 Task: Slide 17 - 02 Recipe.
Action: Mouse moved to (38, 87)
Screenshot: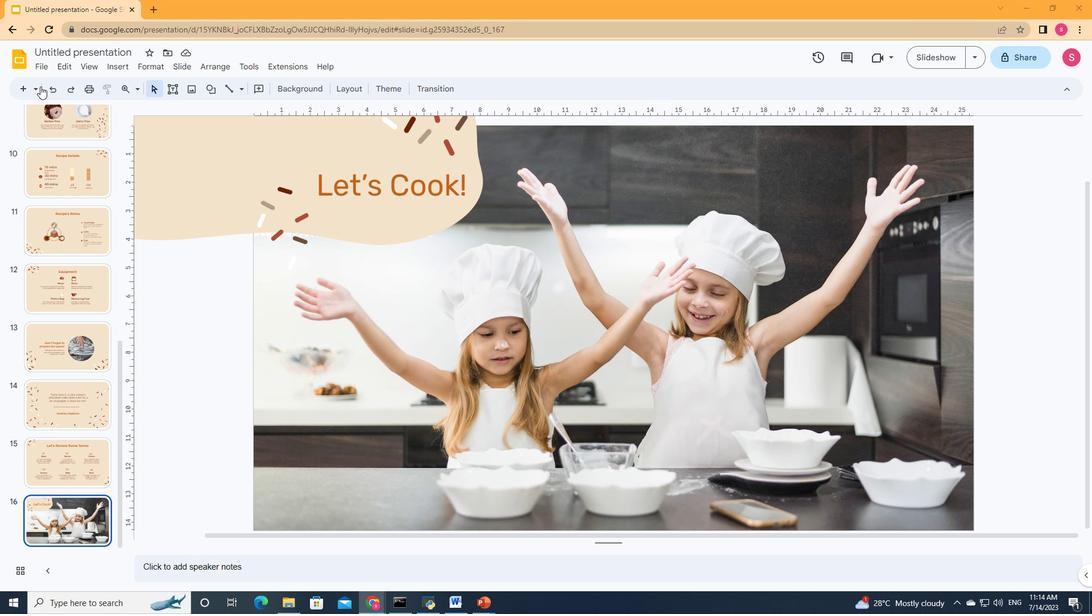 
Action: Mouse pressed left at (38, 87)
Screenshot: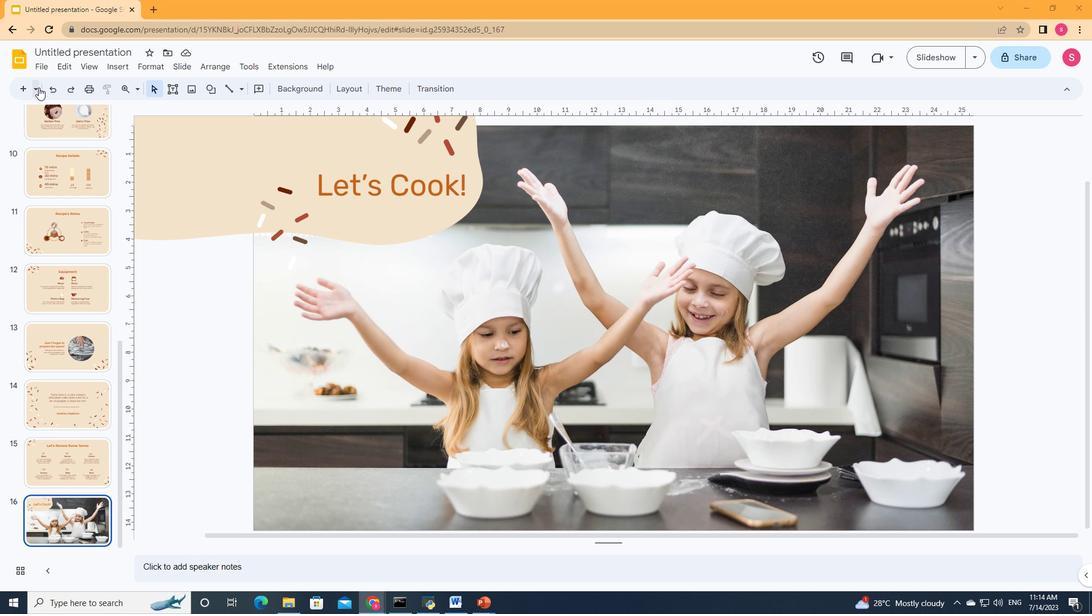 
Action: Mouse moved to (203, 354)
Screenshot: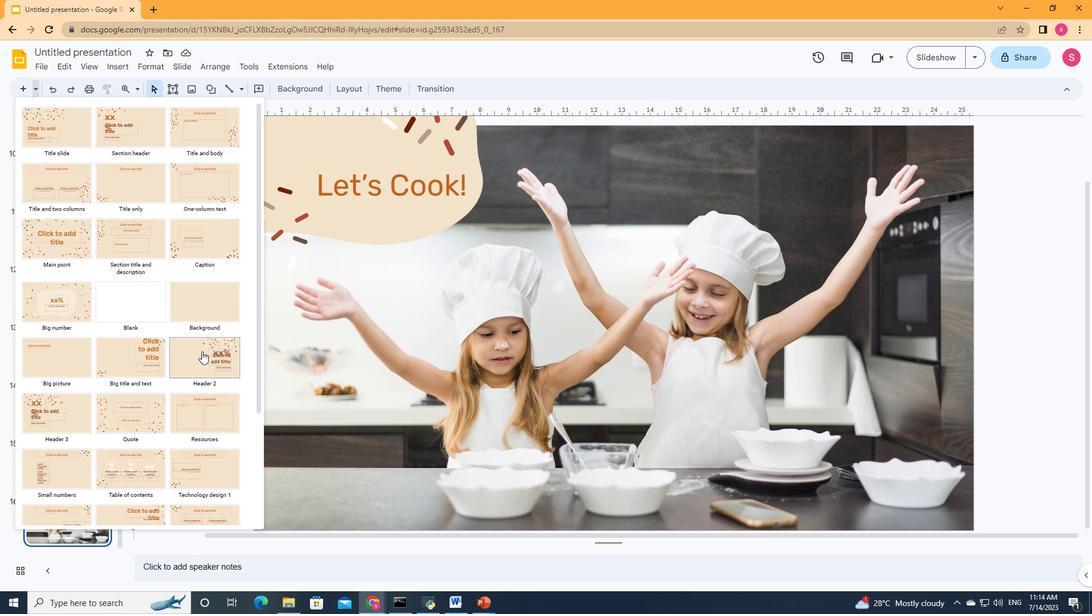 
Action: Mouse pressed left at (203, 354)
Screenshot: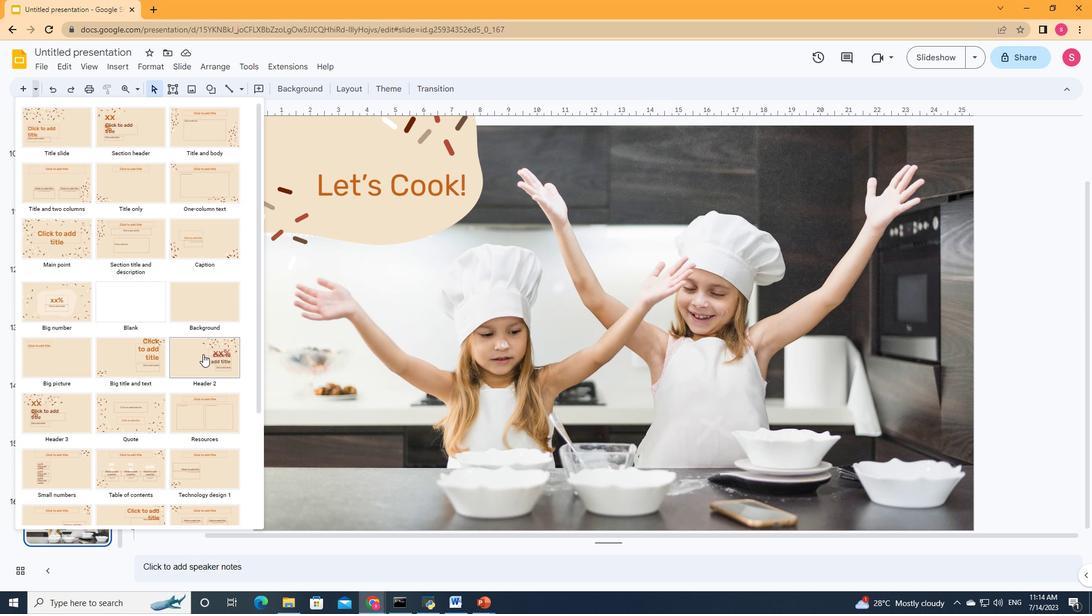 
Action: Mouse moved to (801, 297)
Screenshot: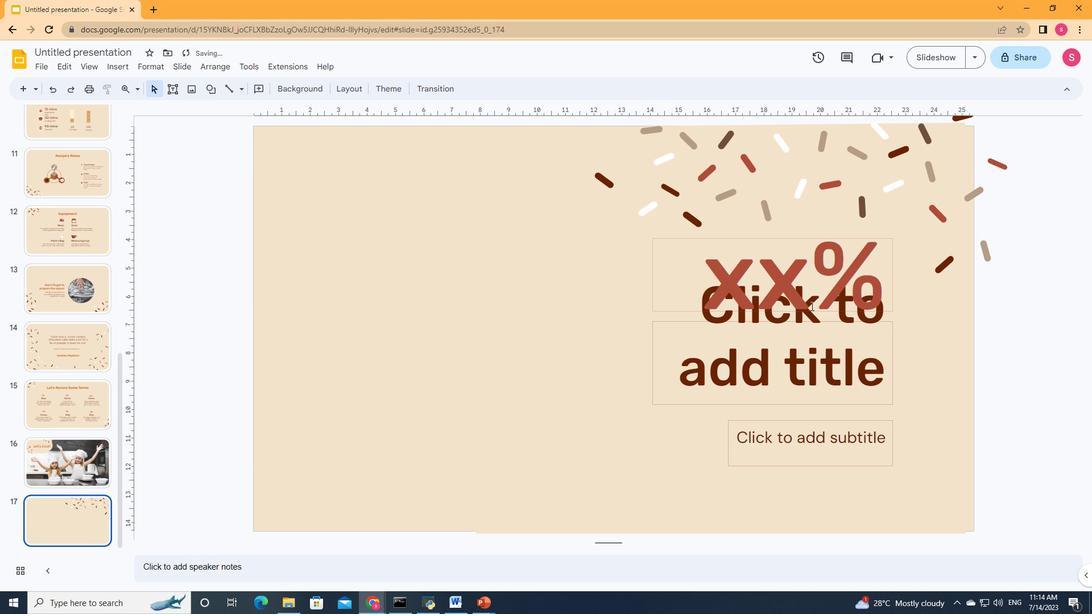
Action: Mouse pressed left at (801, 297)
Screenshot: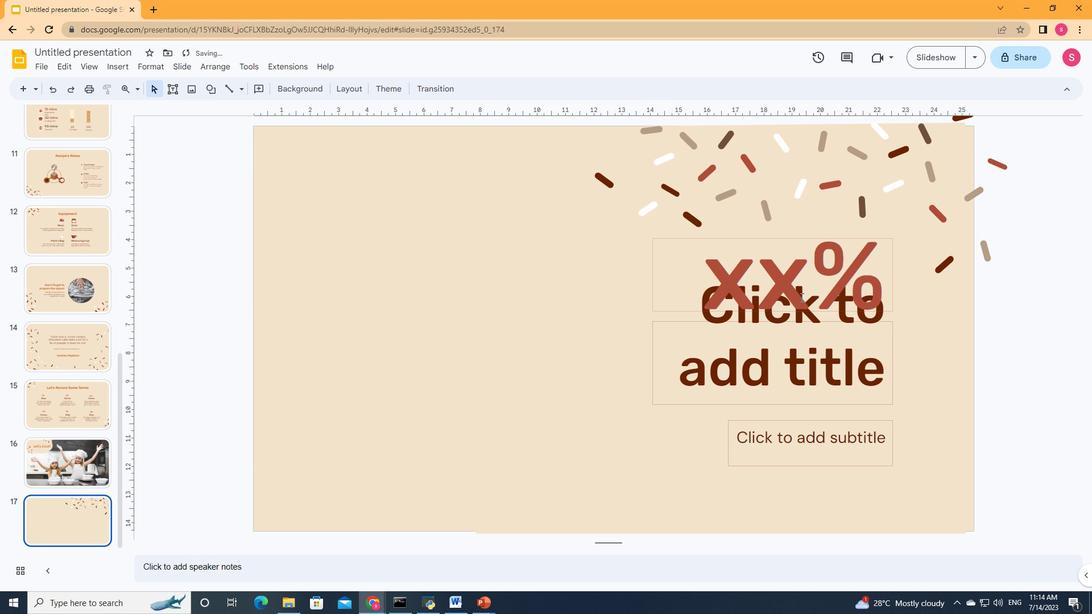 
Action: Mouse moved to (801, 296)
Screenshot: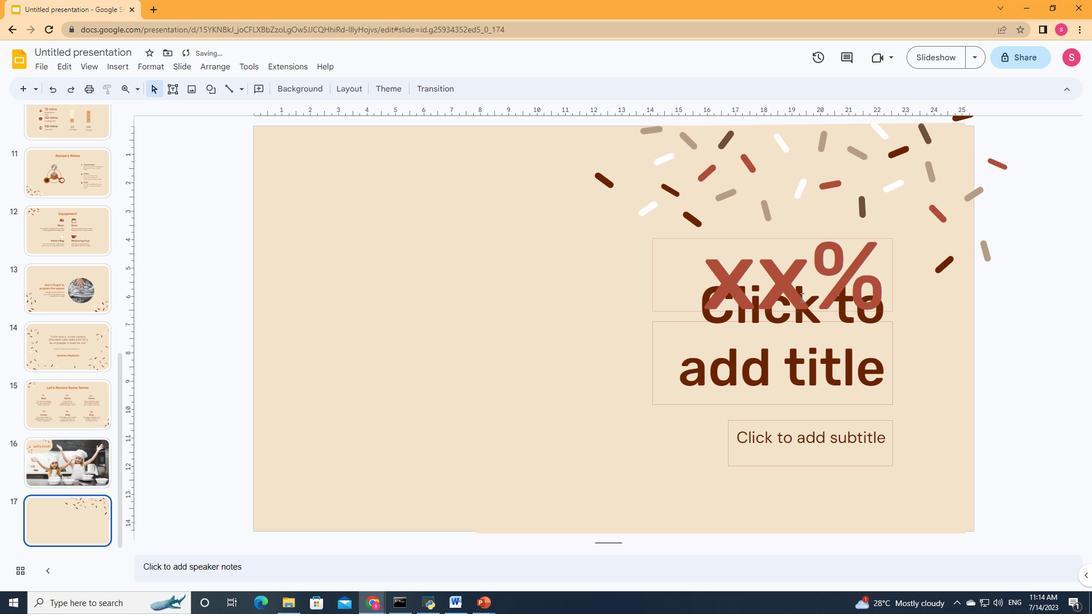 
Action: Key pressed 02
Screenshot: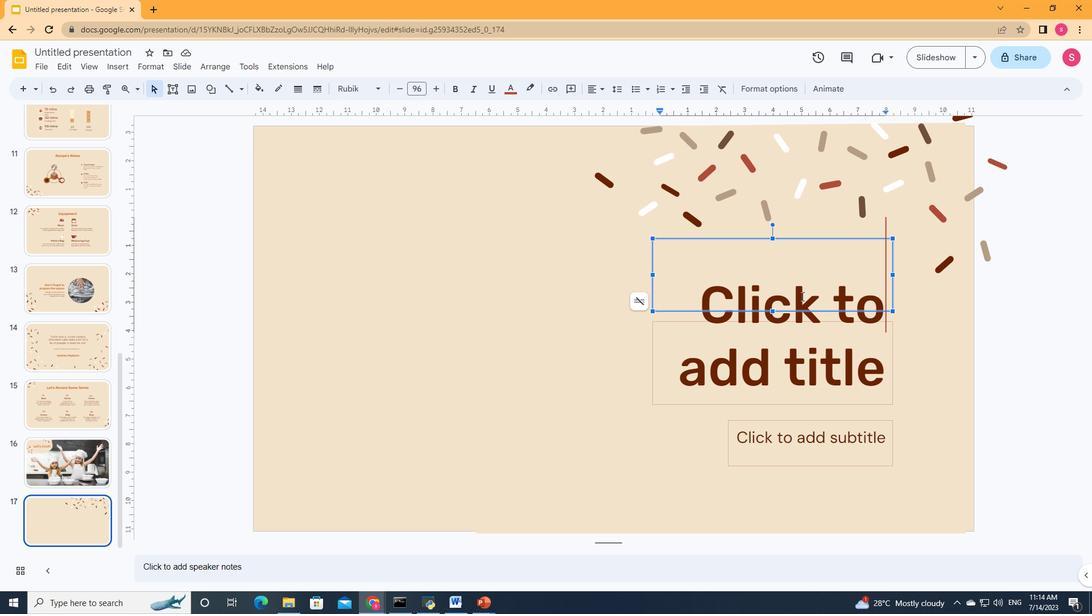 
Action: Mouse moved to (803, 338)
Screenshot: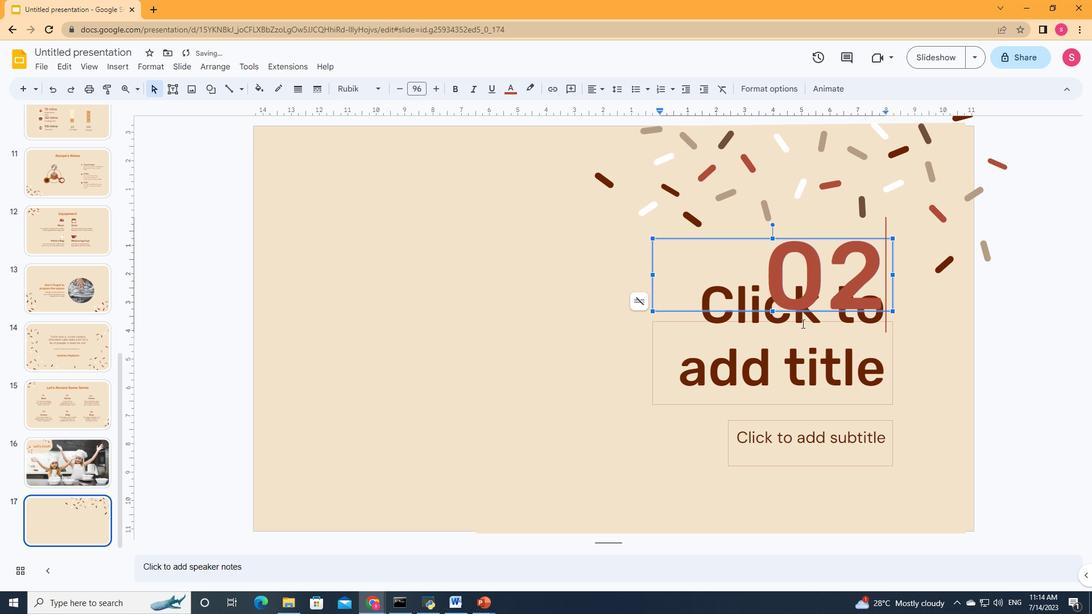 
Action: Mouse pressed left at (803, 338)
Screenshot: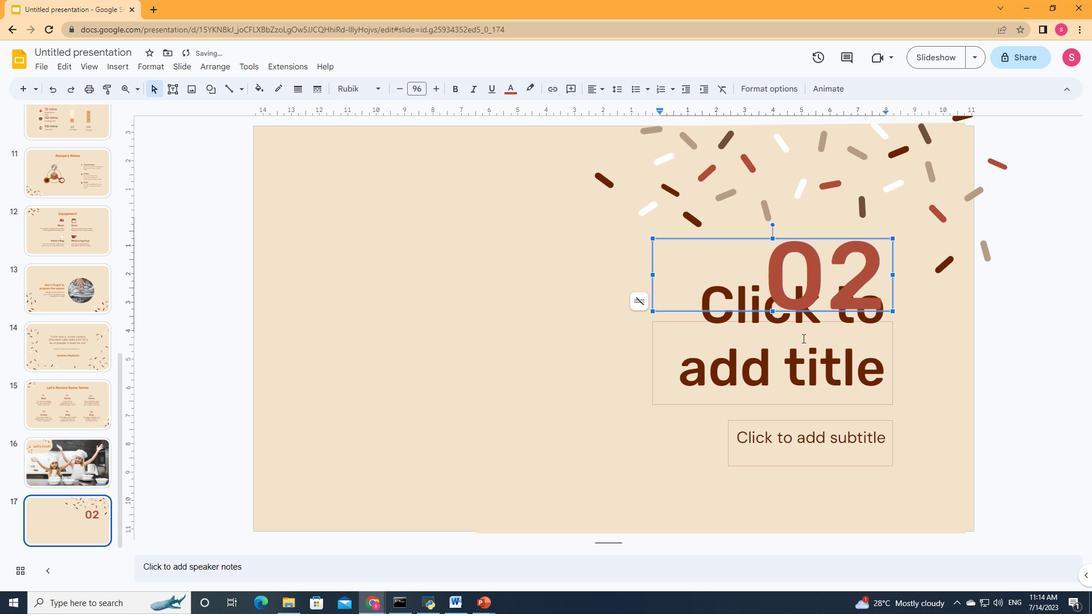 
Action: Key pressed <Key.shift>Recipe
Screenshot: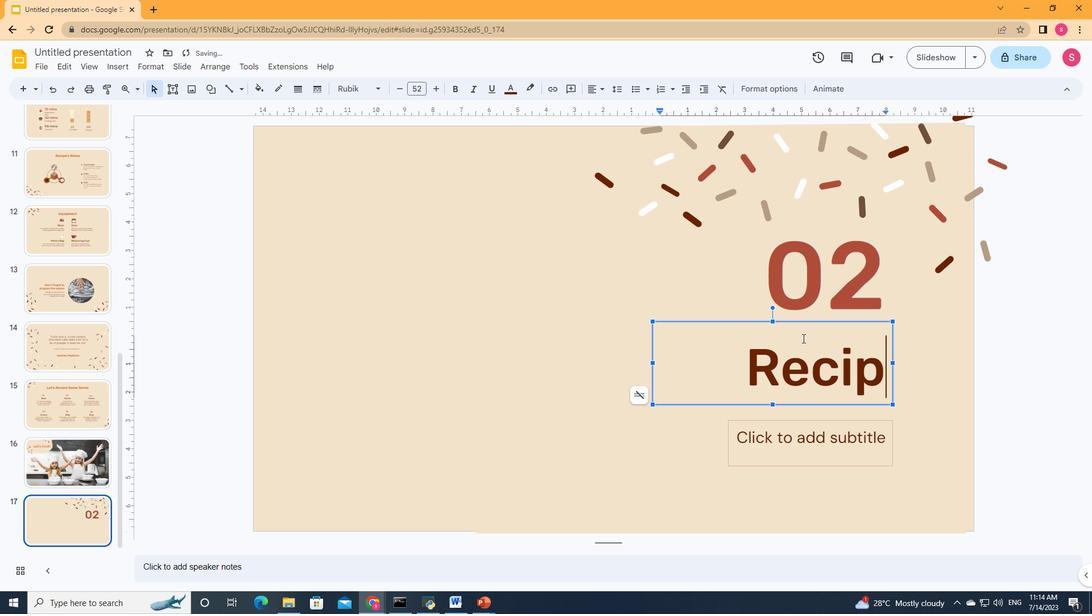 
Action: Mouse moved to (850, 441)
Screenshot: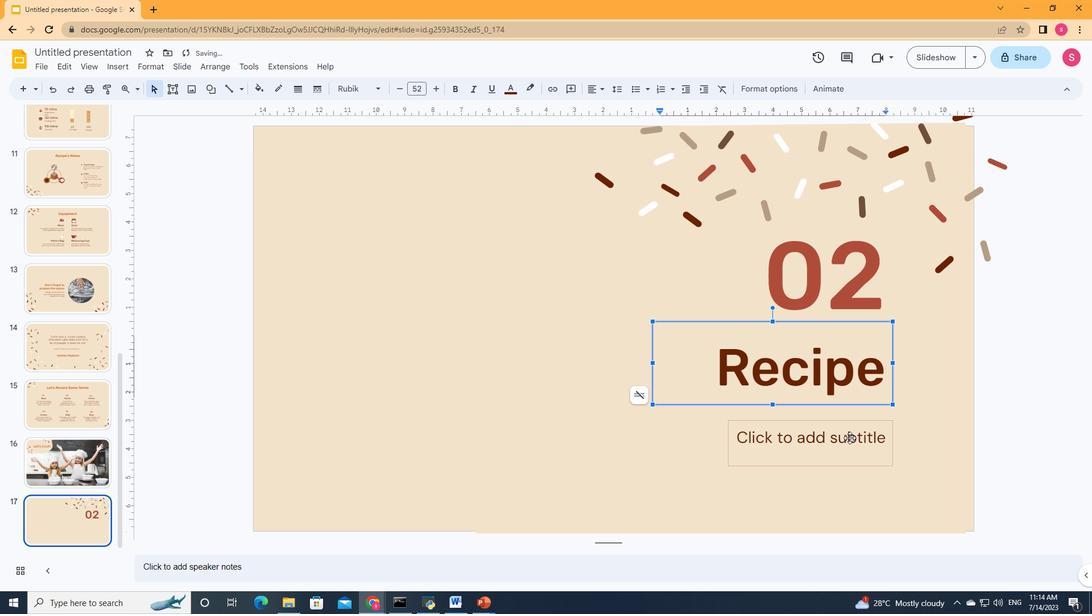 
Action: Mouse pressed left at (850, 441)
Screenshot: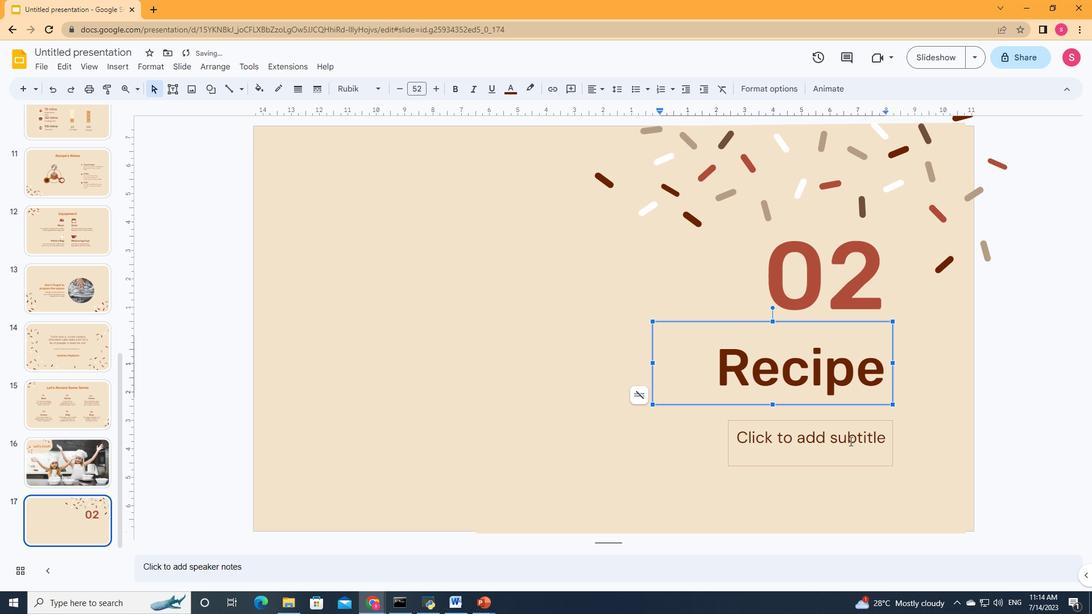 
Action: Key pressed <Key.shift><Key.shift><Key.shift><Key.shift><Key.shift><Key.shift><Key.shift><Key.shift><Key.shift>Finallu<Key.backspace>y<Key.space><Key.backspace>,<Key.space>it's<Key.space>time<Key.space>to<Key.space>start<Key.space>baking
Screenshot: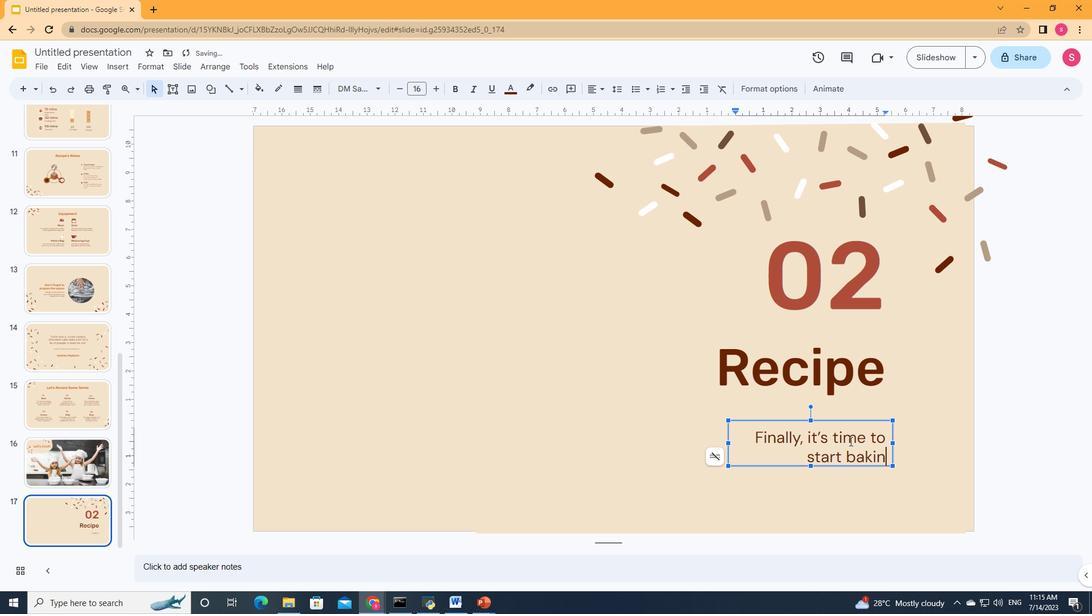 
Action: Mouse moved to (880, 465)
Screenshot: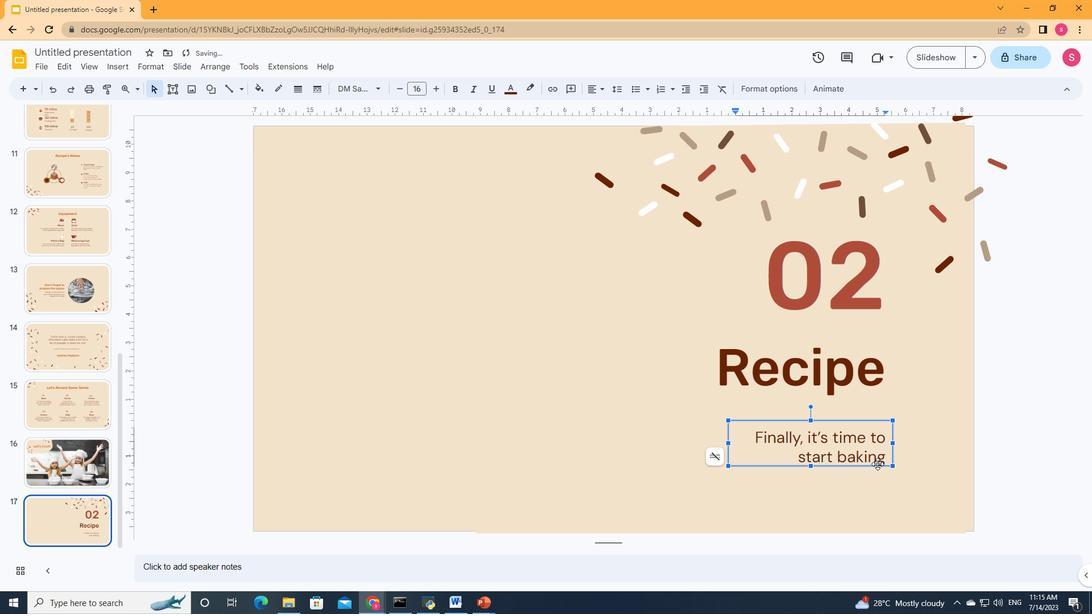
Action: Key pressed <Key.shift>!
Screenshot: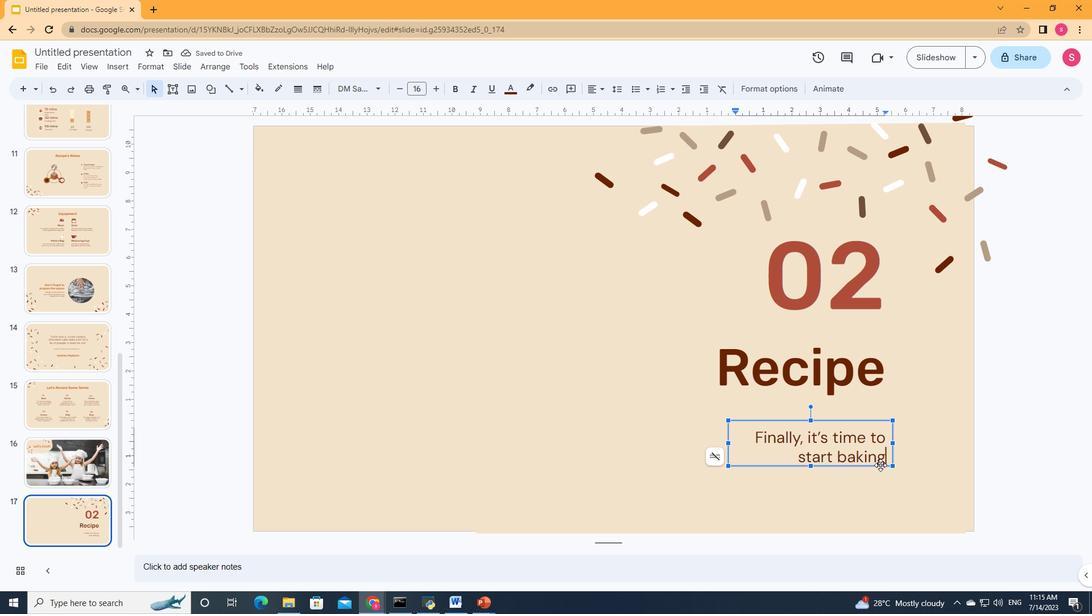 
Action: Mouse moved to (681, 442)
Screenshot: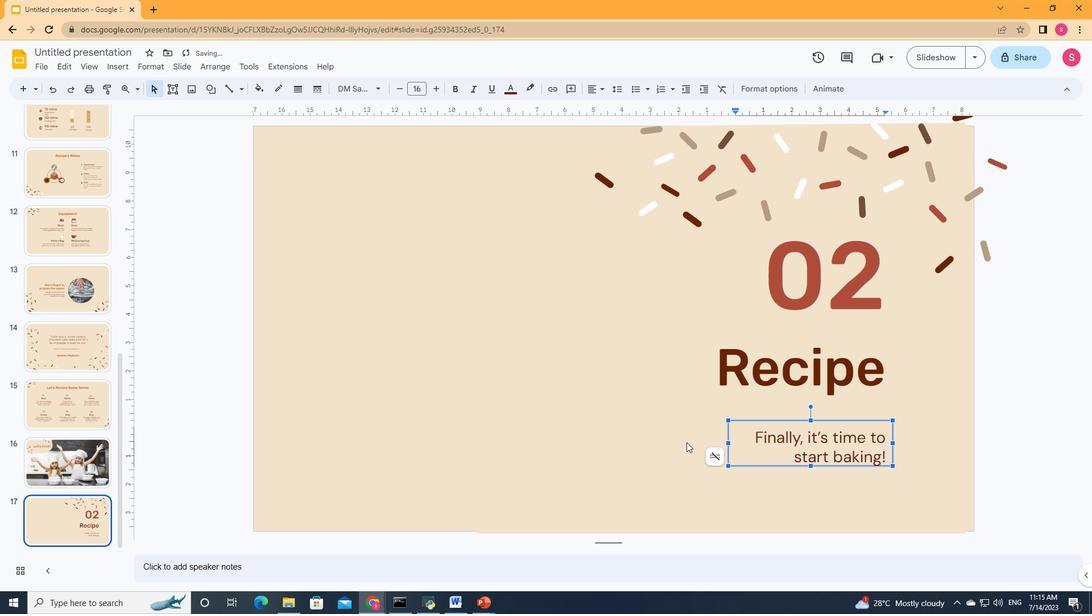 
Action: Mouse pressed left at (681, 442)
Screenshot: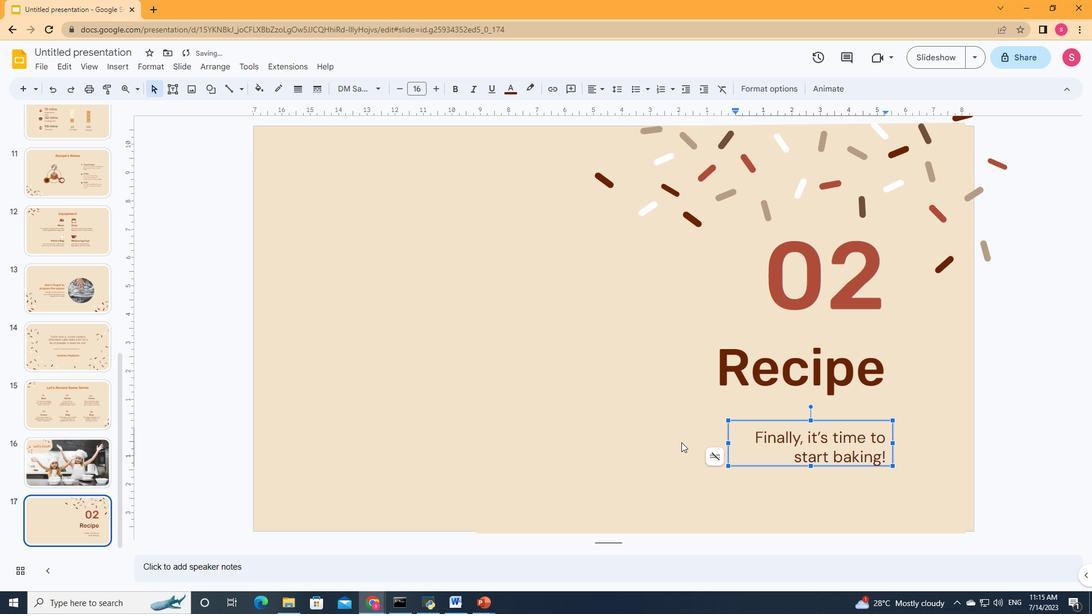 
Action: Mouse moved to (240, 89)
Screenshot: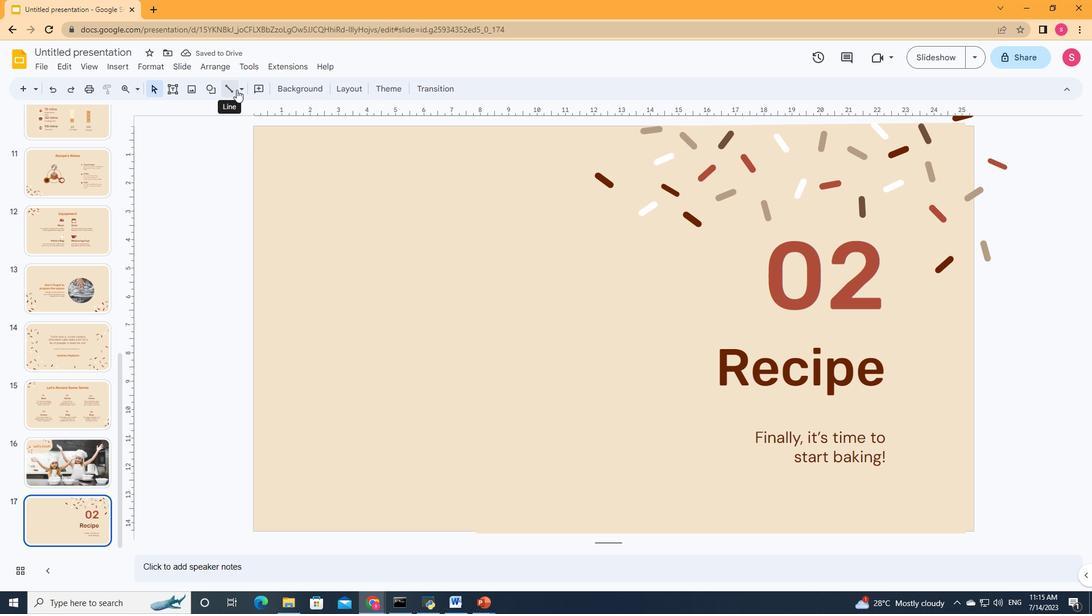 
Action: Mouse pressed left at (240, 89)
Screenshot: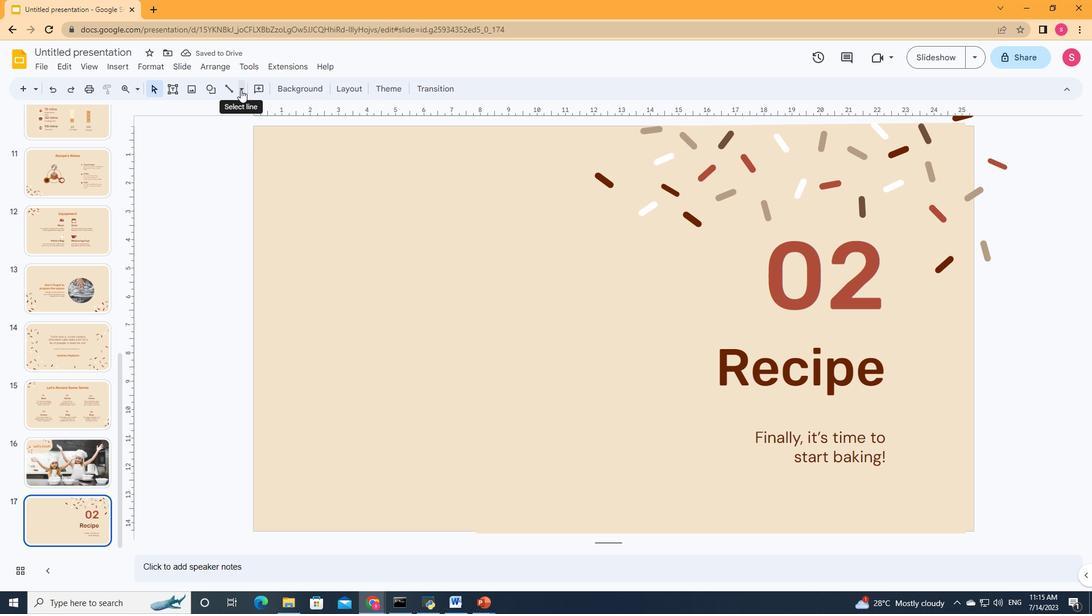 
Action: Mouse moved to (277, 106)
Screenshot: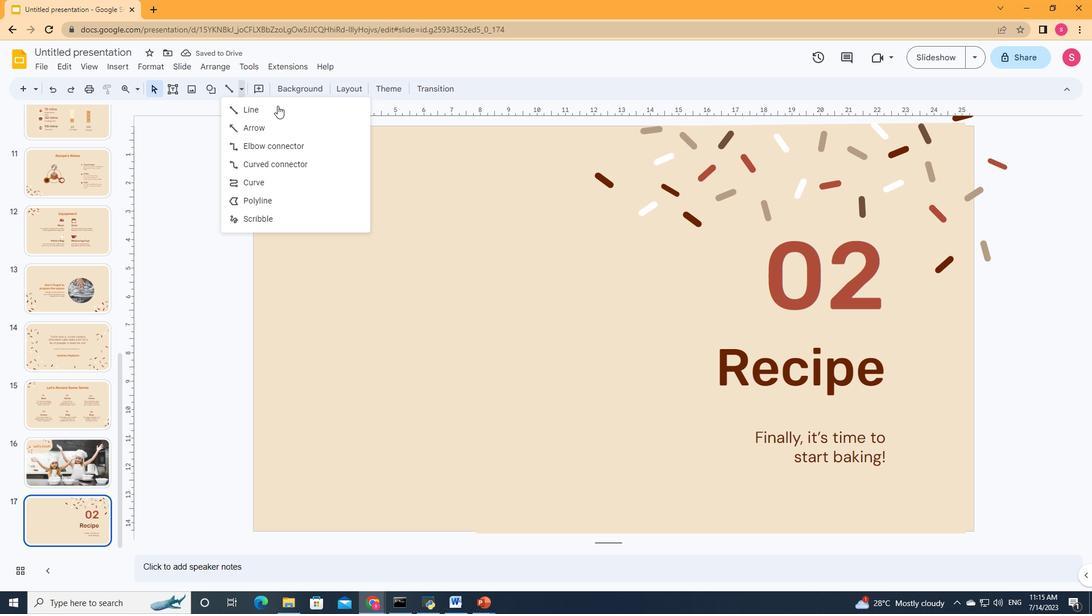 
Action: Mouse pressed left at (277, 106)
Screenshot: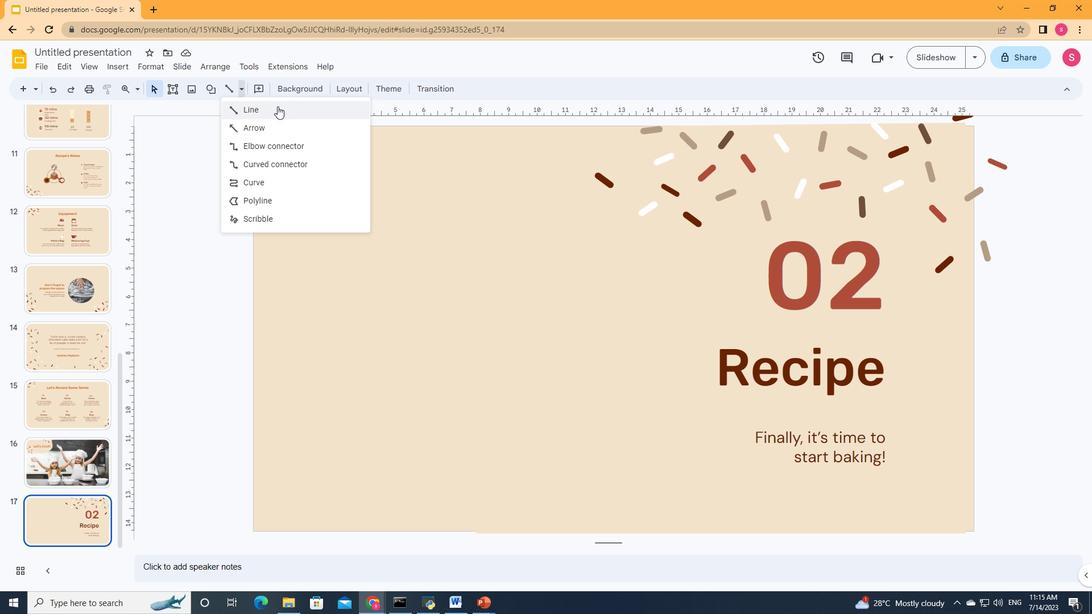 
Action: Mouse moved to (691, 412)
Screenshot: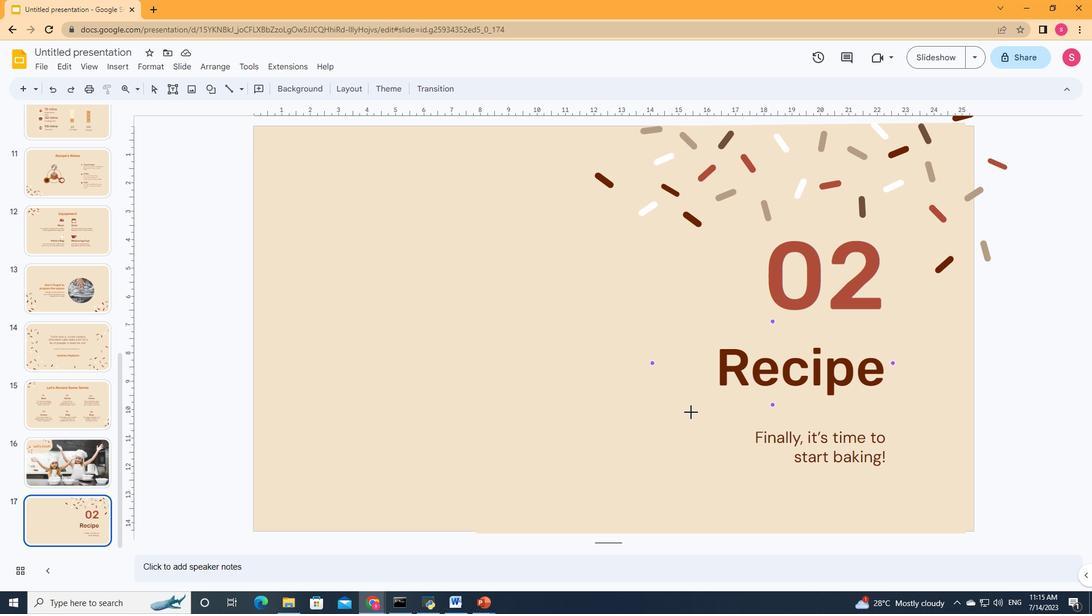 
Action: Mouse pressed left at (691, 412)
Screenshot: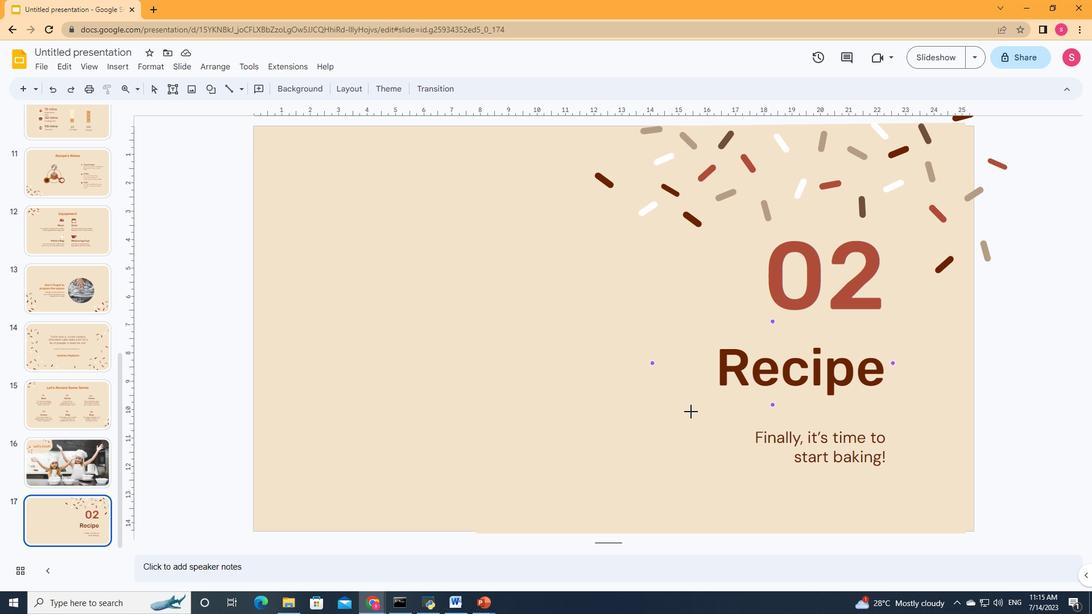 
Action: Mouse moved to (261, 93)
Screenshot: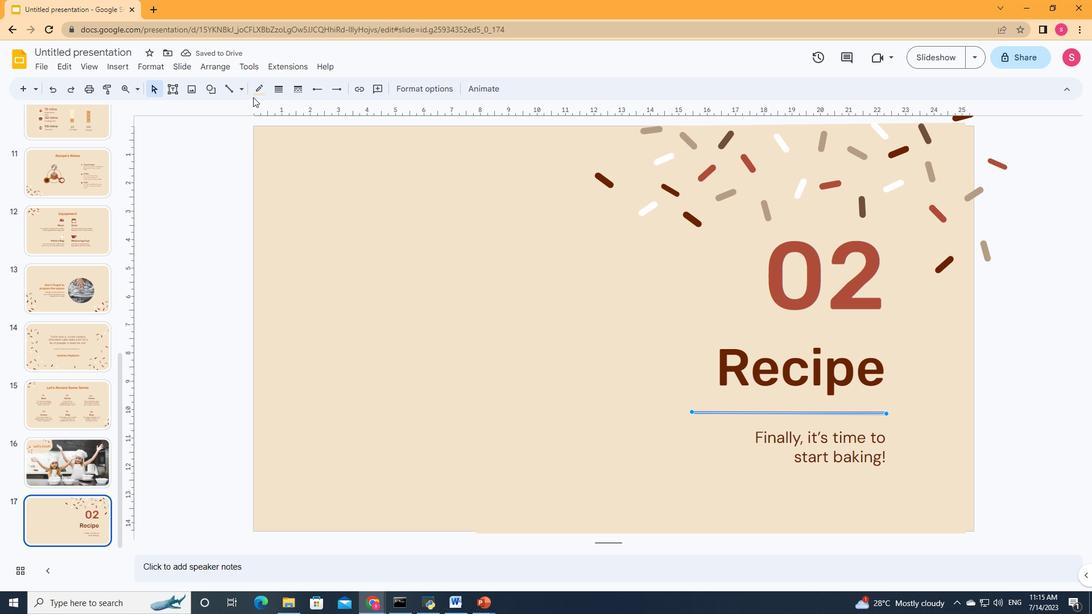 
Action: Mouse pressed left at (261, 93)
Screenshot: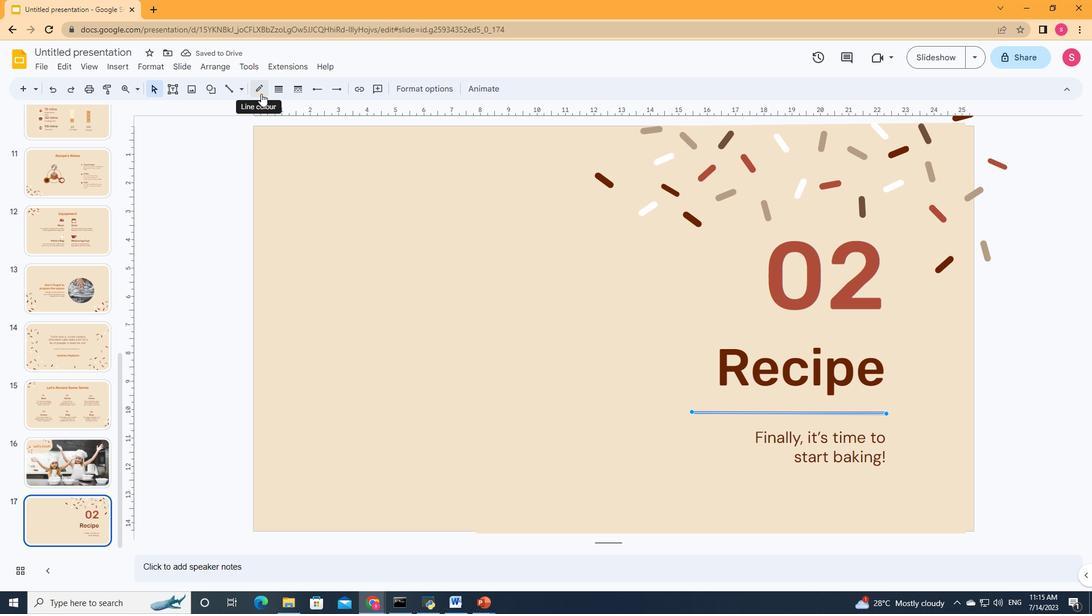 
Action: Mouse moved to (263, 126)
Screenshot: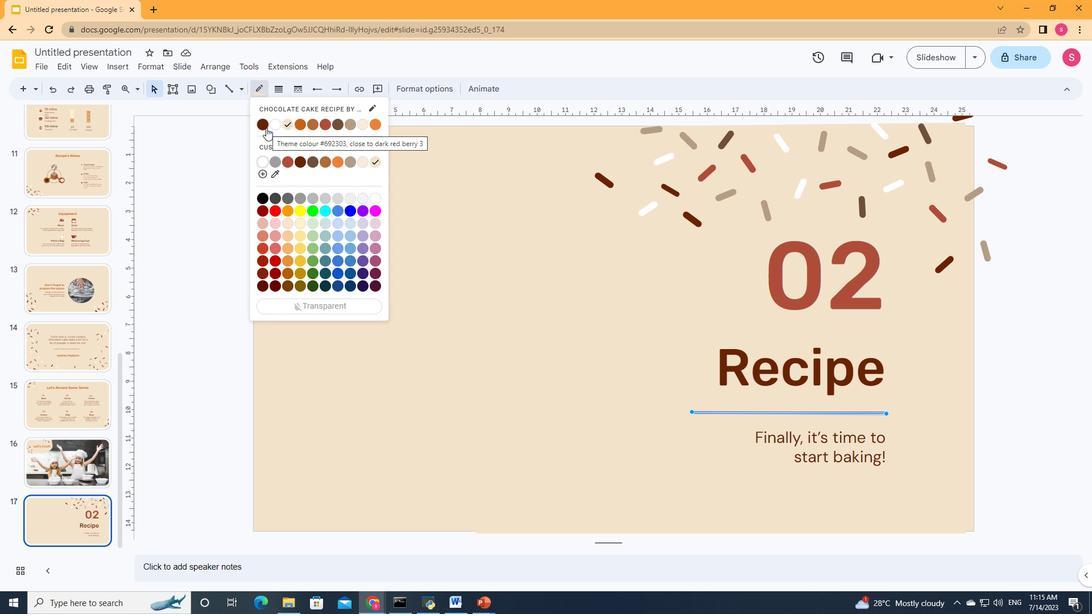 
Action: Mouse pressed left at (263, 126)
Screenshot: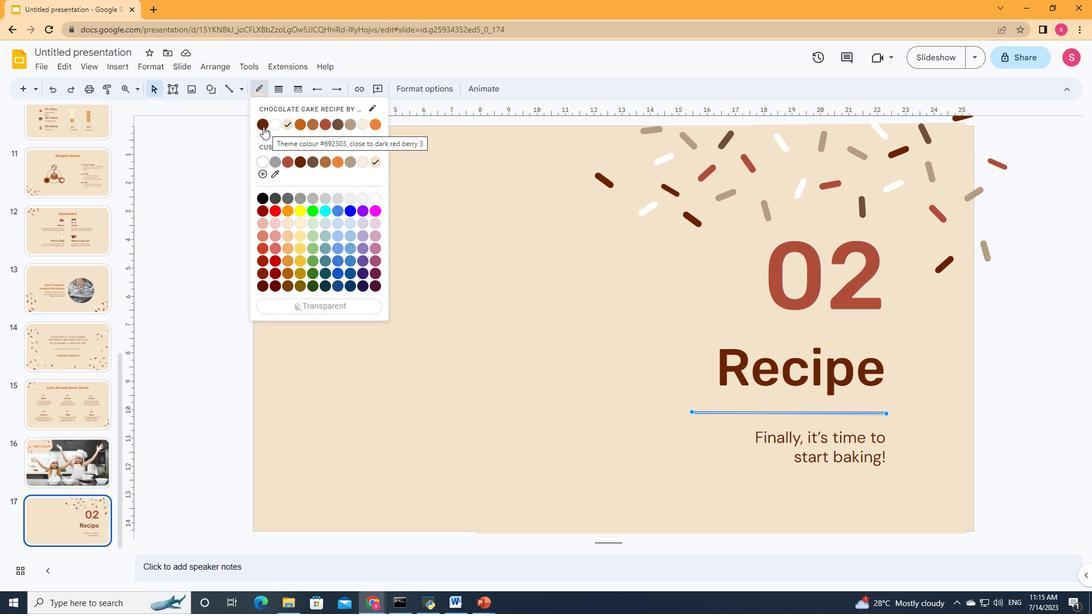 
Action: Mouse moved to (277, 93)
Screenshot: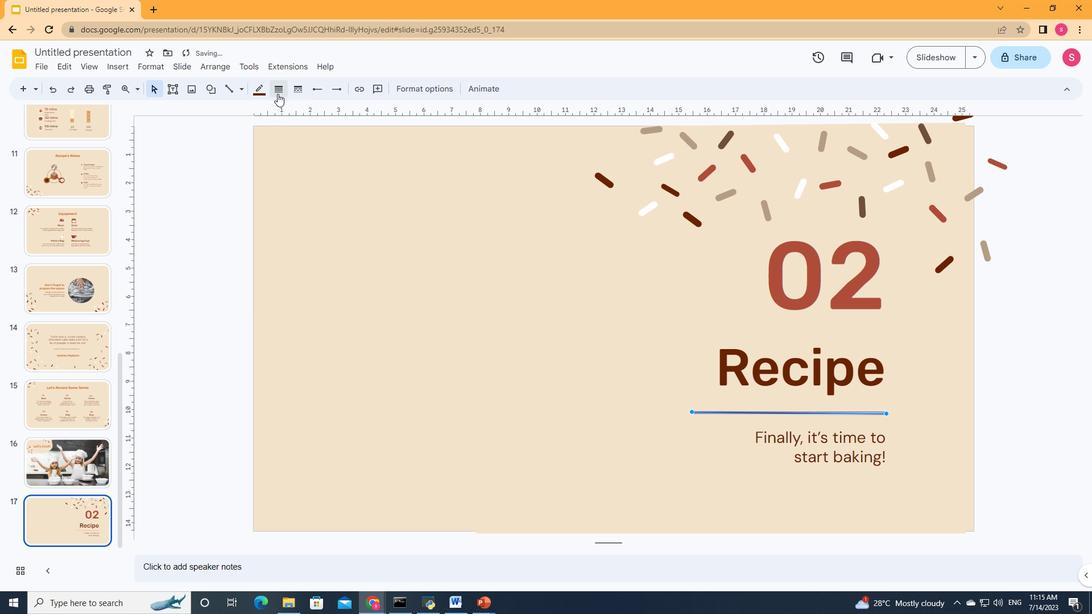 
Action: Mouse pressed left at (277, 93)
Screenshot: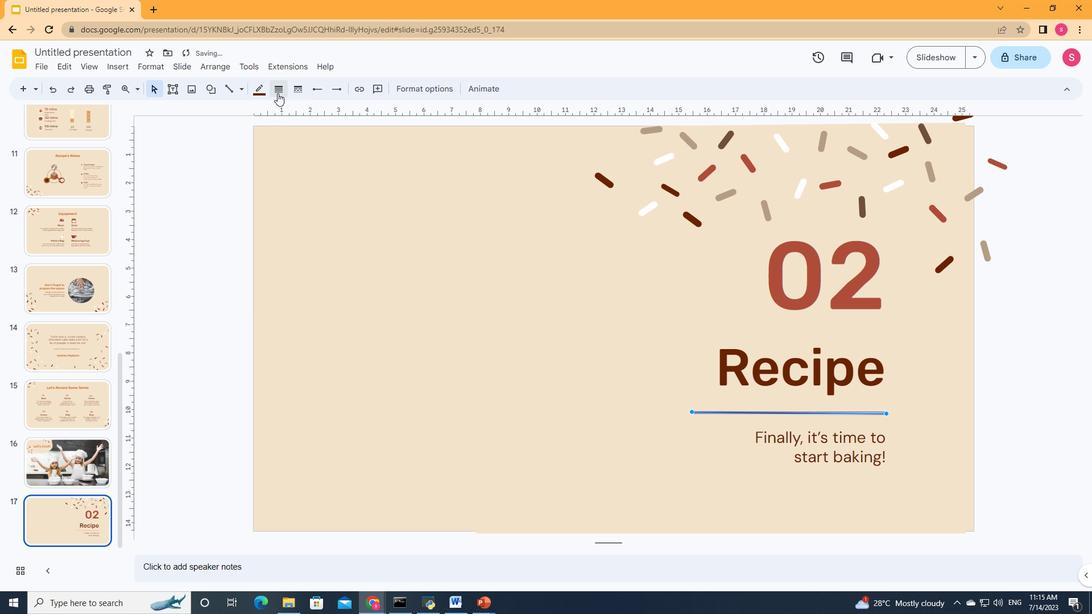 
Action: Mouse moved to (280, 132)
Screenshot: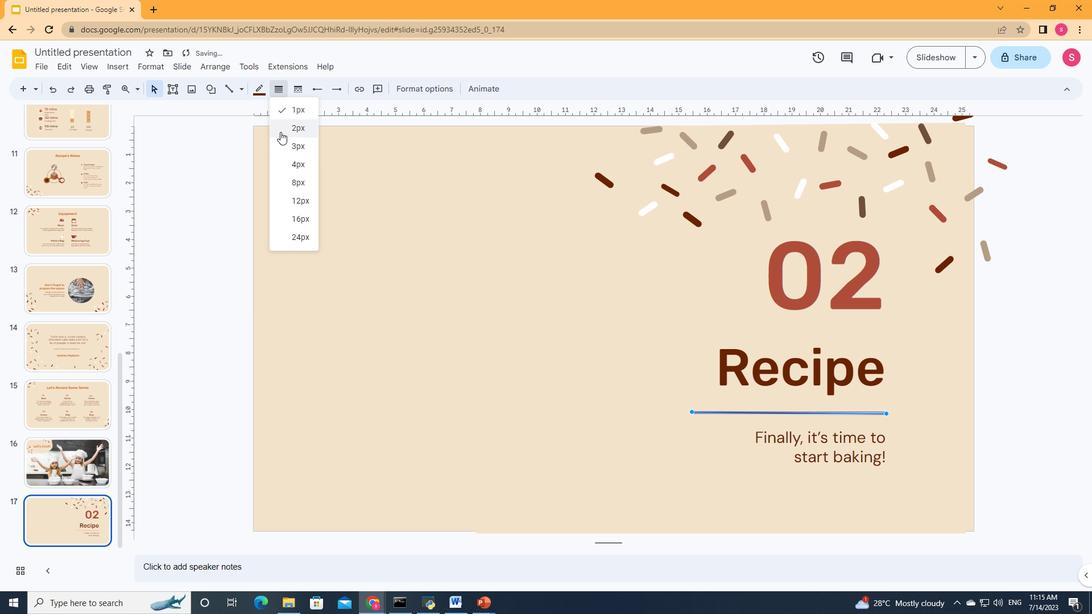 
Action: Mouse pressed left at (280, 132)
Screenshot: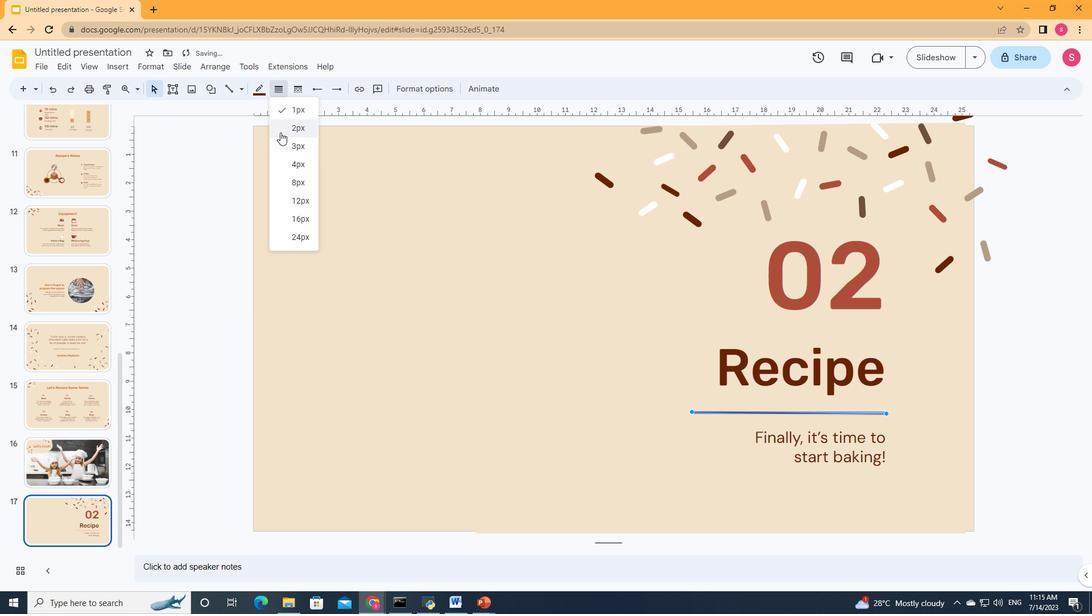 
Action: Mouse moved to (296, 89)
Screenshot: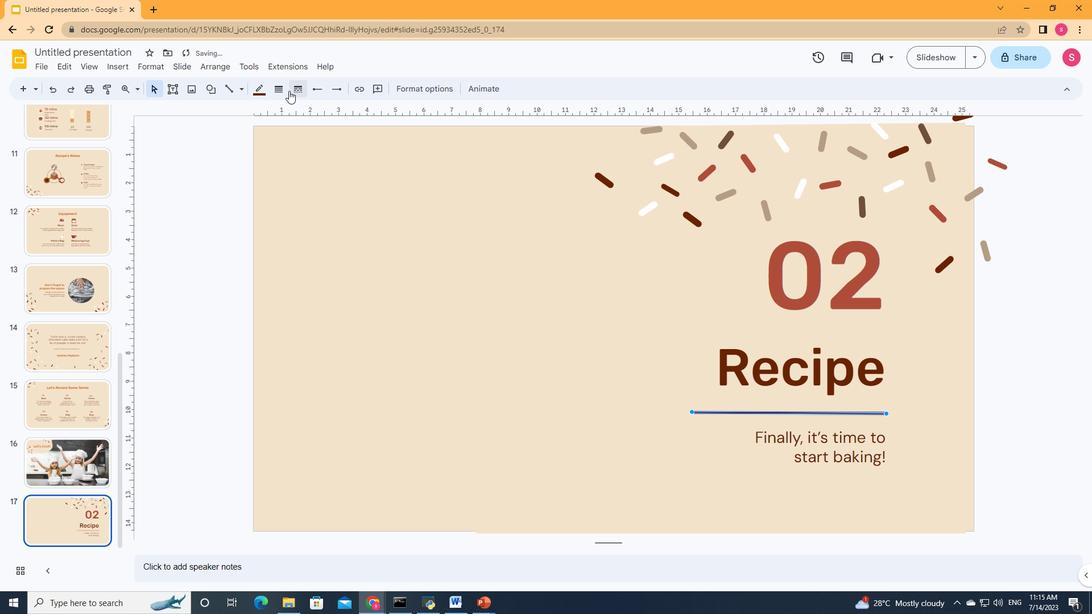 
Action: Mouse pressed left at (296, 89)
Screenshot: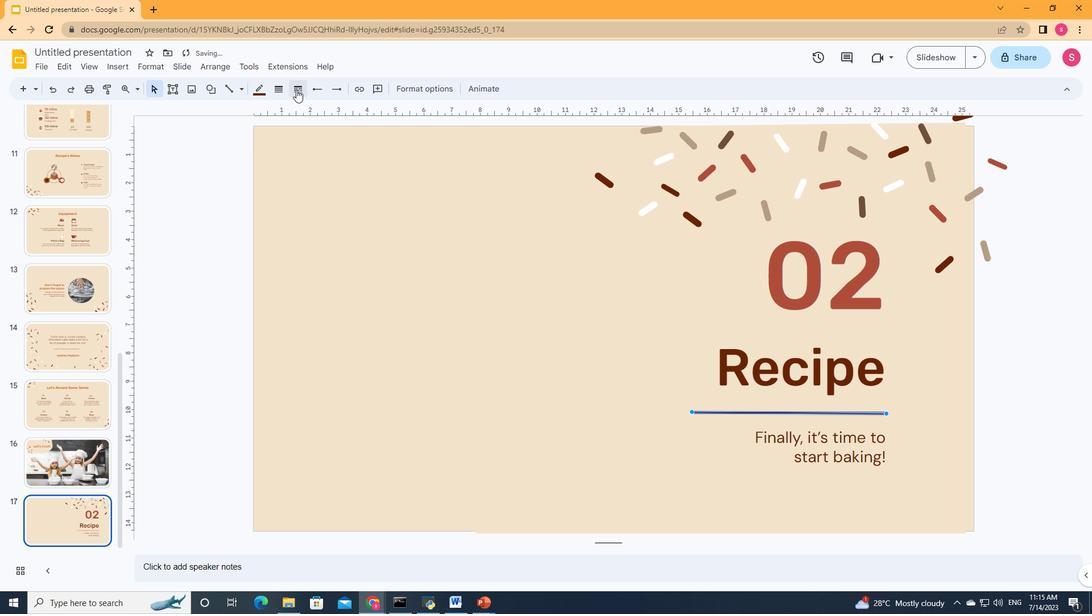 
Action: Mouse moved to (319, 142)
Screenshot: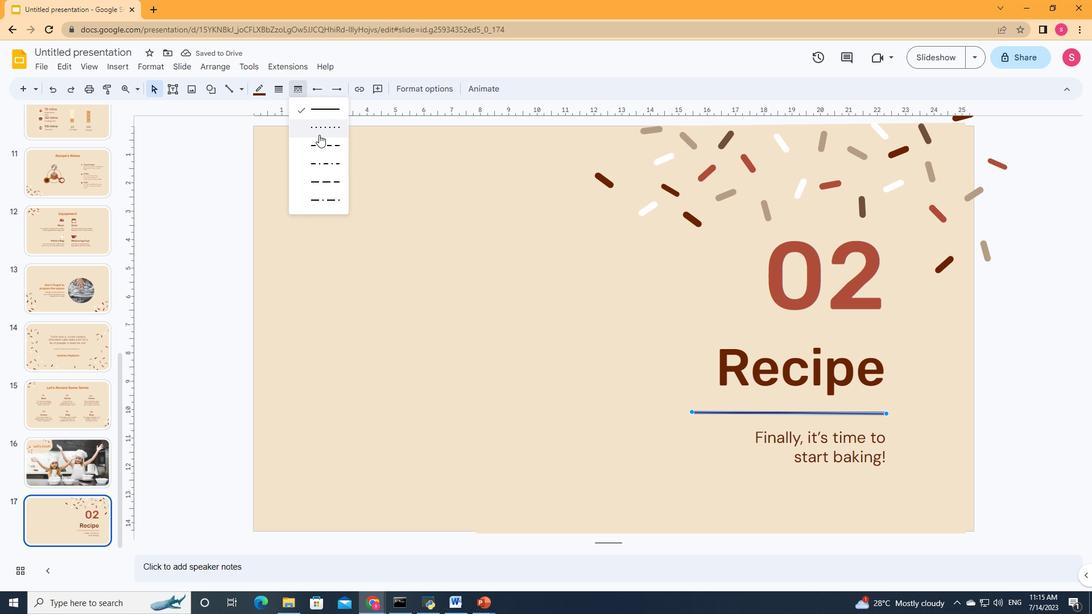 
Action: Mouse pressed left at (319, 142)
Screenshot: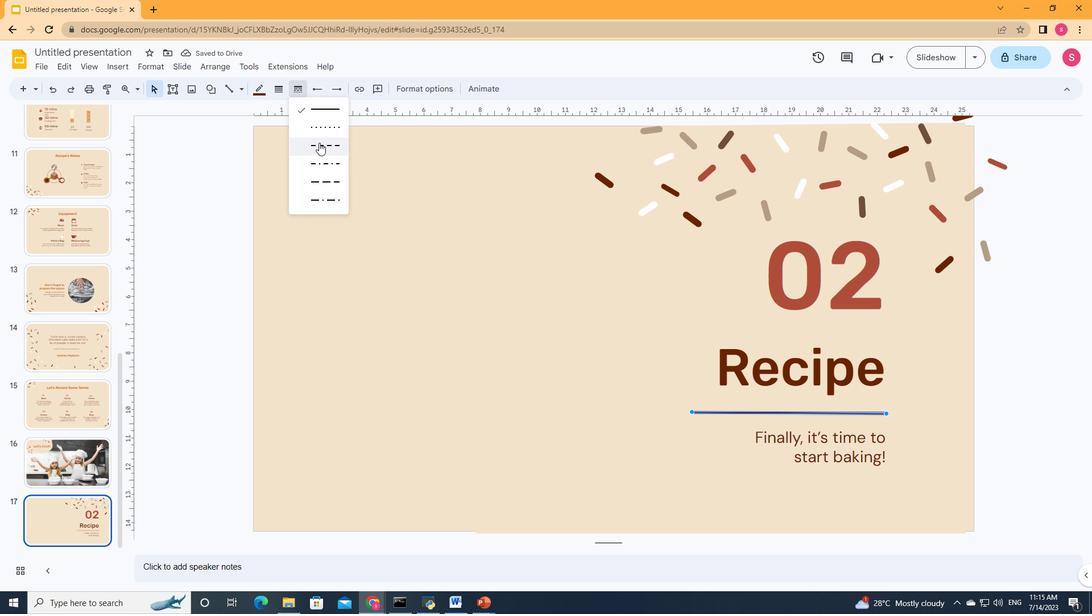 
Action: Mouse moved to (609, 414)
Screenshot: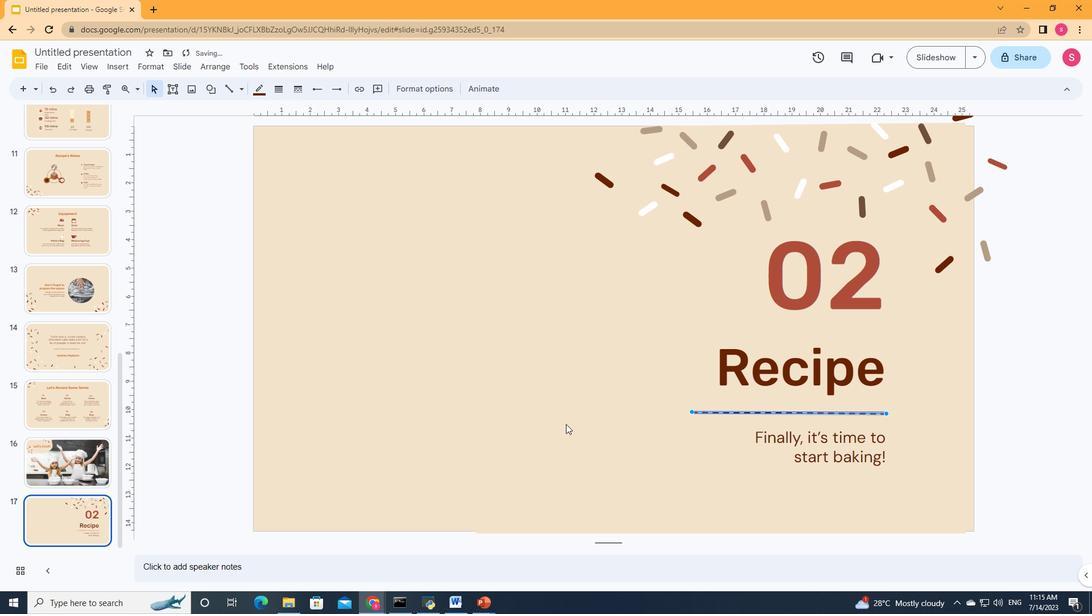 
Action: Mouse pressed left at (609, 414)
Screenshot: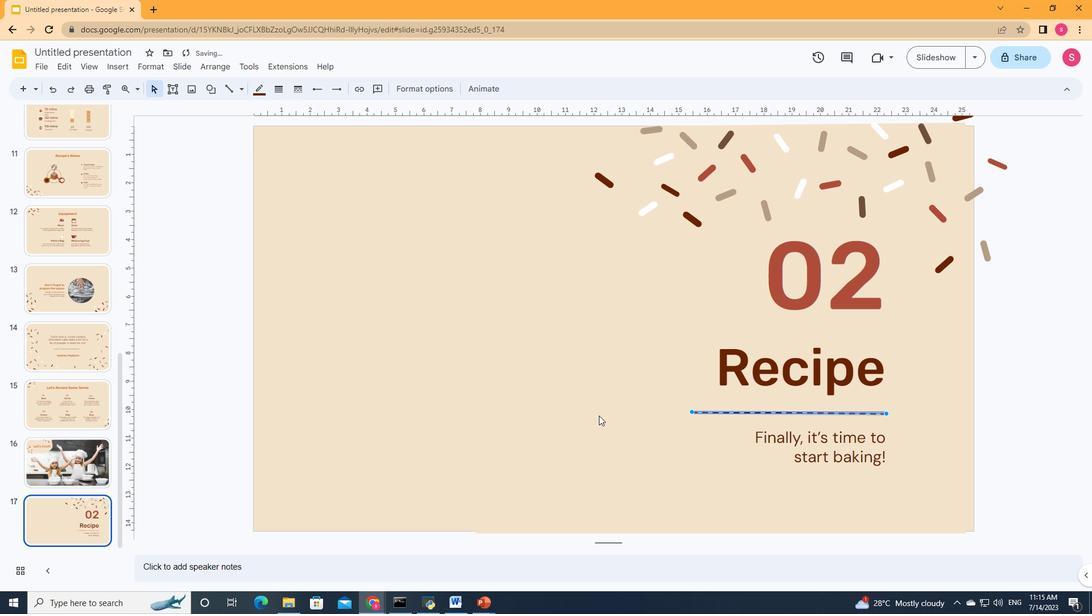 
Action: Mouse moved to (841, 414)
Screenshot: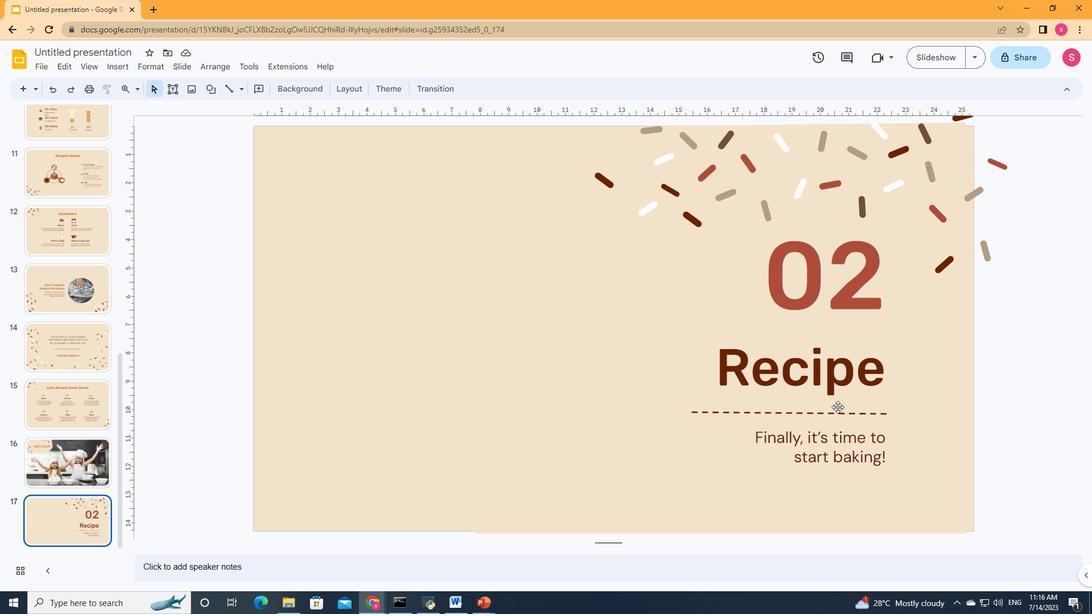 
Action: Mouse pressed left at (841, 414)
Screenshot: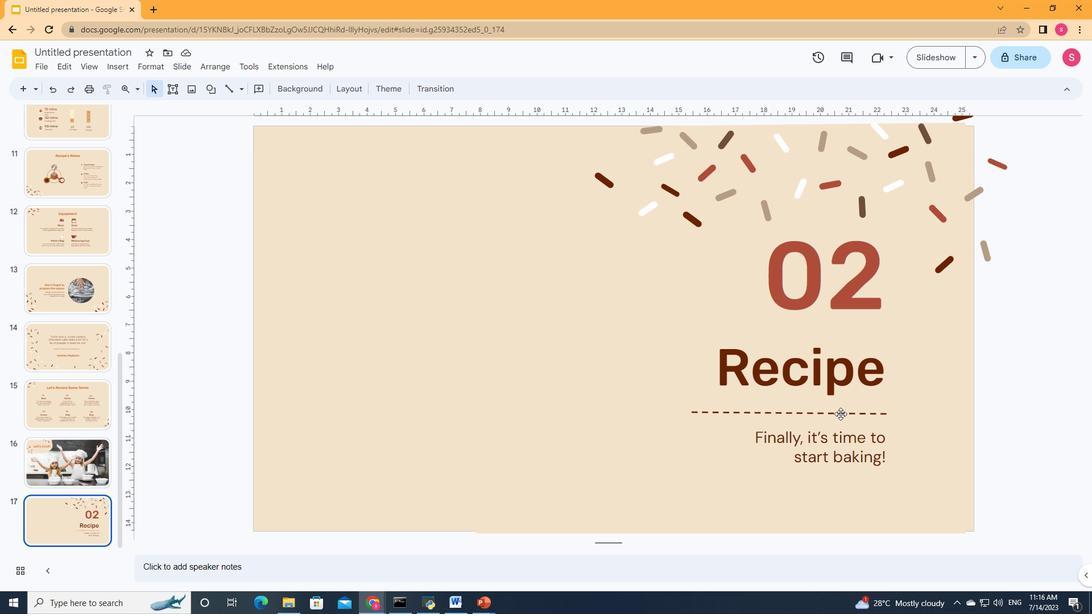 
Action: Mouse moved to (886, 414)
Screenshot: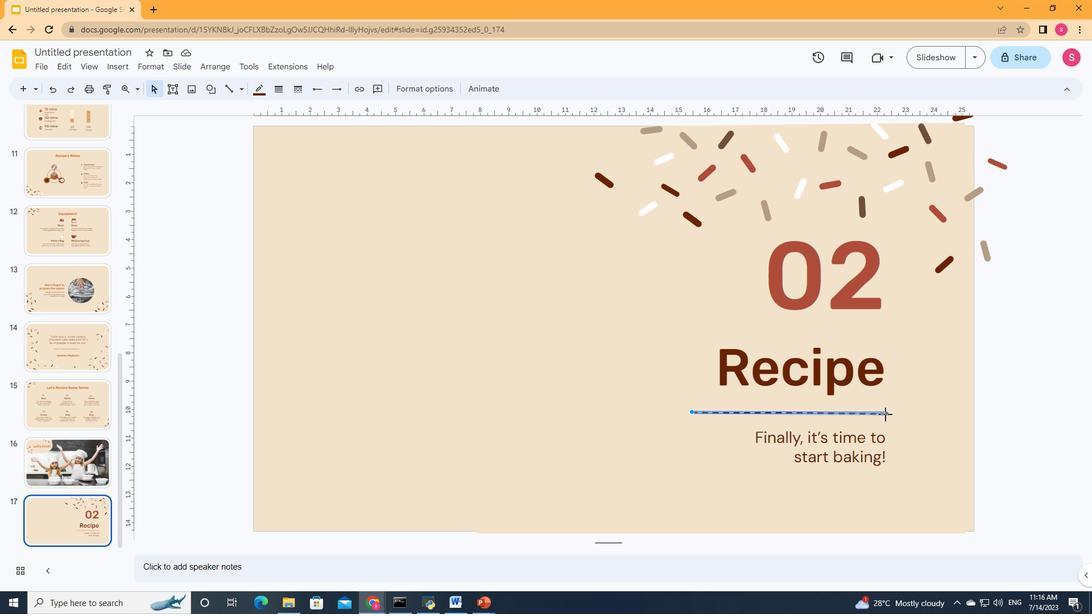 
Action: Mouse pressed left at (886, 414)
Screenshot: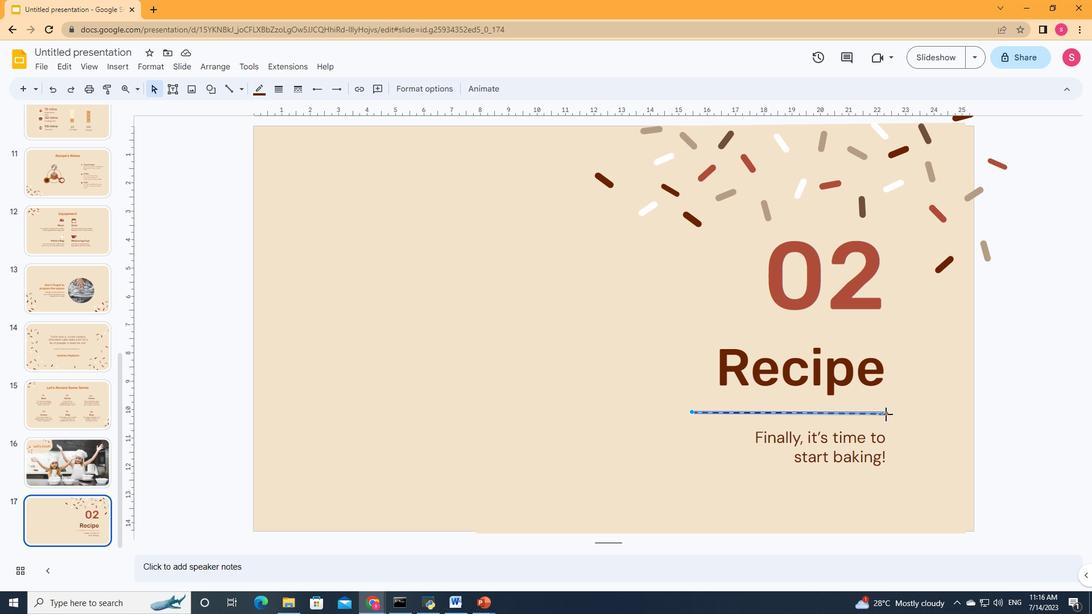
Action: Mouse moved to (886, 413)
Screenshot: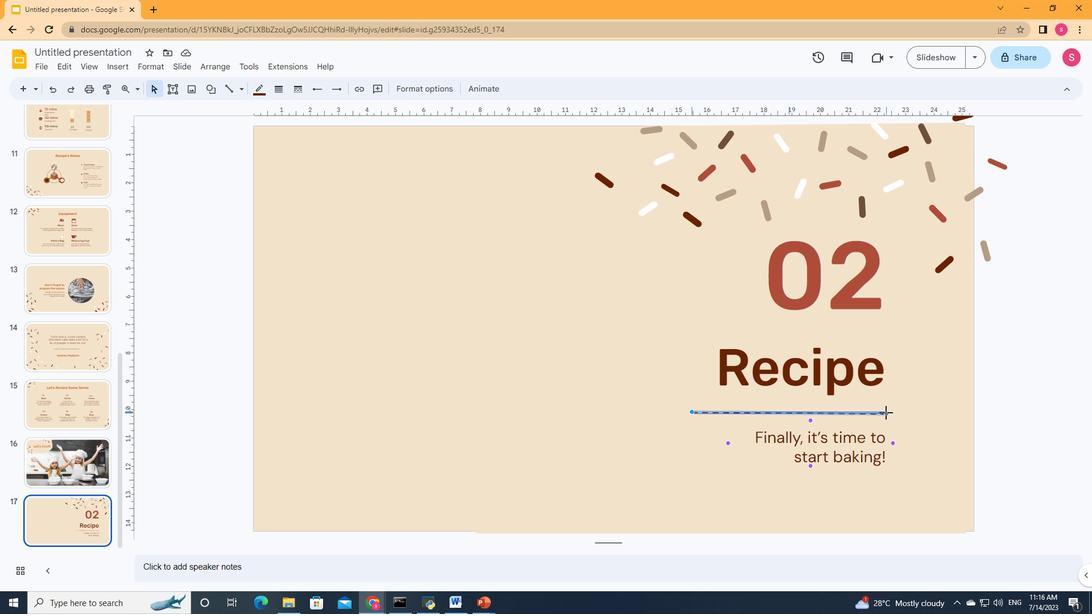 
Action: Mouse pressed left at (886, 413)
Screenshot: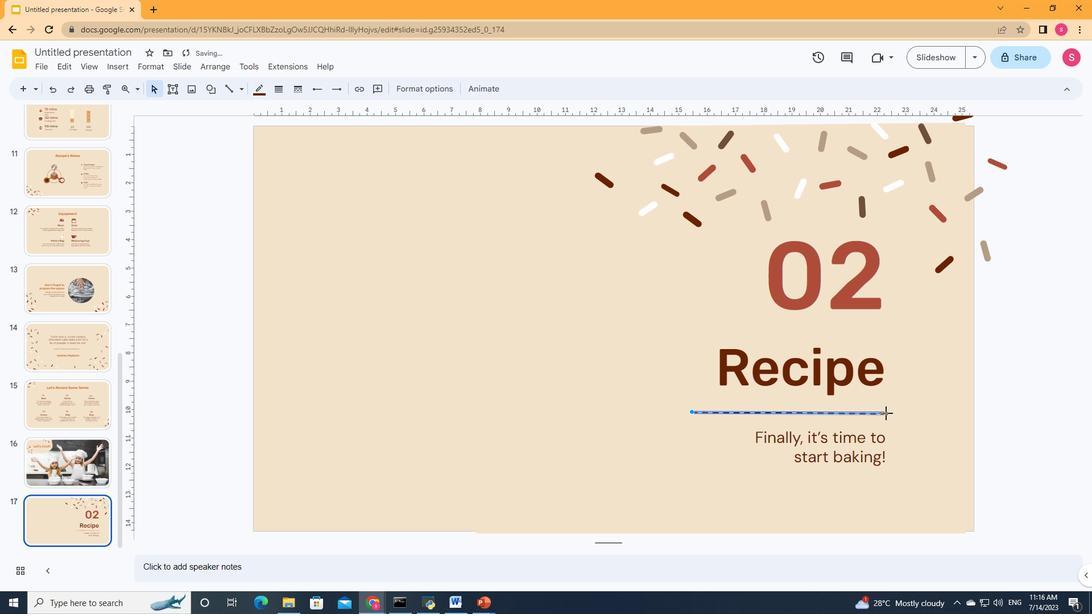 
Action: Mouse moved to (886, 410)
Screenshot: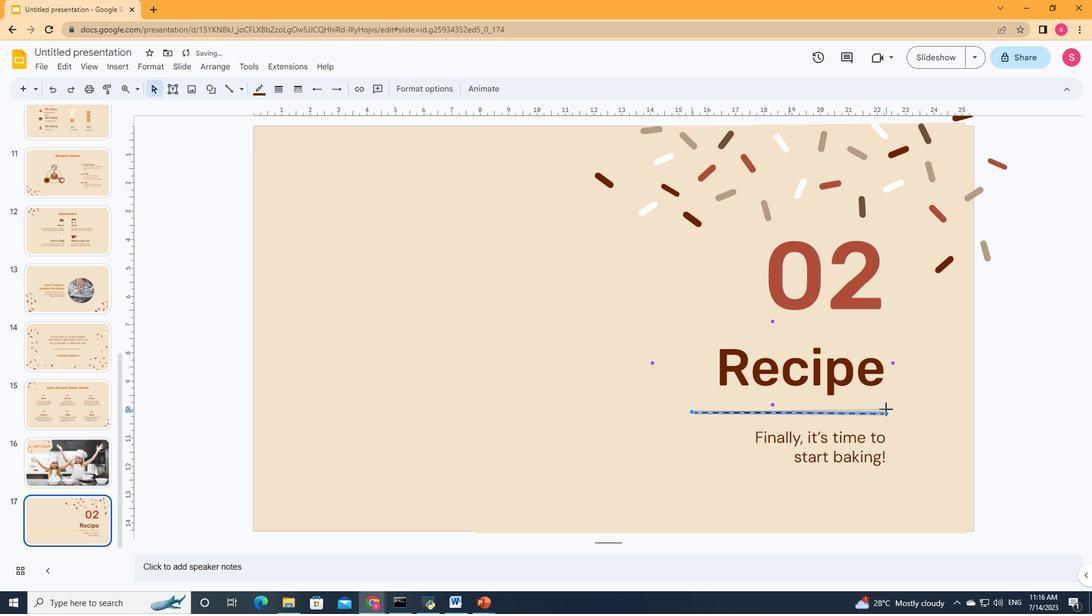 
Action: Mouse pressed left at (886, 410)
Screenshot: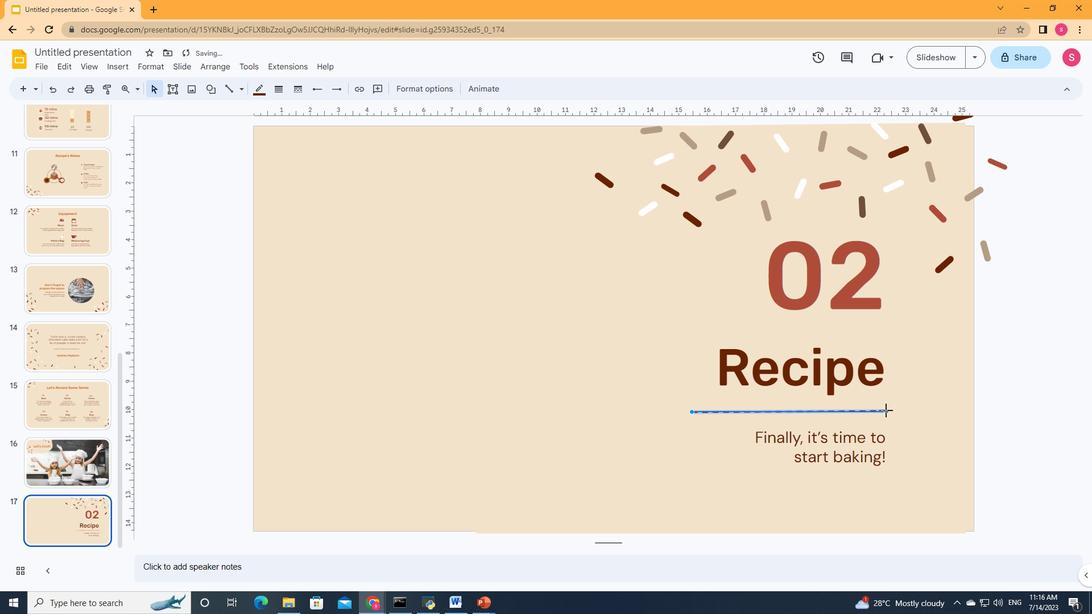 
Action: Mouse moved to (898, 421)
Screenshot: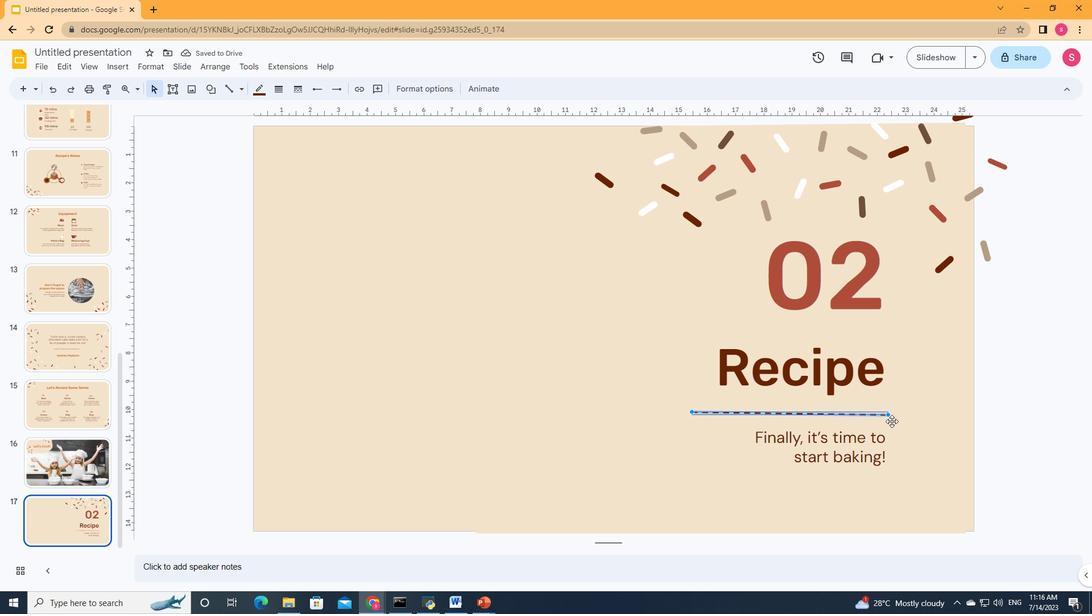 
Action: Mouse pressed left at (898, 421)
Screenshot: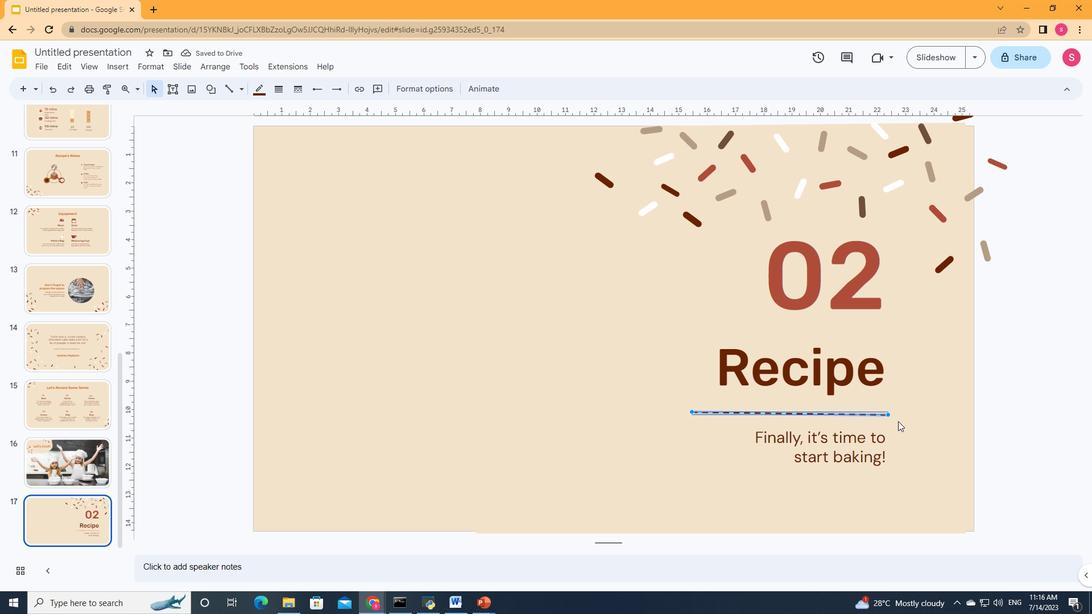 
Action: Mouse moved to (851, 417)
Screenshot: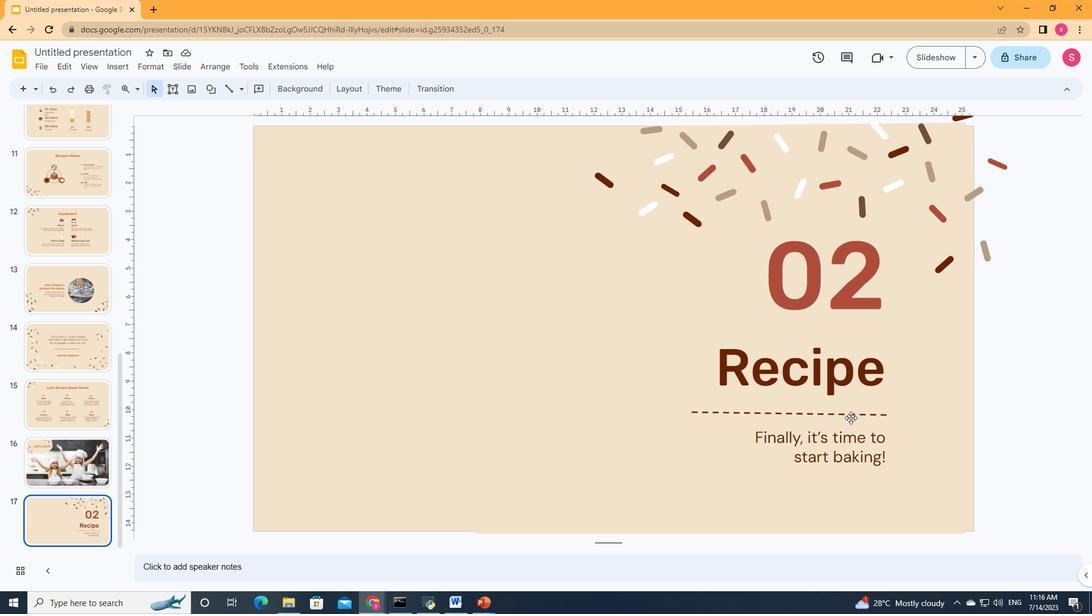 
Action: Mouse pressed left at (851, 417)
Screenshot: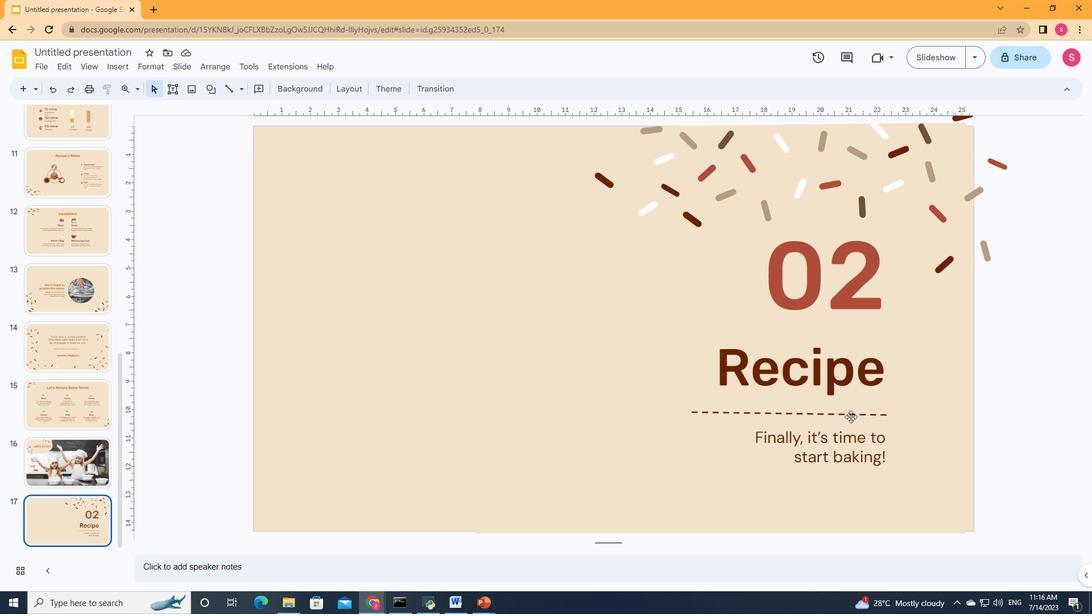 
Action: Mouse moved to (888, 414)
Screenshot: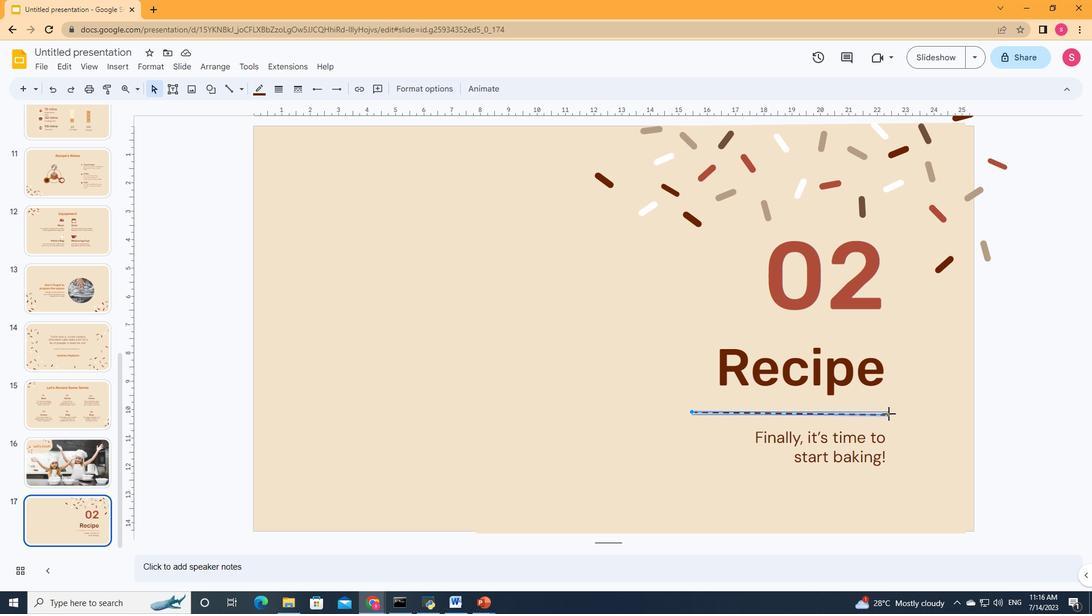
Action: Mouse pressed left at (888, 414)
Screenshot: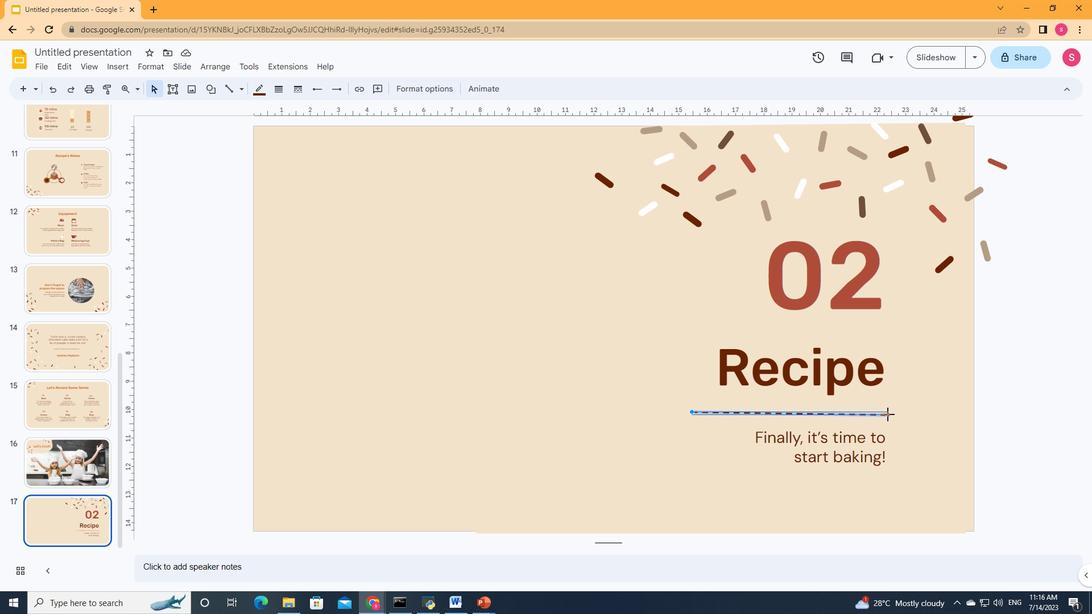 
Action: Mouse moved to (888, 412)
Screenshot: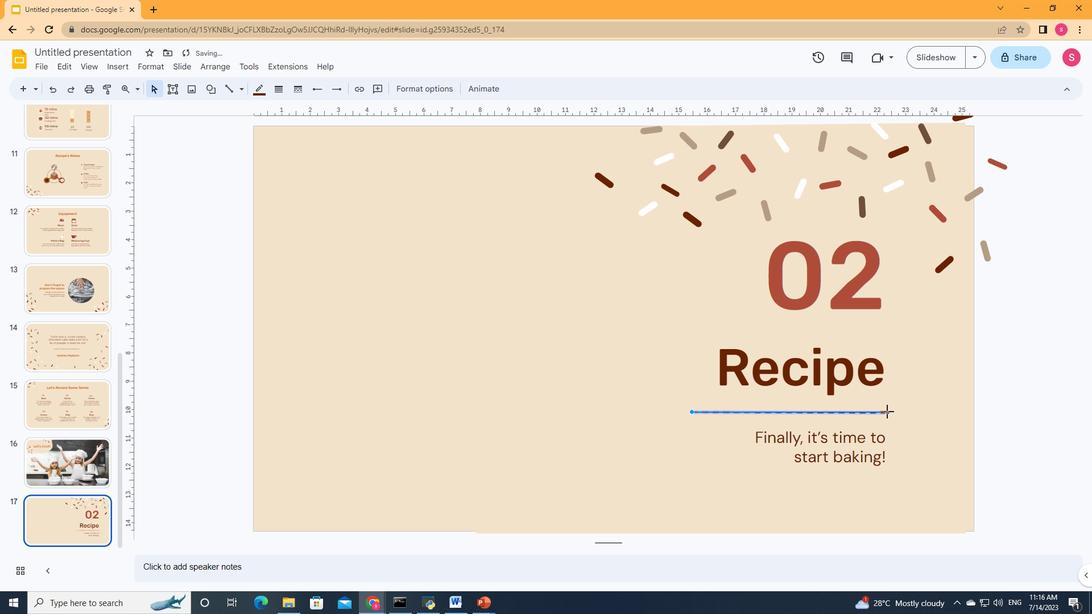 
Action: Mouse pressed left at (888, 412)
Screenshot: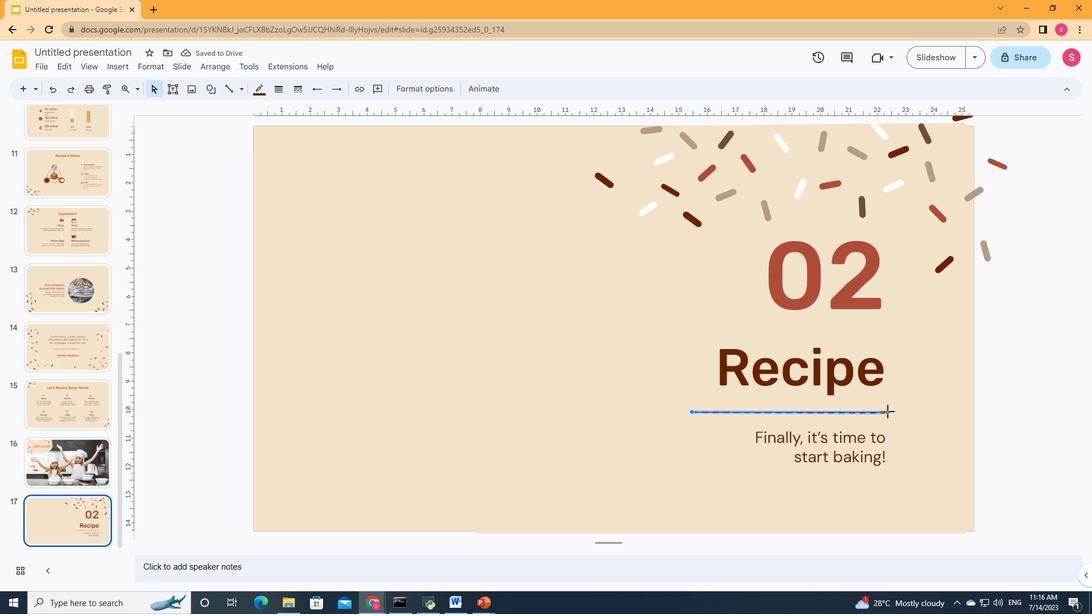 
Action: Mouse moved to (900, 440)
Screenshot: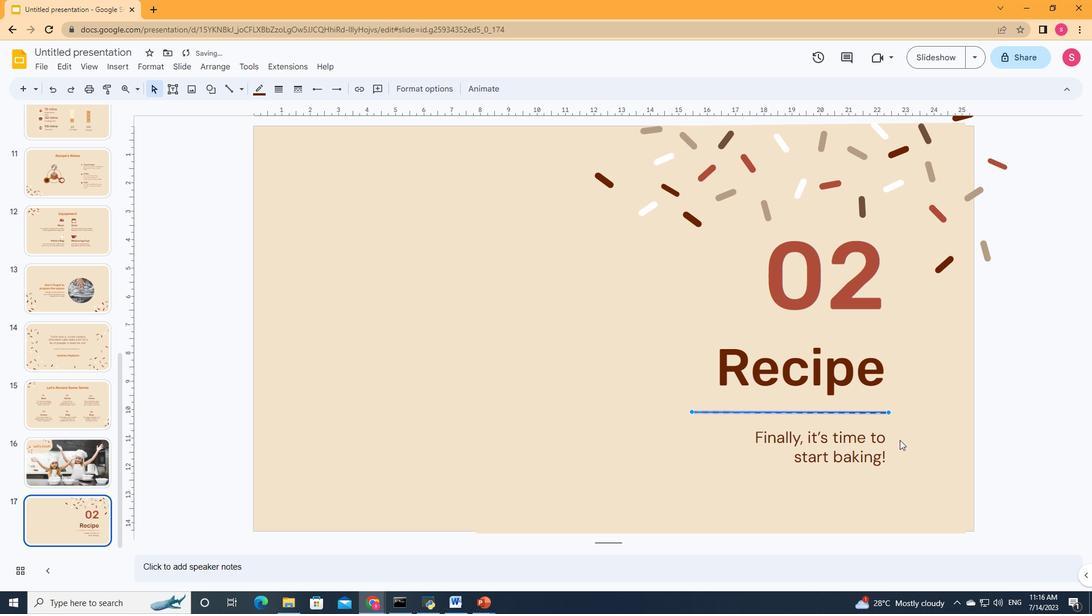 
Action: Mouse pressed left at (900, 440)
Screenshot: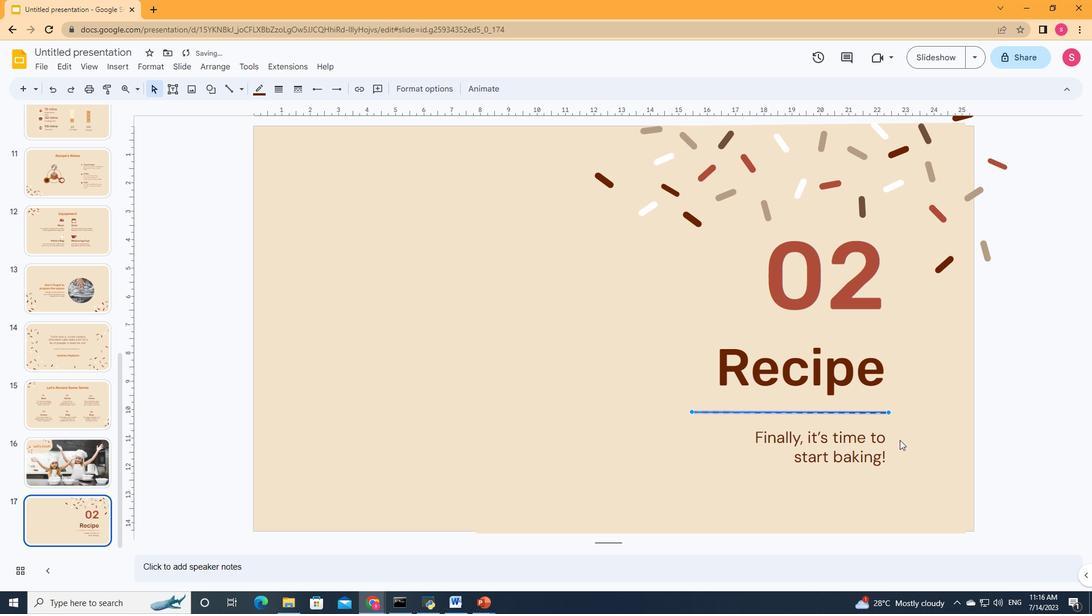 
Action: Mouse moved to (118, 66)
Screenshot: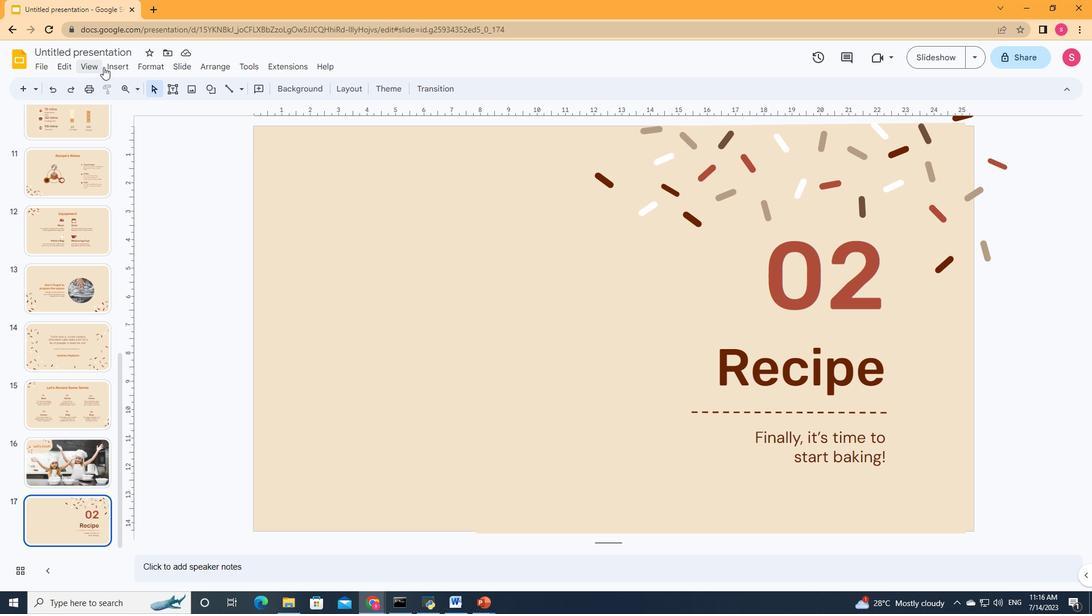 
Action: Mouse pressed left at (118, 66)
Screenshot: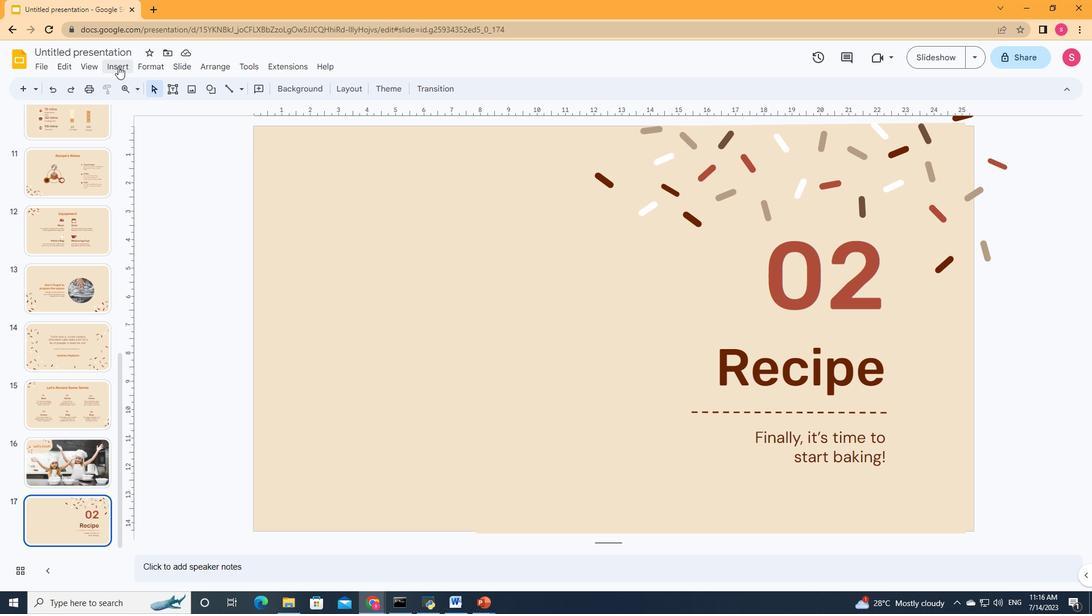 
Action: Mouse moved to (142, 82)
Screenshot: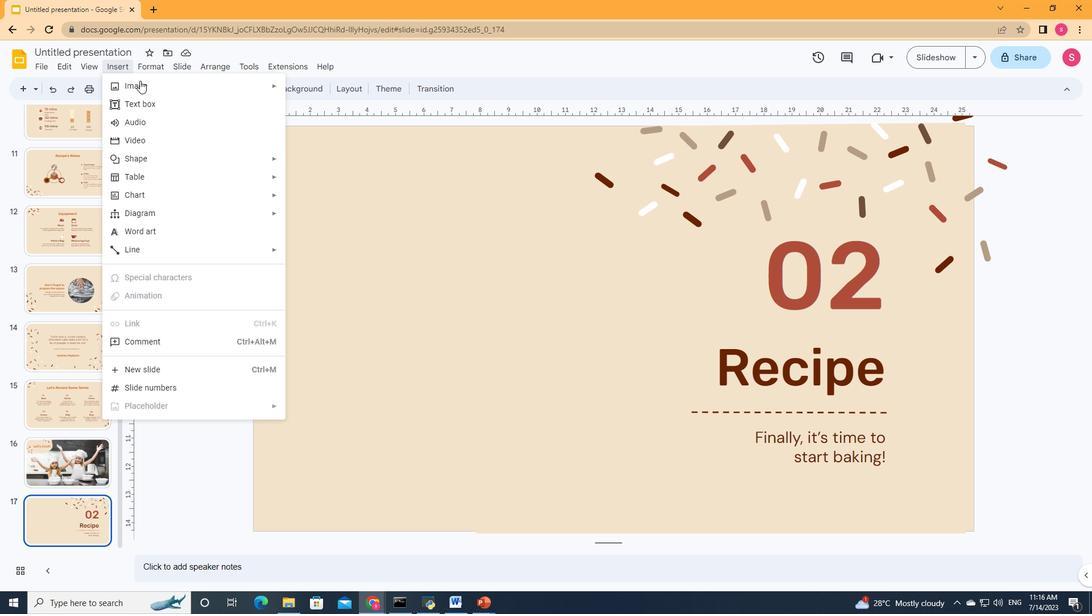 
Action: Mouse pressed left at (142, 82)
Screenshot: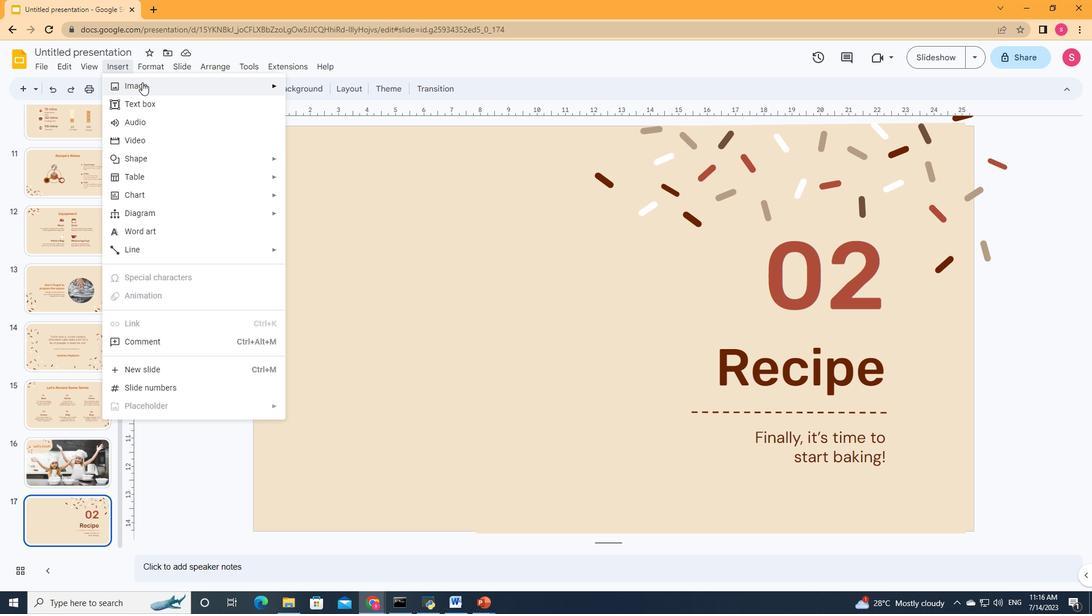 
Action: Mouse moved to (300, 83)
Screenshot: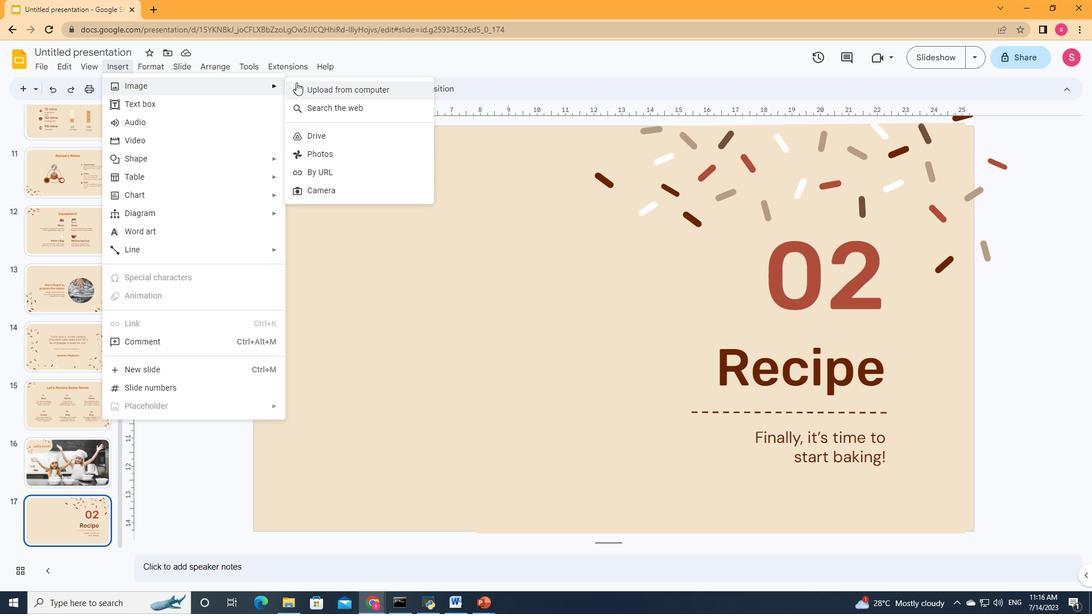 
Action: Mouse pressed left at (300, 83)
Screenshot: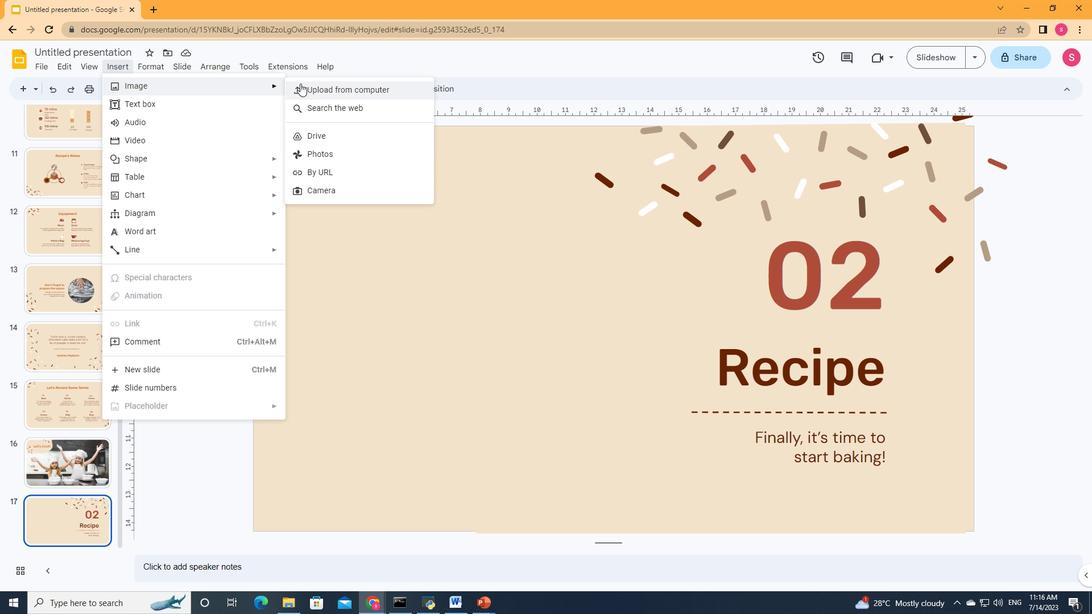 
Action: Mouse moved to (305, 294)
Screenshot: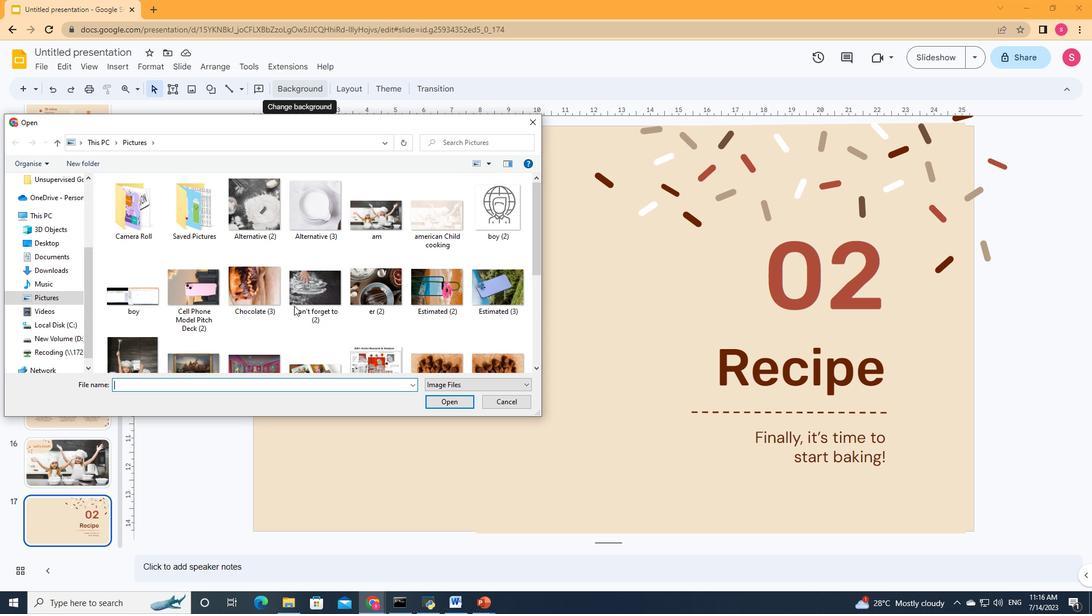 
Action: Mouse scrolled (305, 293) with delta (0, 0)
Screenshot: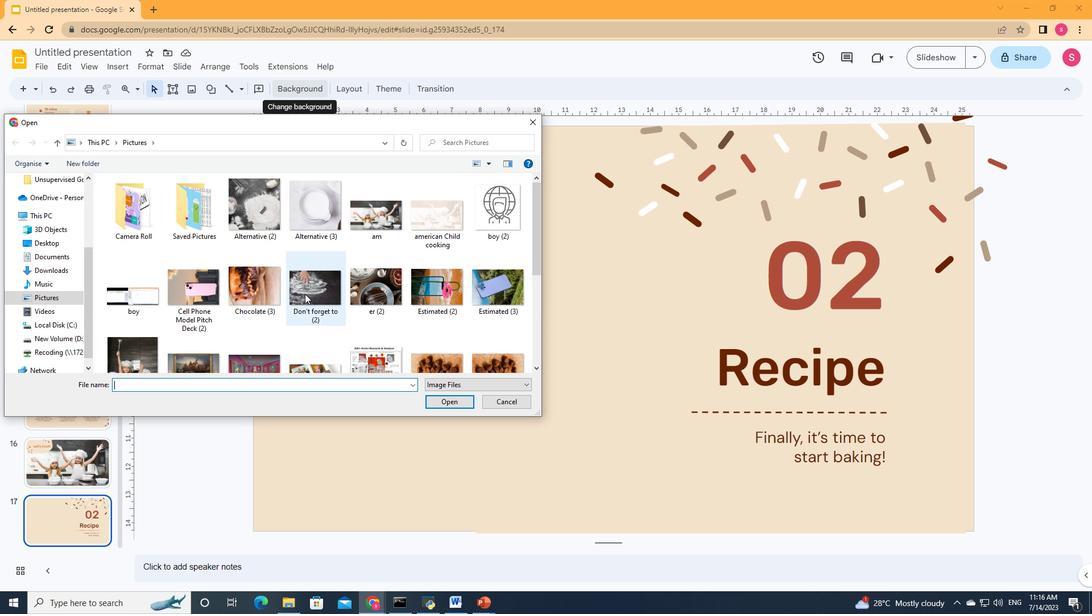 
Action: Mouse scrolled (305, 293) with delta (0, 0)
Screenshot: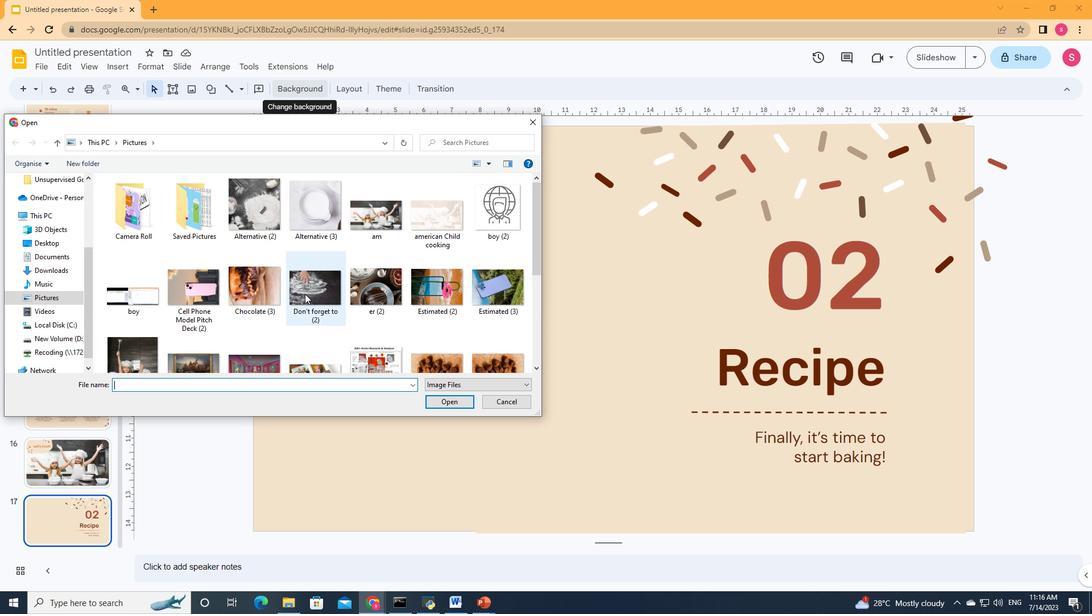
Action: Mouse scrolled (305, 293) with delta (0, 0)
Screenshot: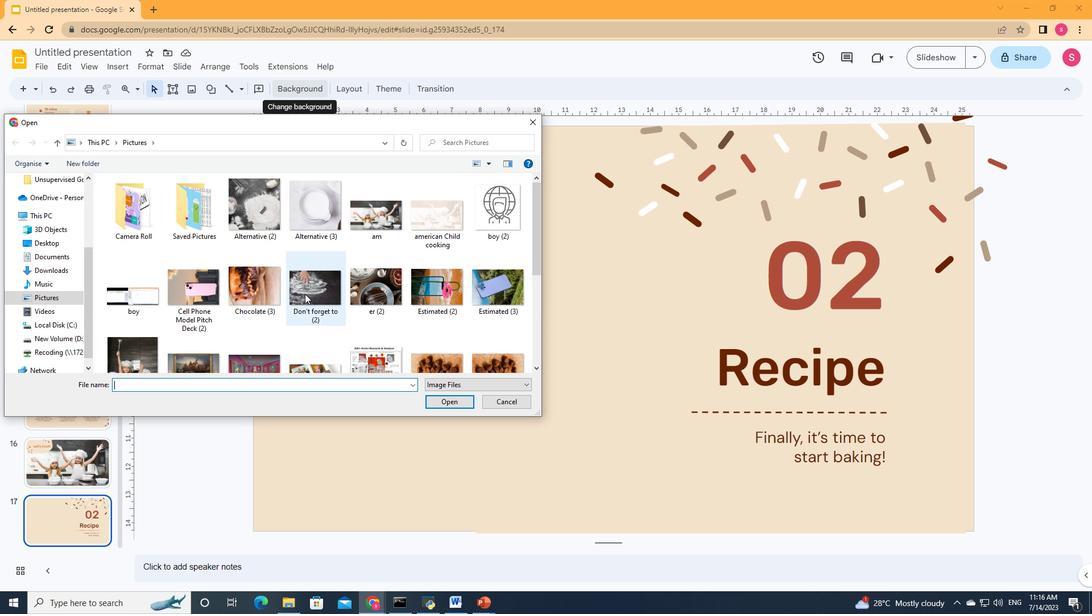 
Action: Mouse scrolled (305, 293) with delta (0, 0)
Screenshot: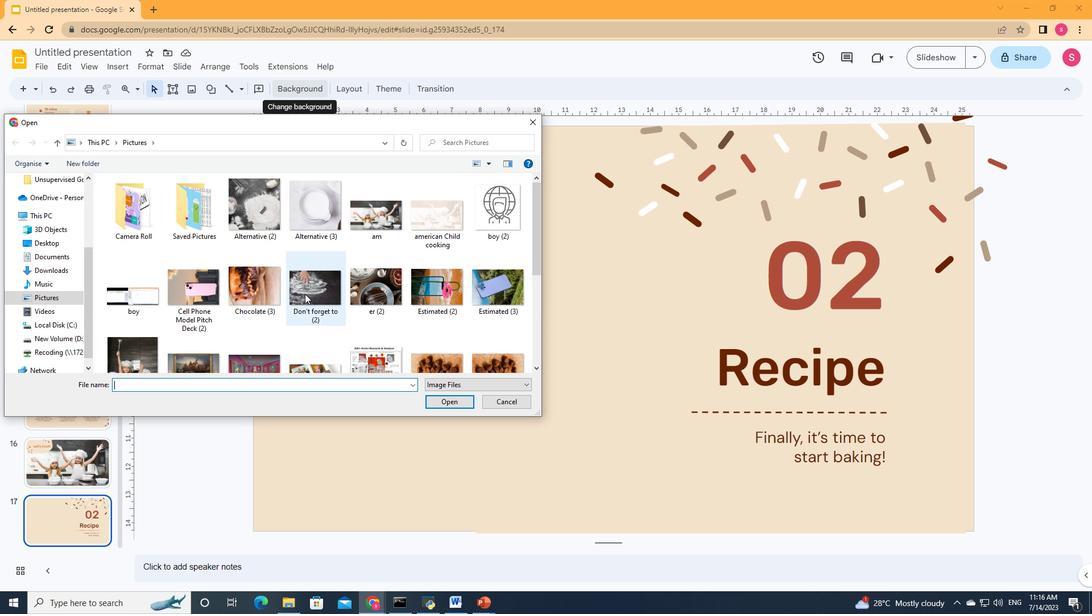 
Action: Mouse moved to (359, 297)
Screenshot: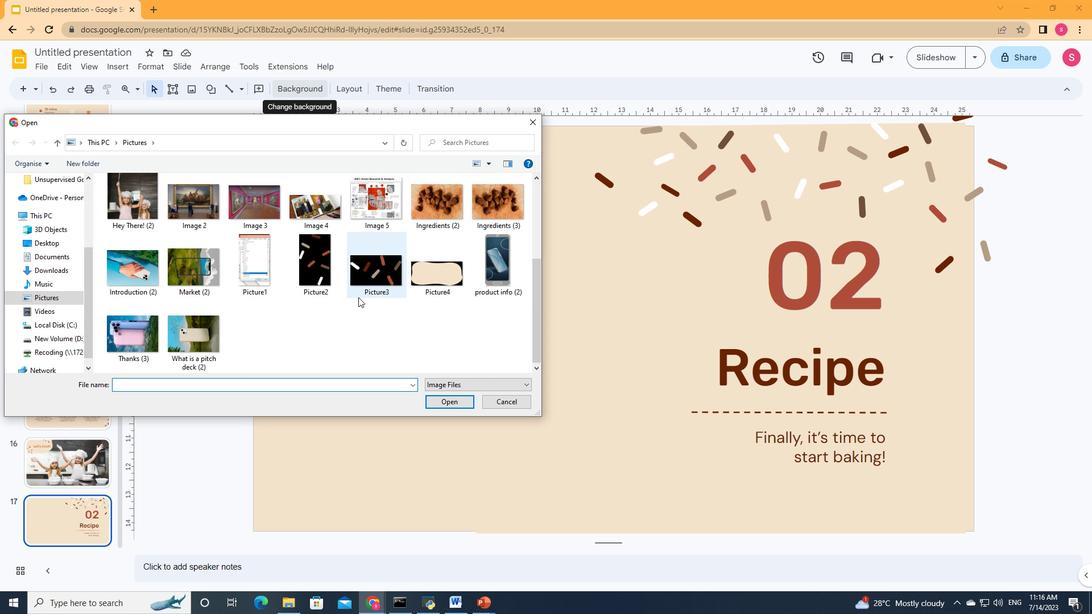 
Action: Mouse scrolled (359, 297) with delta (0, 0)
Screenshot: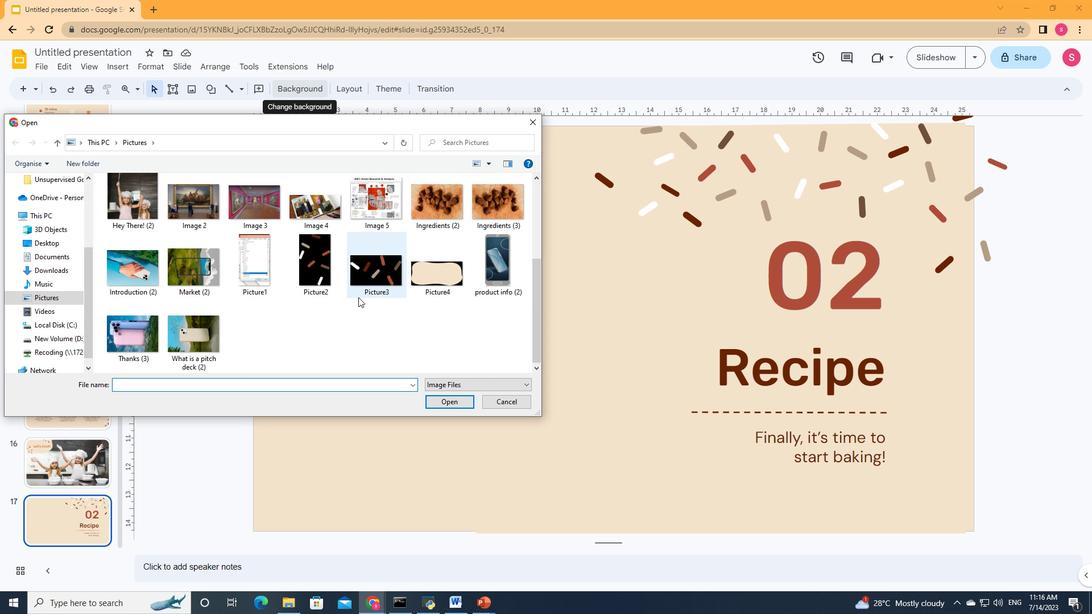 
Action: Mouse scrolled (359, 297) with delta (0, 0)
Screenshot: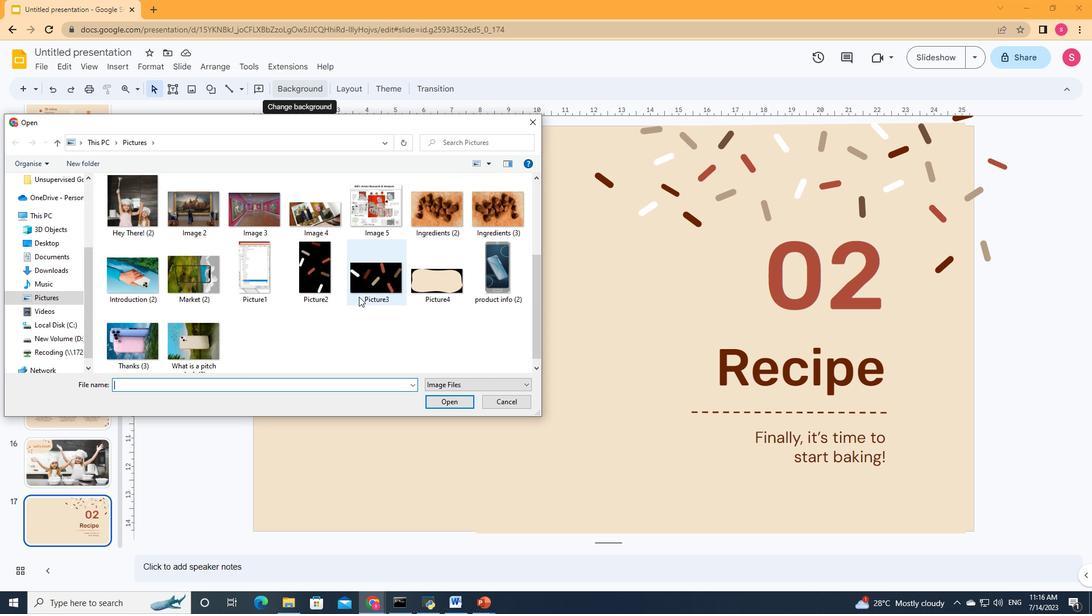 
Action: Mouse scrolled (359, 297) with delta (0, 0)
Screenshot: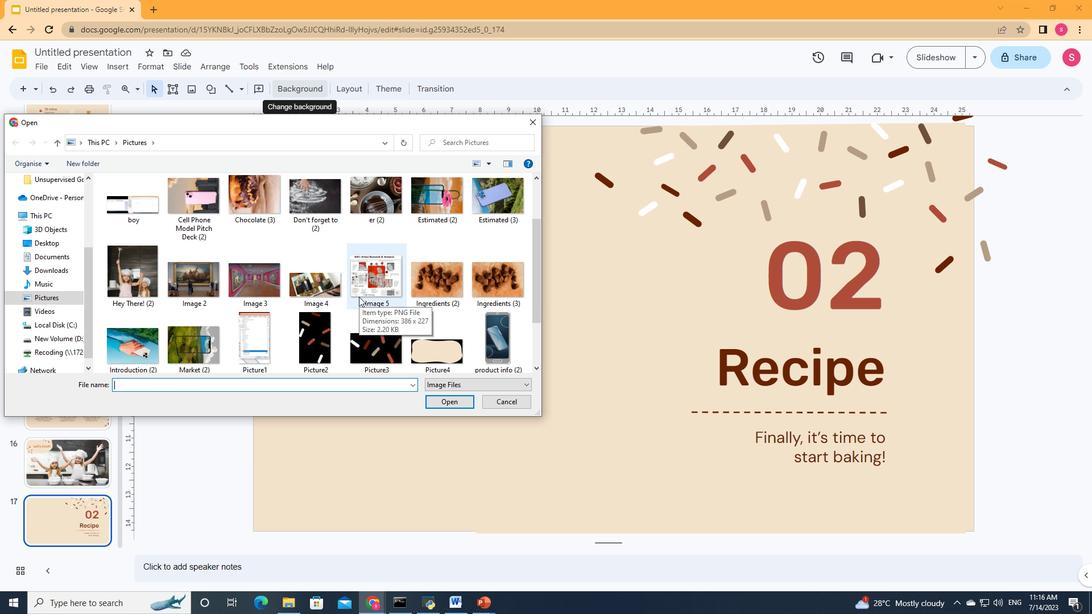 
Action: Mouse scrolled (359, 296) with delta (0, 0)
Screenshot: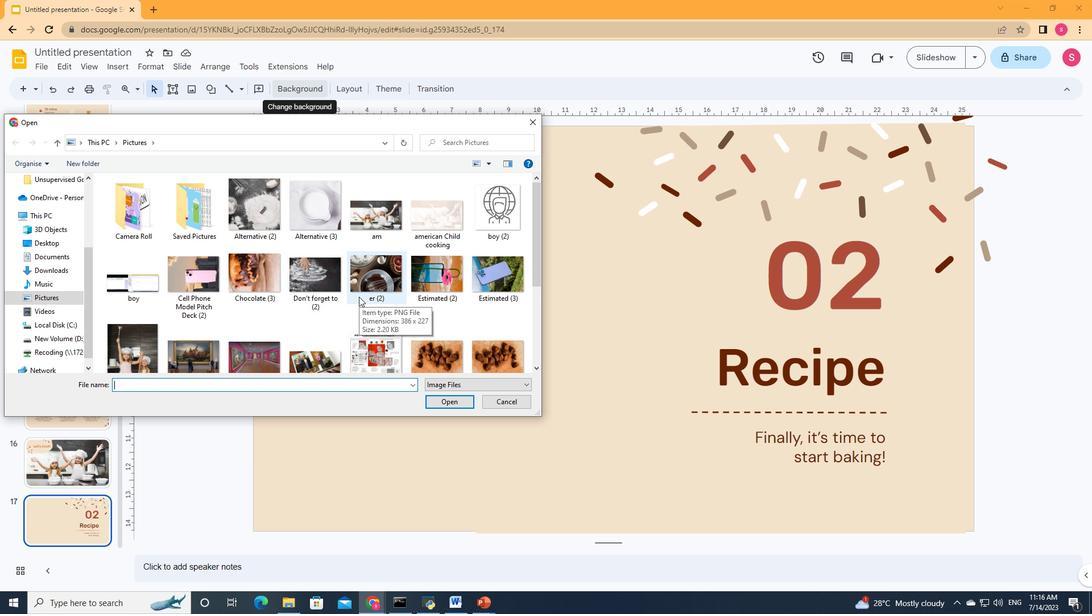
Action: Mouse scrolled (359, 296) with delta (0, 0)
Screenshot: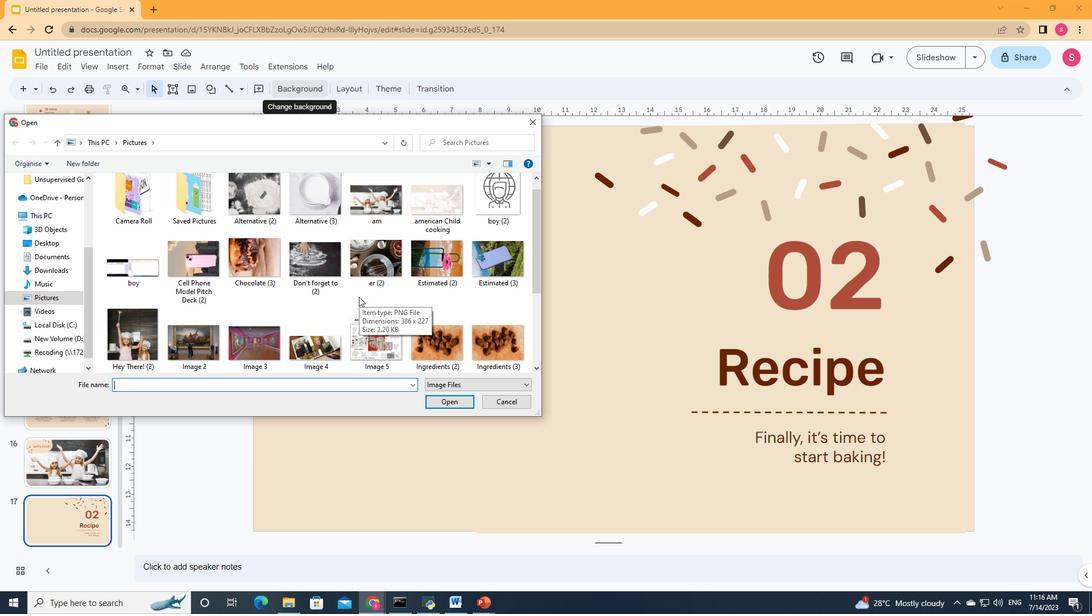 
Action: Mouse scrolled (359, 296) with delta (0, 0)
Screenshot: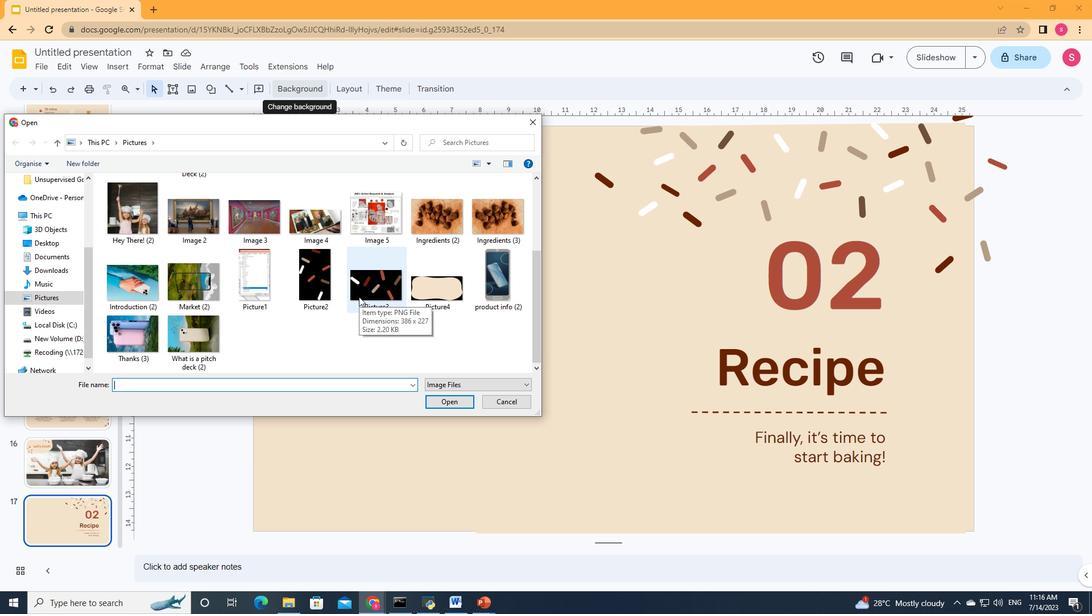 
Action: Mouse scrolled (359, 296) with delta (0, 0)
Screenshot: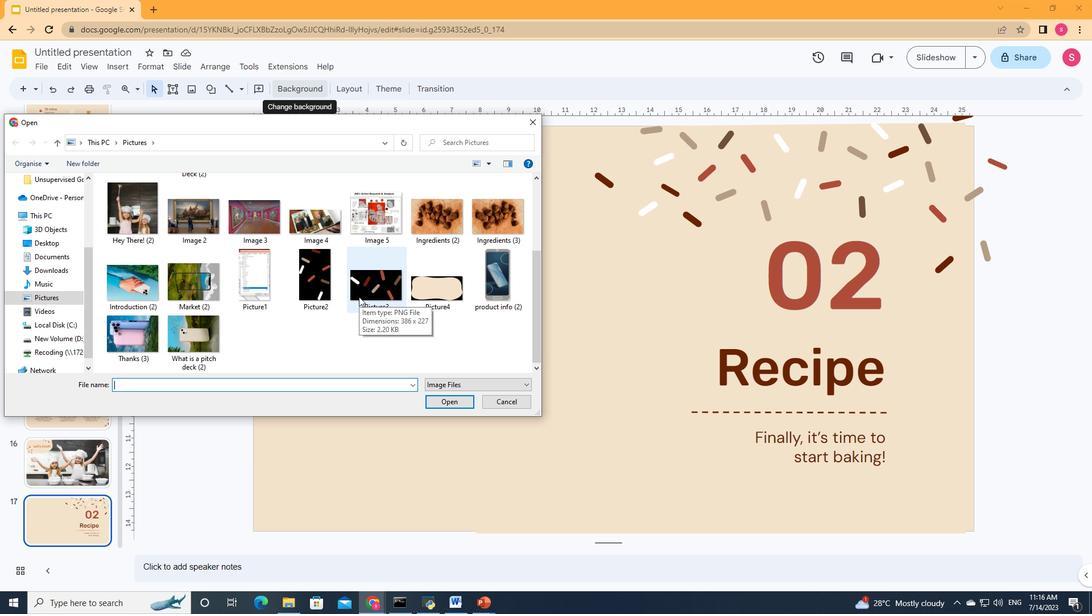 
Action: Mouse scrolled (359, 296) with delta (0, 0)
Screenshot: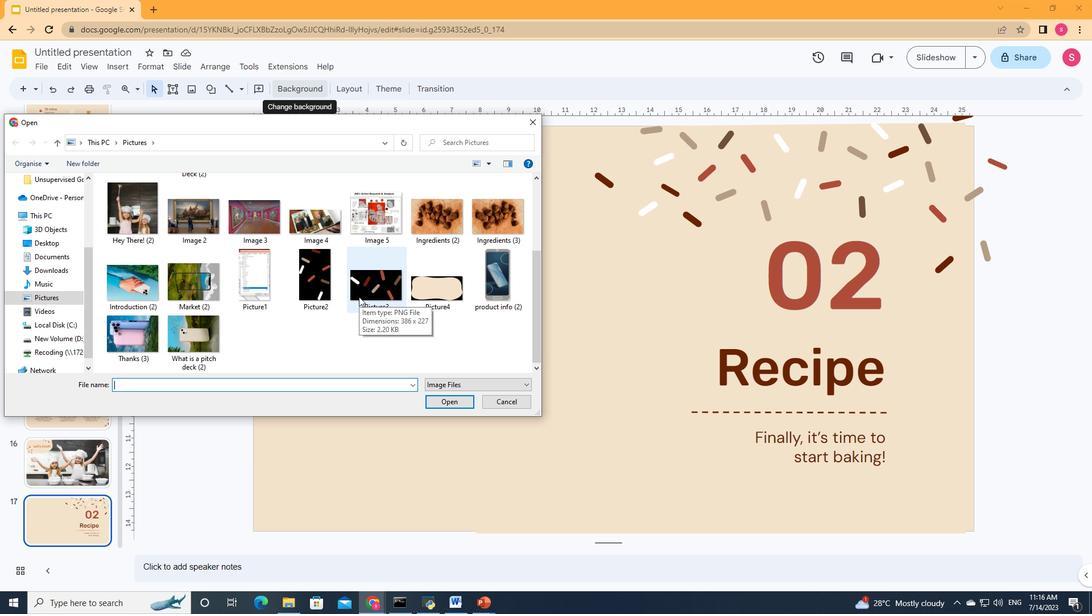 
Action: Mouse scrolled (359, 296) with delta (0, 0)
Screenshot: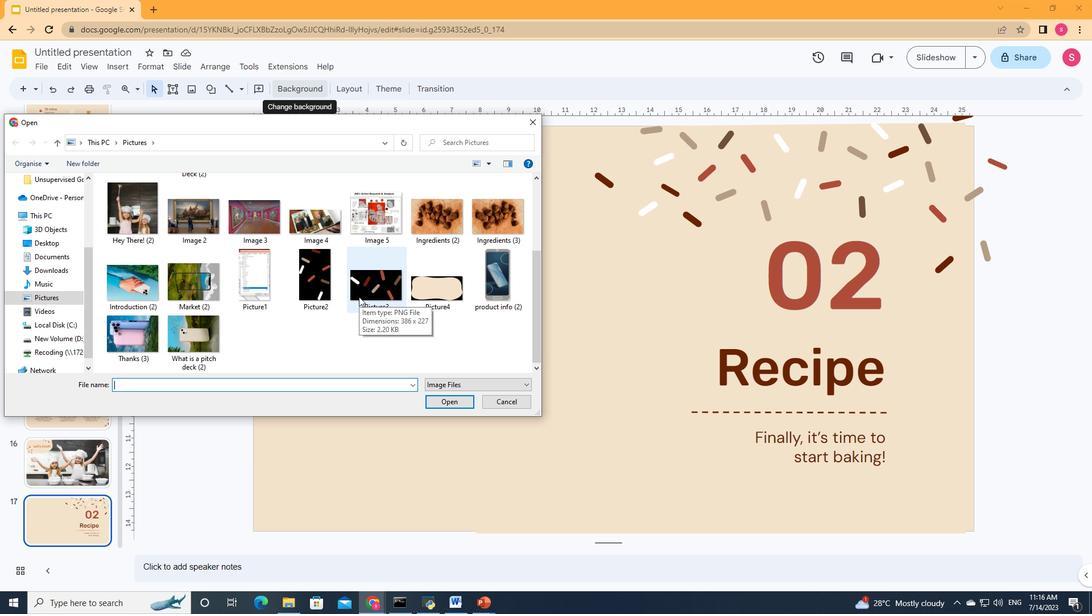 
Action: Mouse moved to (241, 306)
Screenshot: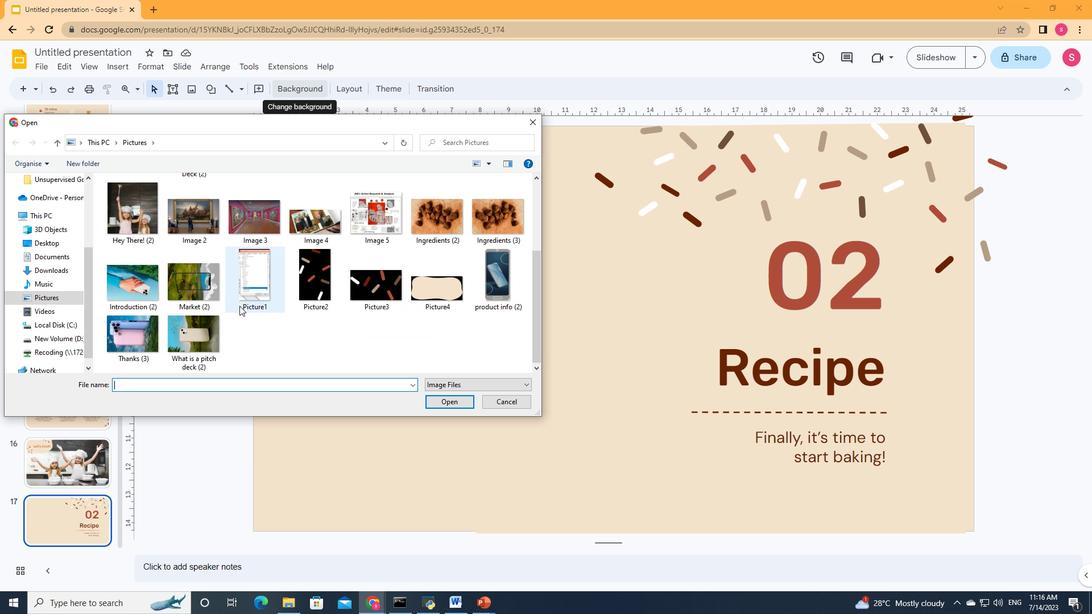 
Action: Mouse scrolled (241, 307) with delta (0, 0)
Screenshot: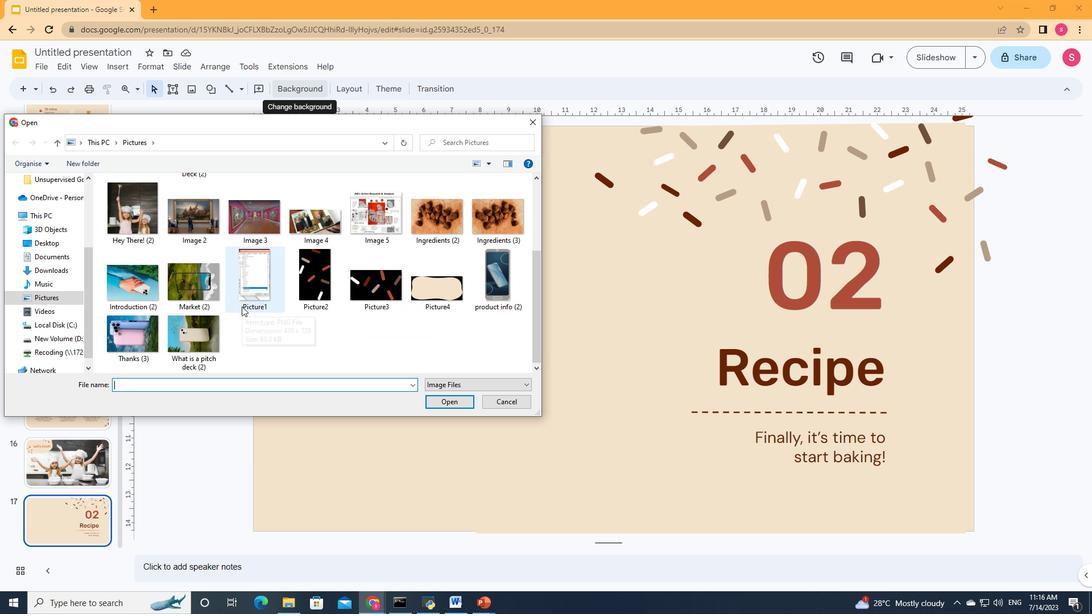 
Action: Mouse scrolled (241, 307) with delta (0, 0)
Screenshot: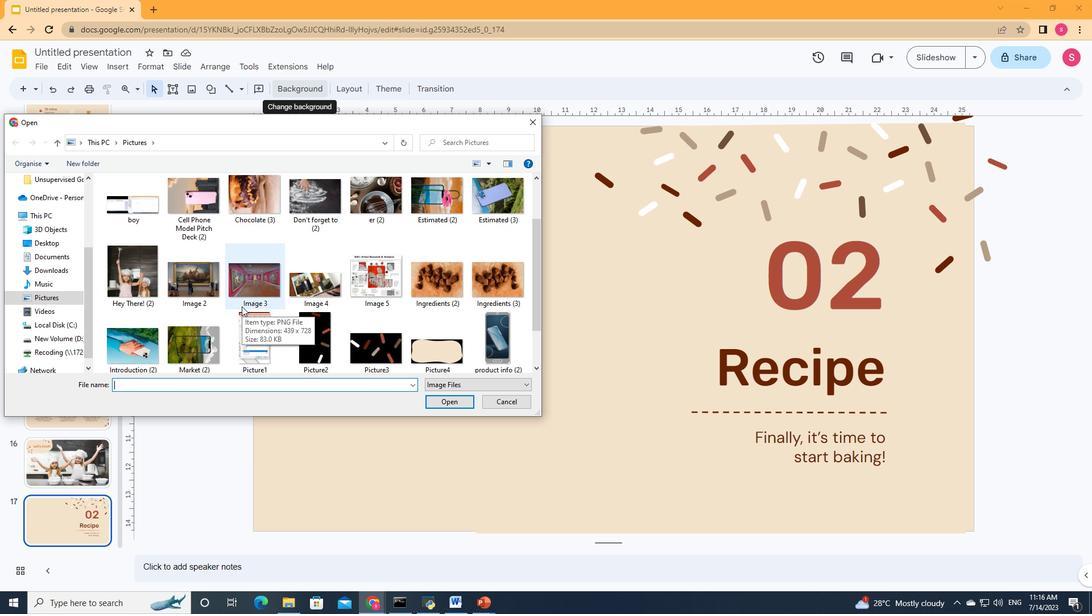 
Action: Mouse moved to (364, 273)
Screenshot: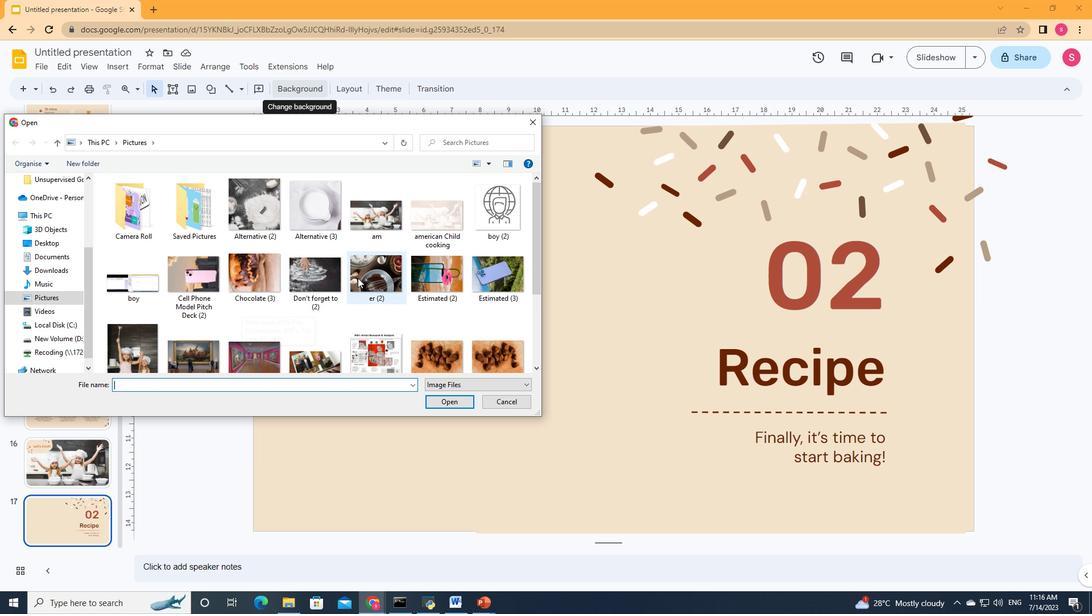 
Action: Mouse pressed left at (364, 273)
Screenshot: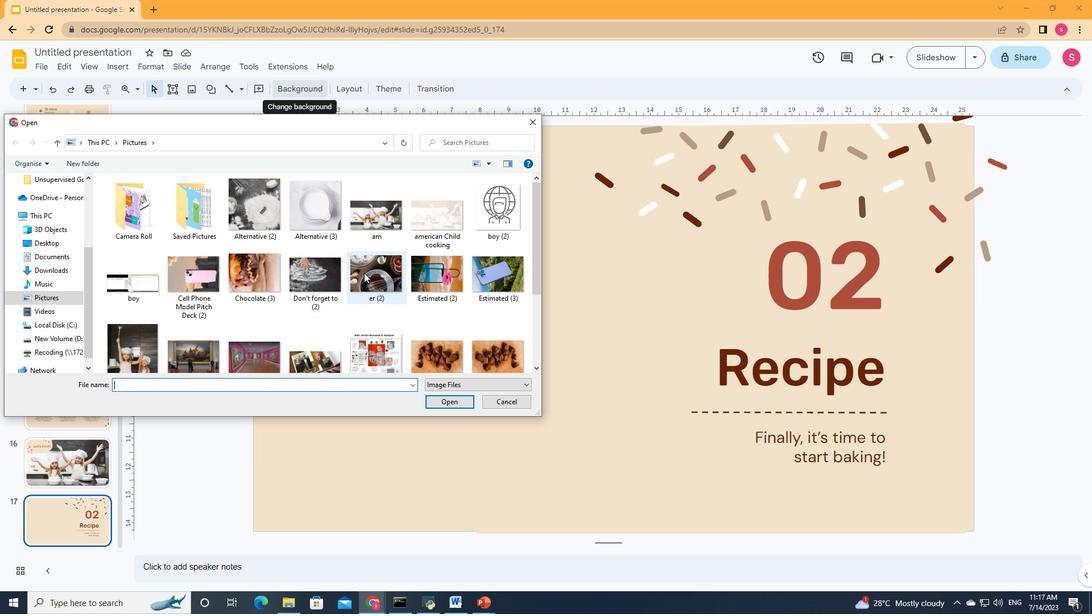 
Action: Mouse moved to (443, 400)
Screenshot: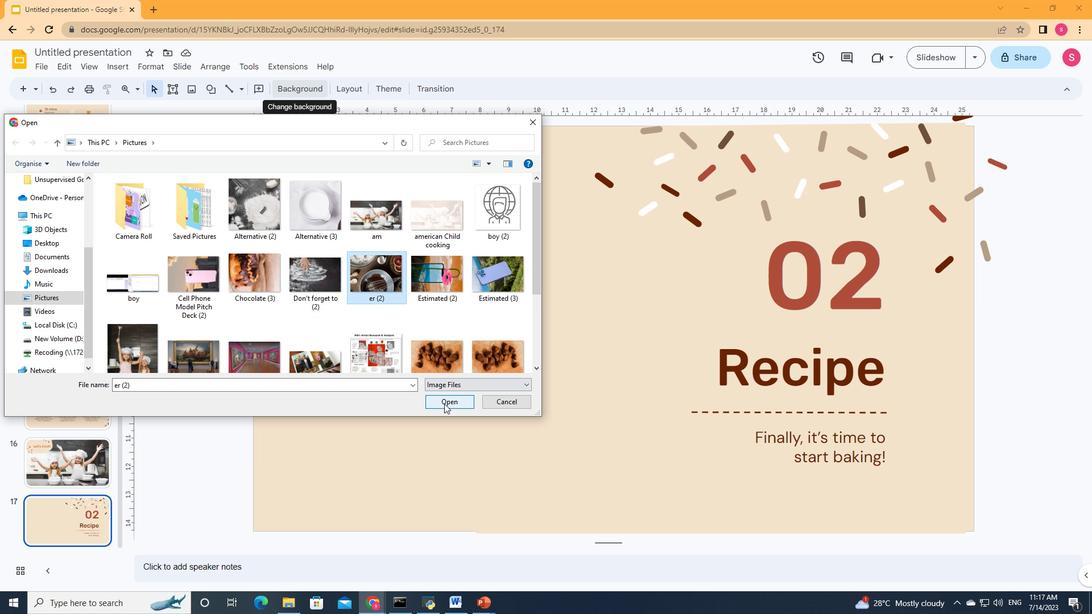 
Action: Mouse pressed left at (443, 400)
Screenshot: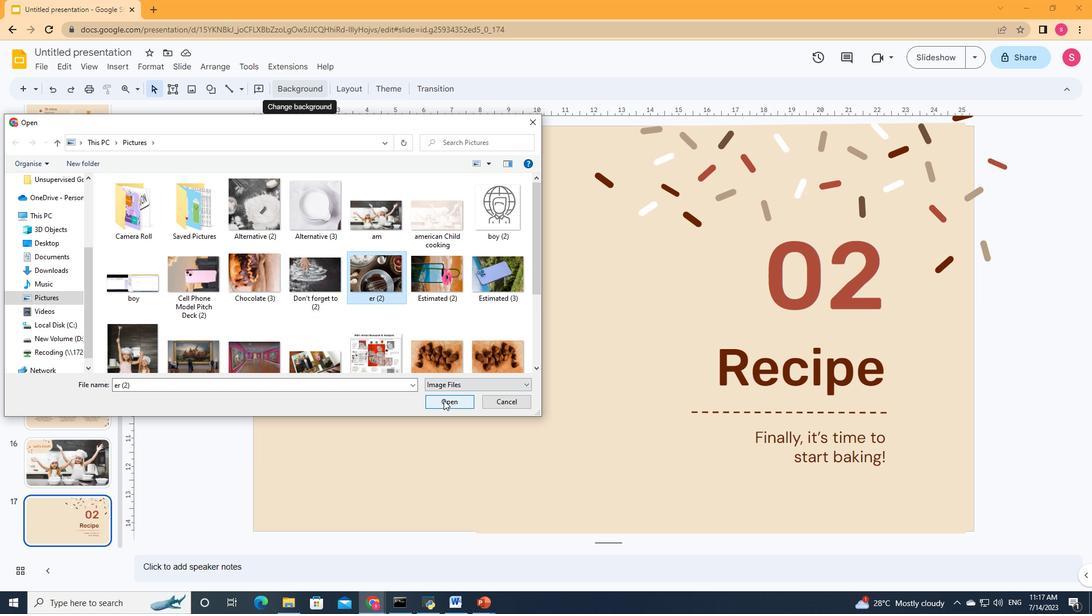 
Action: Mouse moved to (372, 91)
Screenshot: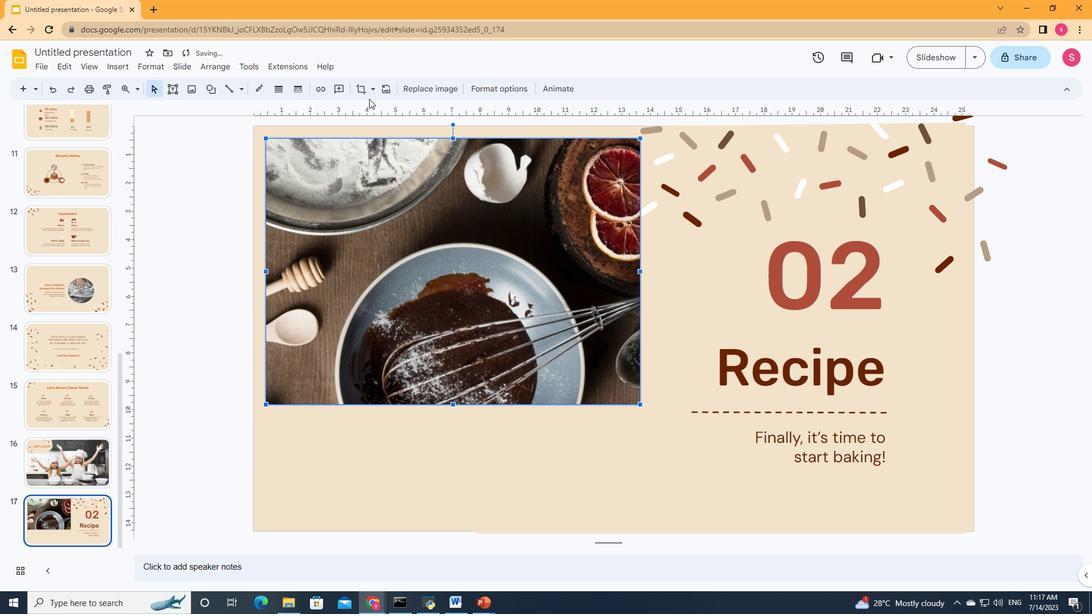 
Action: Mouse pressed left at (372, 91)
Screenshot: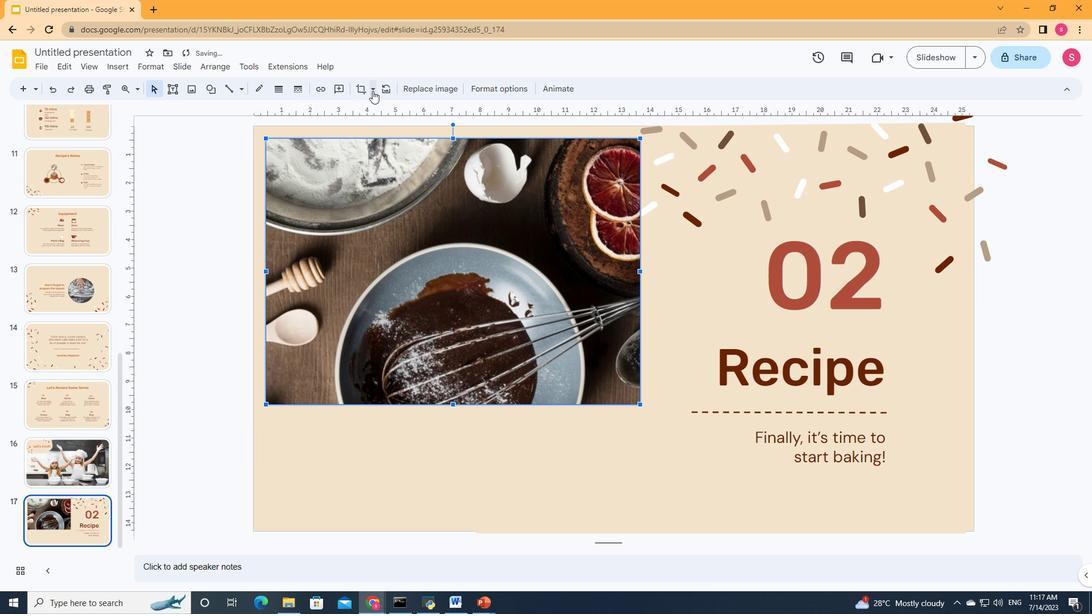 
Action: Mouse moved to (528, 180)
Screenshot: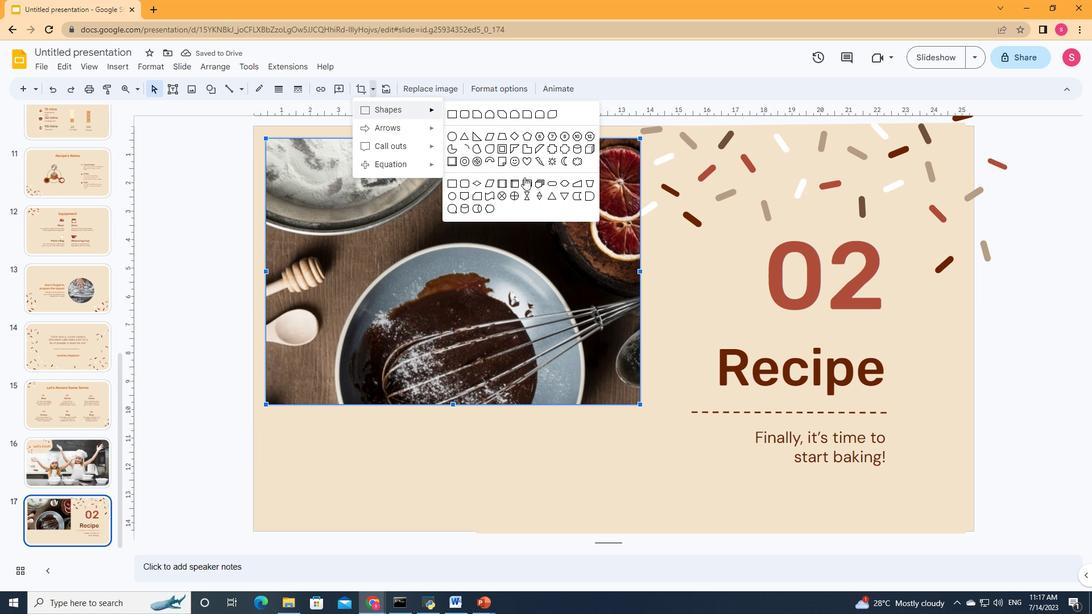 
Action: Mouse pressed left at (528, 180)
Screenshot: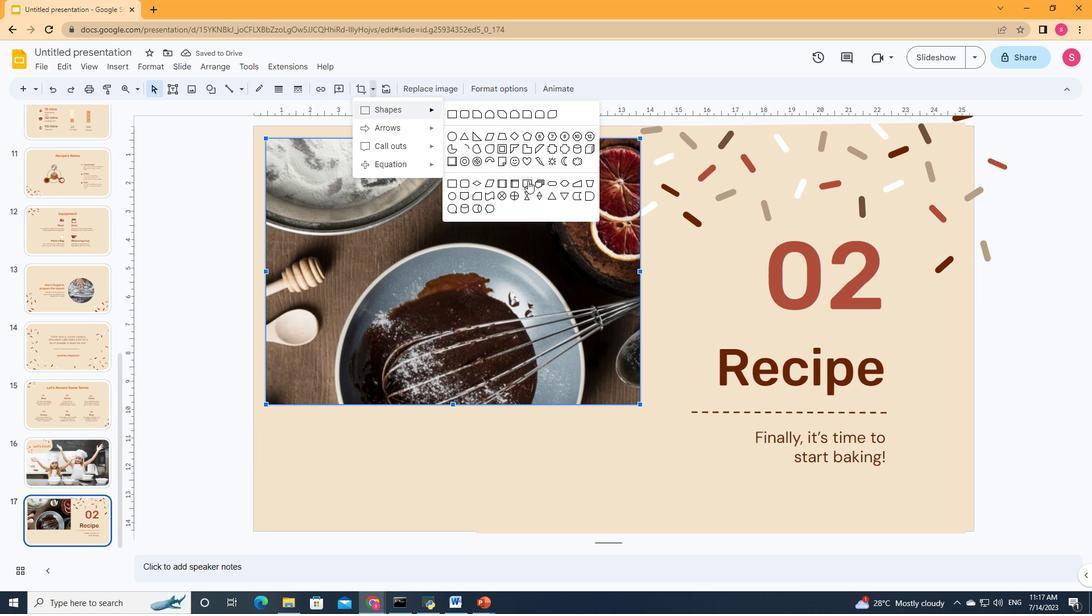 
Action: Mouse moved to (486, 83)
Screenshot: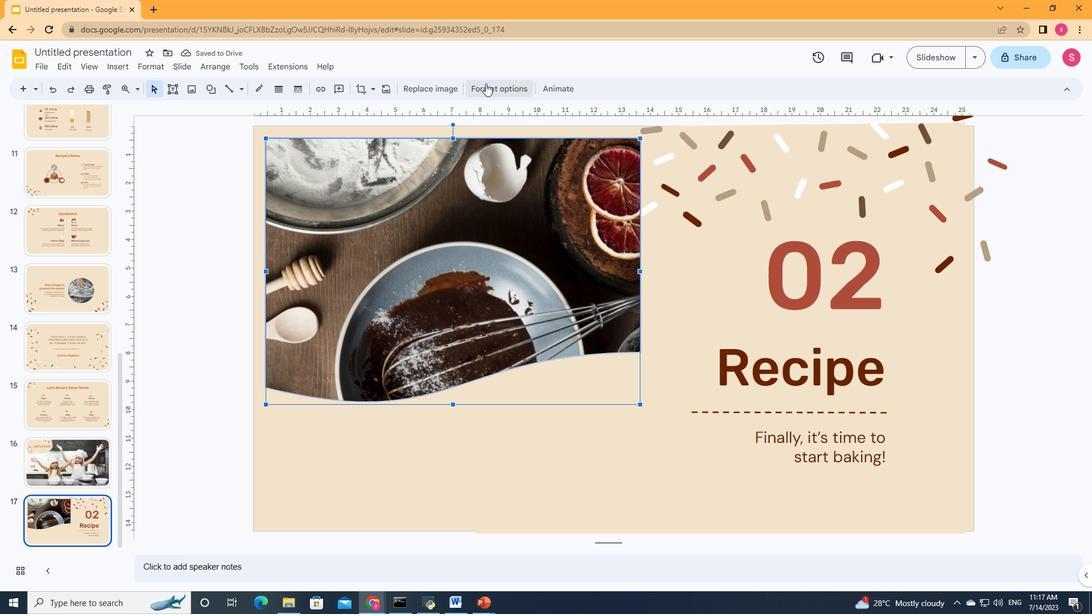 
Action: Mouse pressed left at (486, 83)
Screenshot: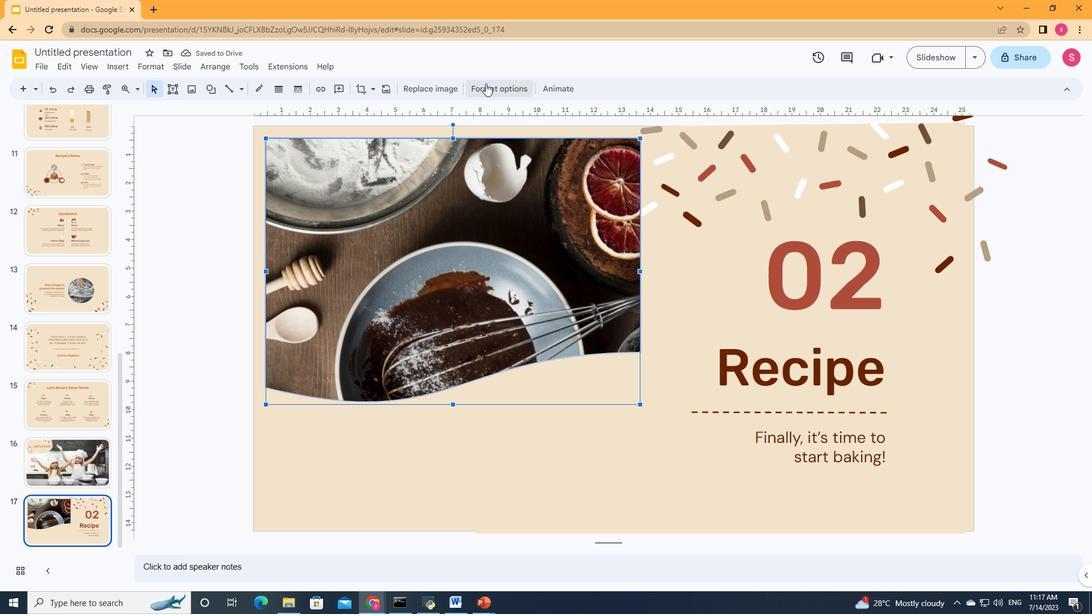 
Action: Mouse moved to (984, 318)
Screenshot: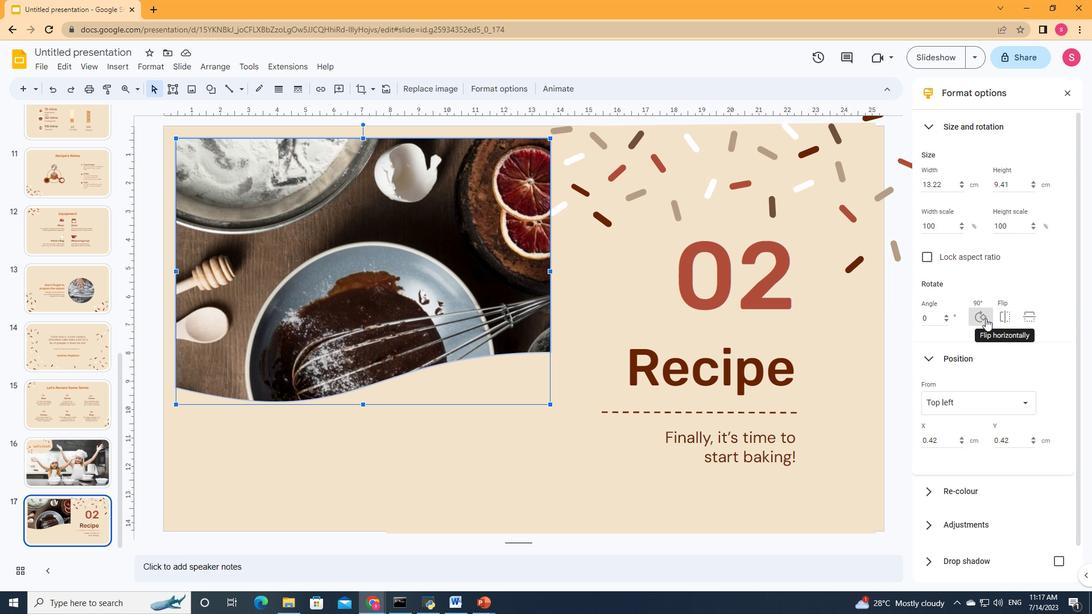 
Action: Mouse pressed left at (984, 318)
Screenshot: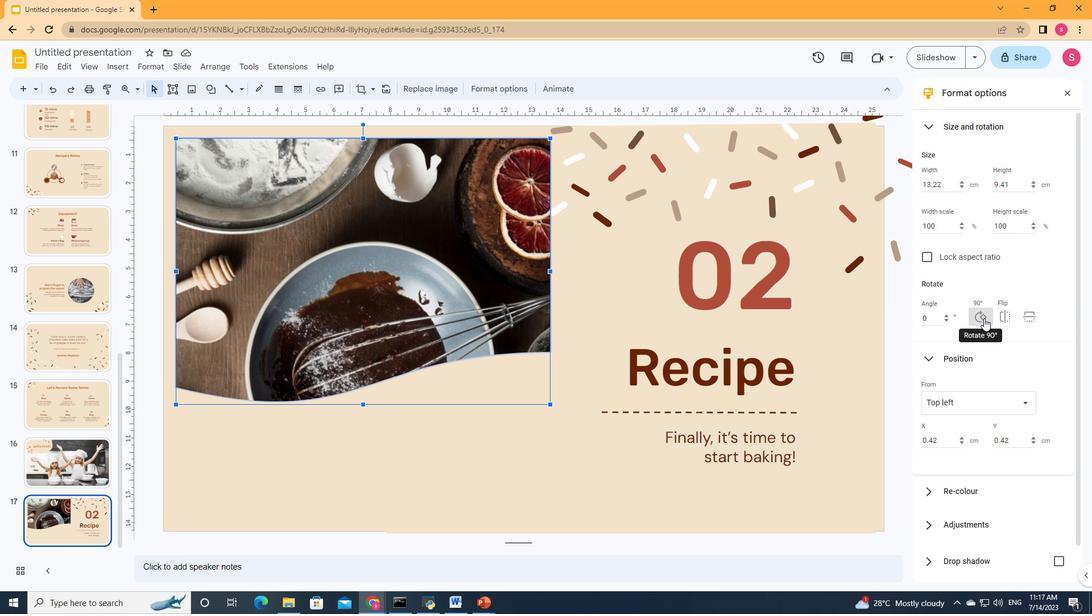 
Action: Mouse moved to (1005, 319)
Screenshot: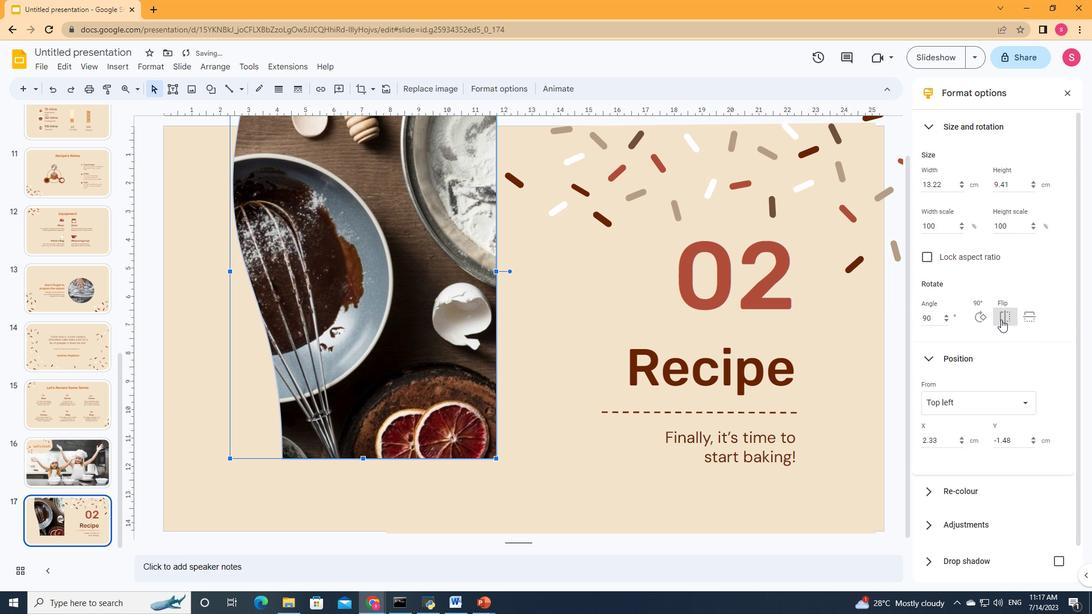 
Action: Mouse pressed left at (1005, 319)
Screenshot: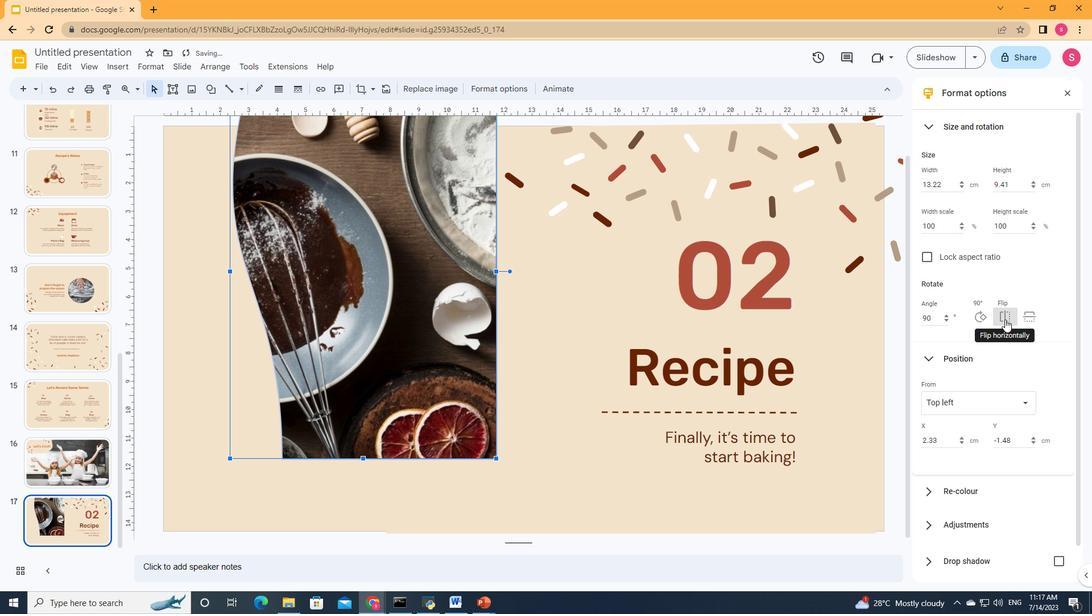 
Action: Mouse moved to (398, 285)
Screenshot: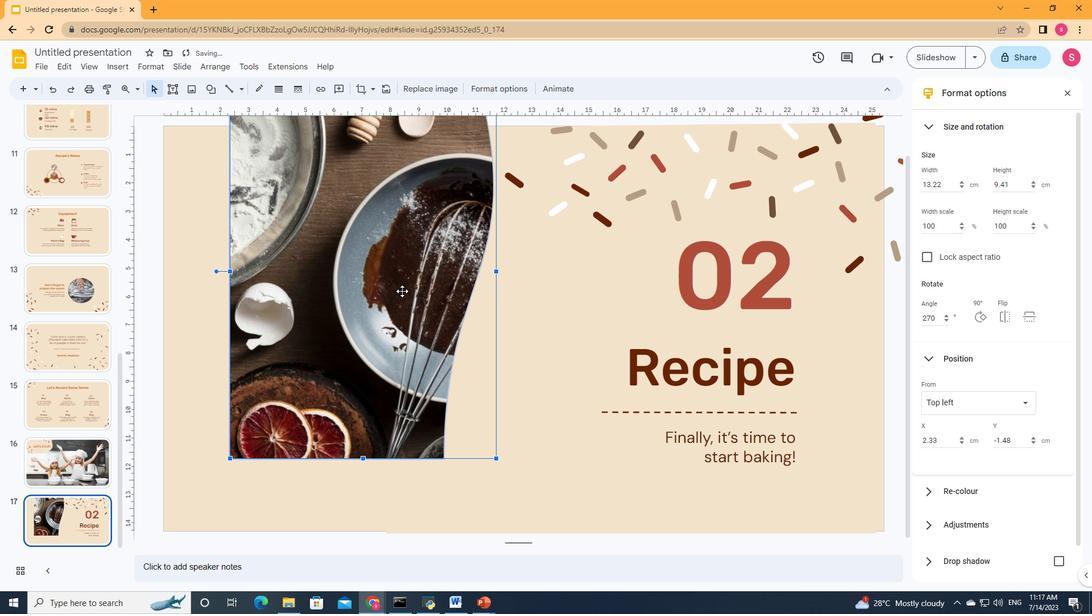 
Action: Mouse pressed left at (398, 285)
Screenshot: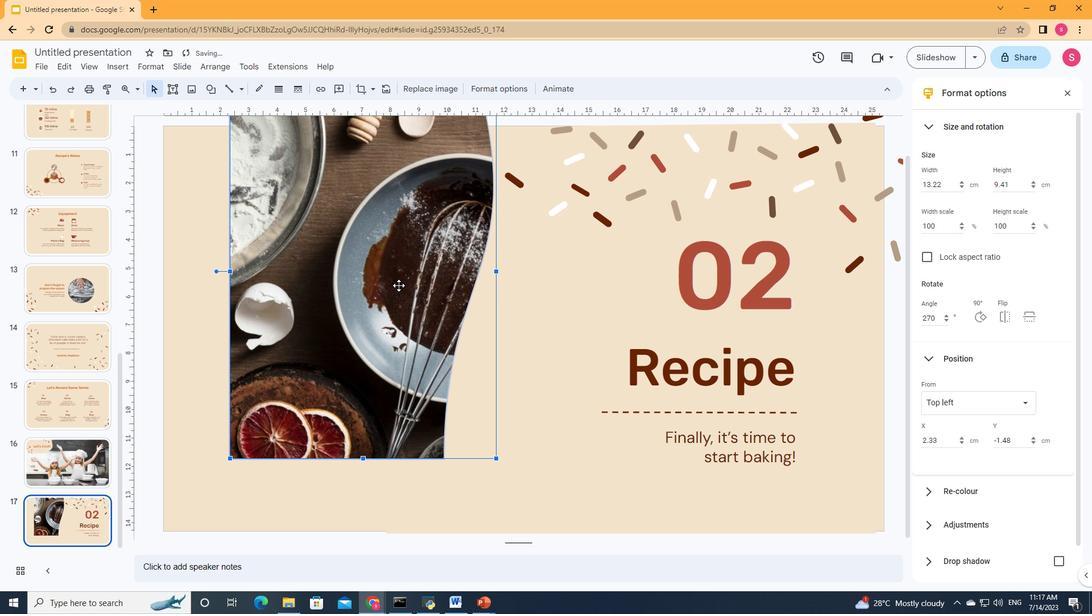 
Action: Mouse moved to (334, 330)
Screenshot: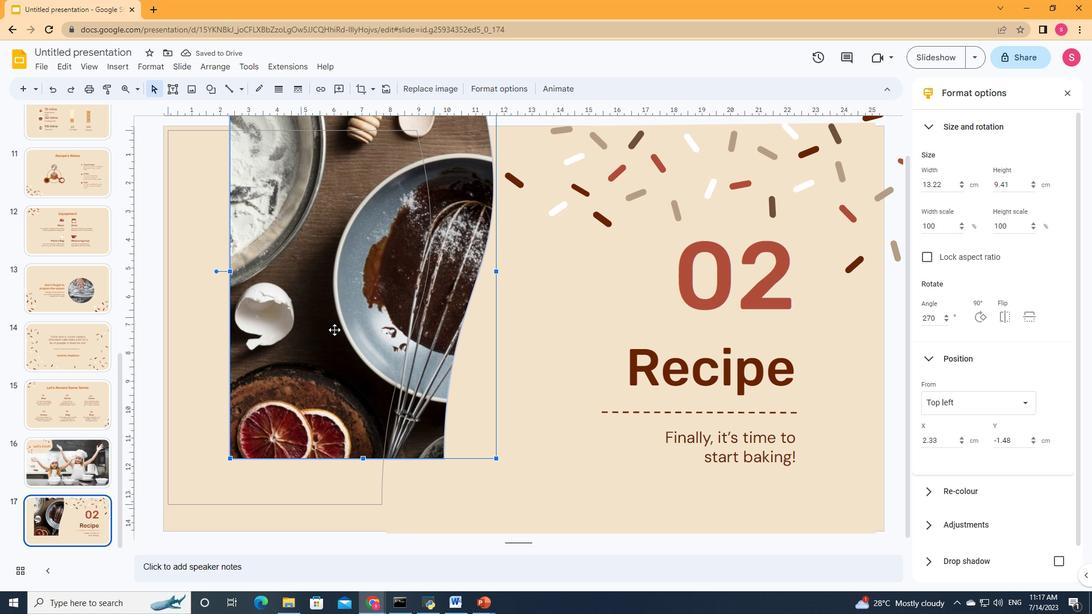 
Action: Mouse pressed left at (334, 330)
Screenshot: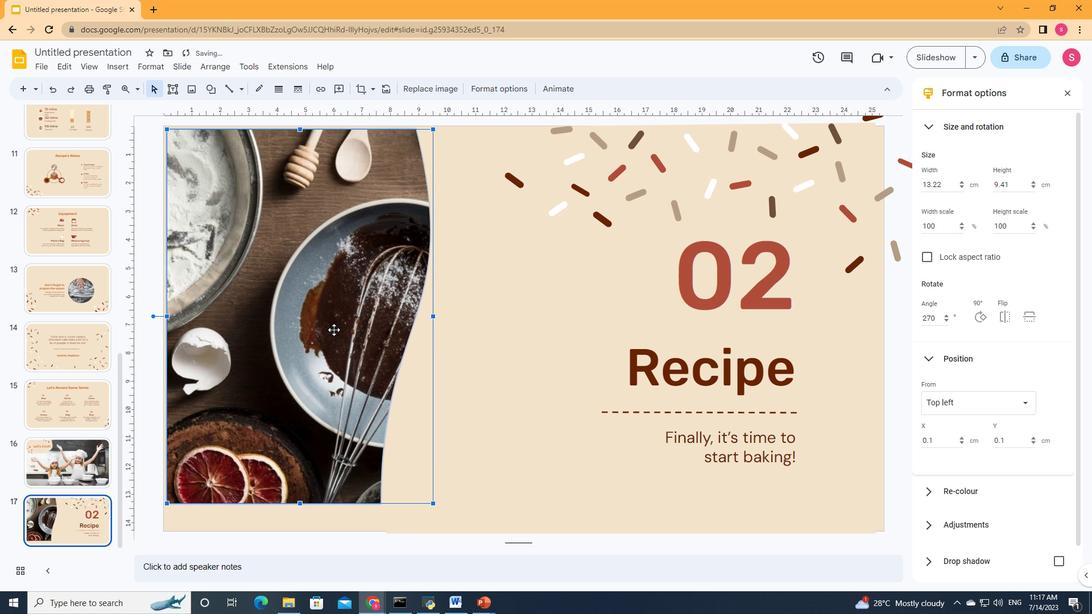 
Action: Mouse moved to (434, 503)
Screenshot: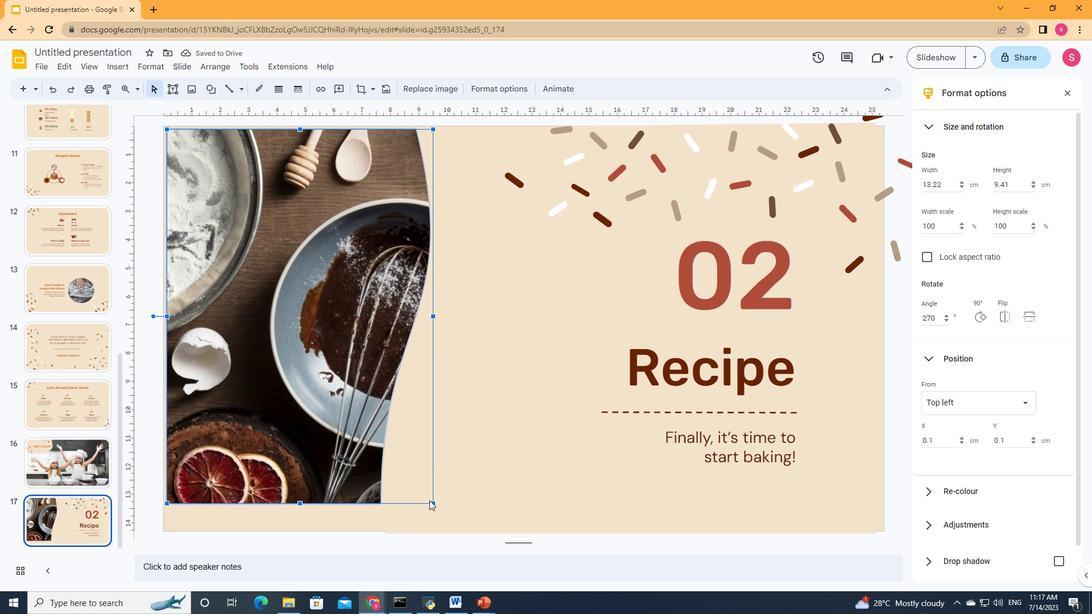 
Action: Mouse pressed left at (434, 503)
Screenshot: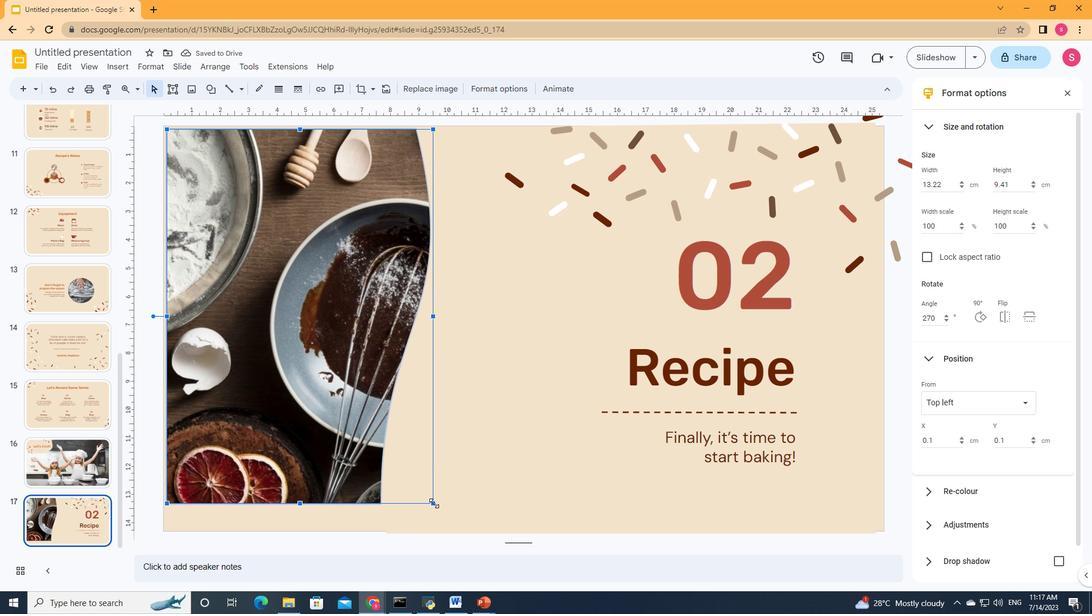 
Action: Mouse moved to (385, 408)
Screenshot: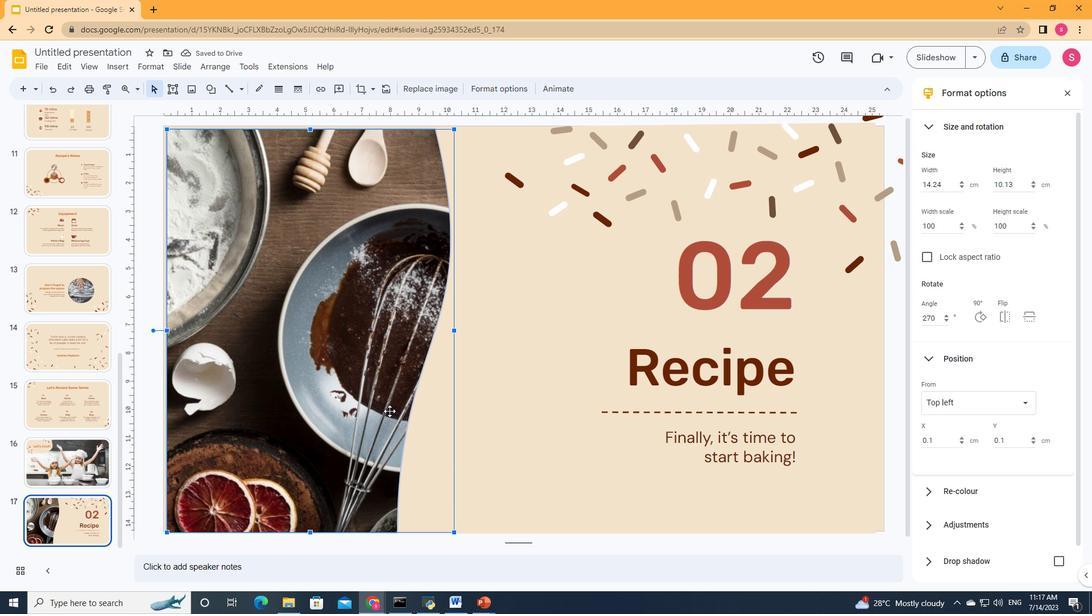 
Action: Mouse pressed left at (385, 408)
Screenshot: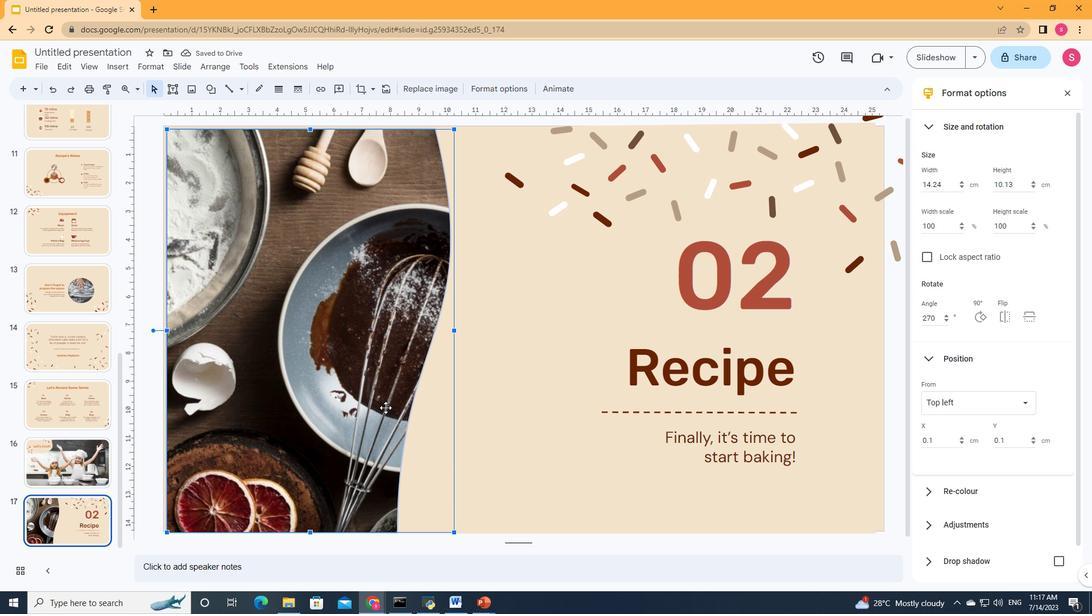 
Action: Mouse moved to (363, 407)
Screenshot: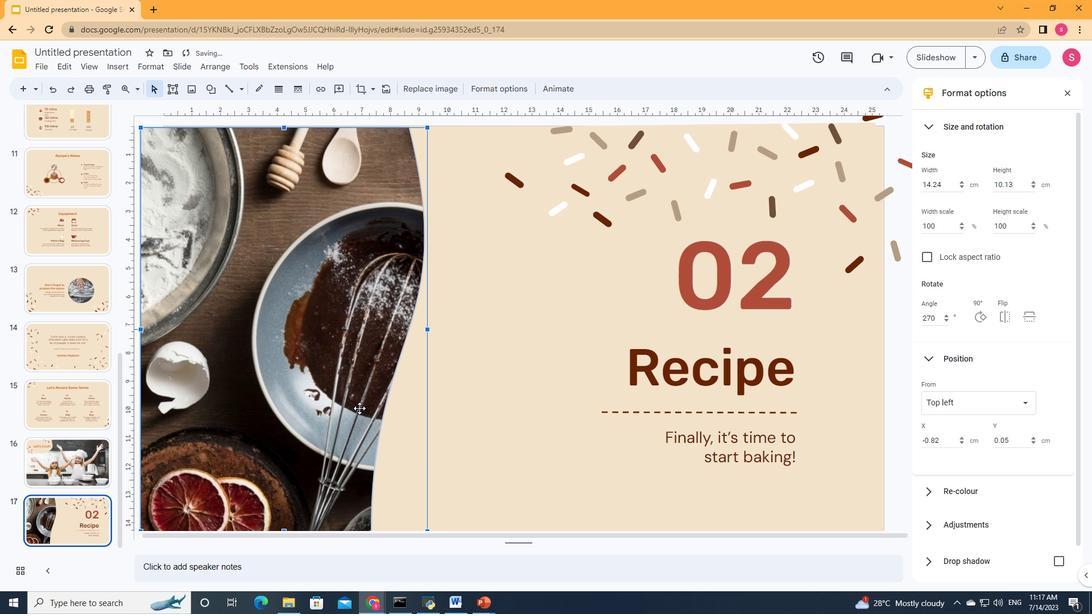 
Action: Mouse pressed left at (363, 407)
Screenshot: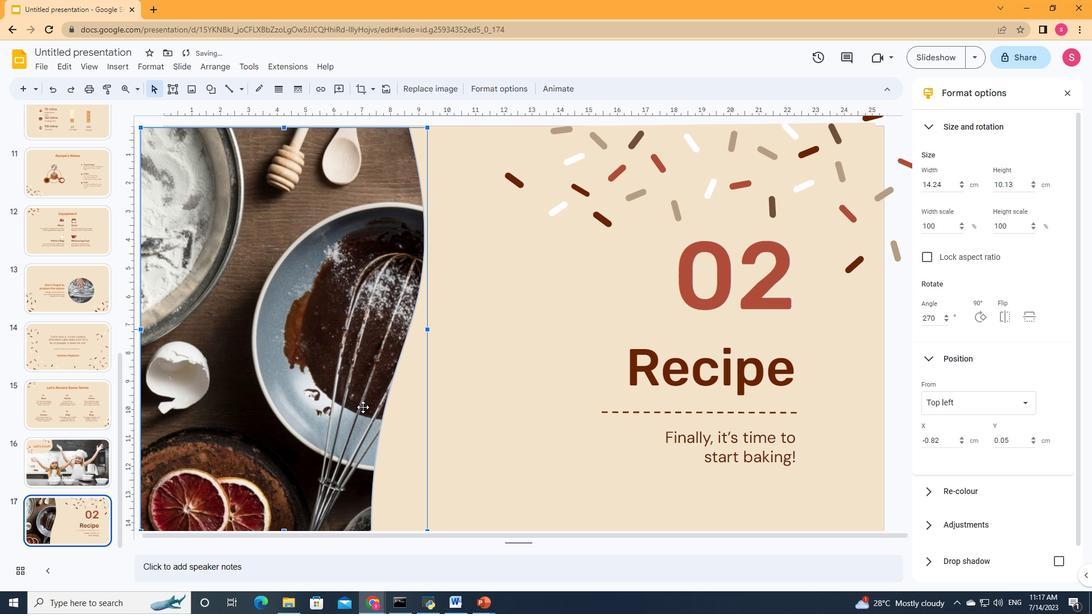 
Action: Mouse moved to (327, 416)
Screenshot: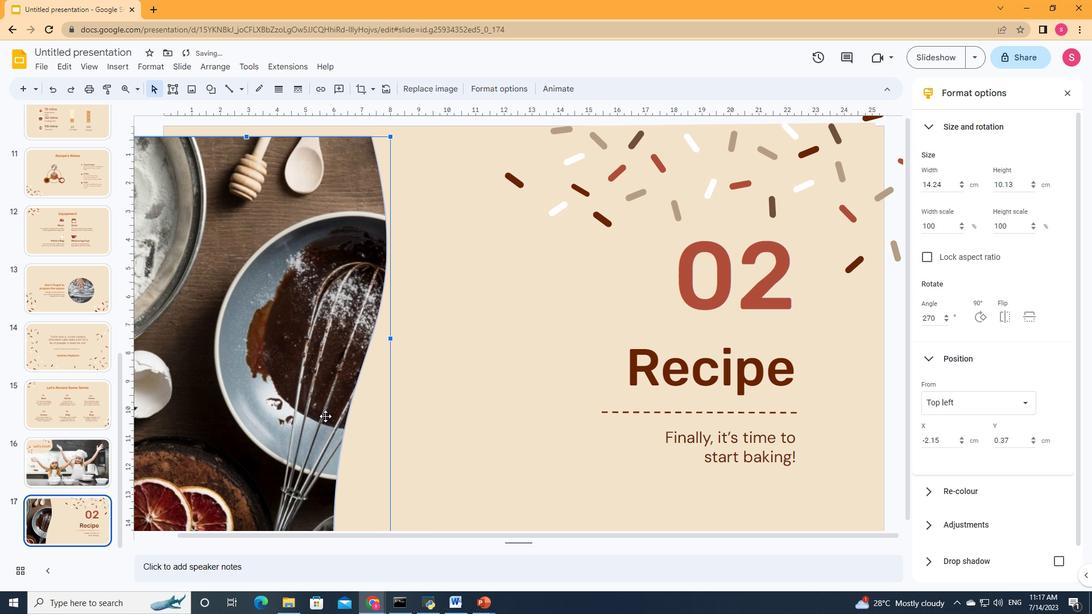 
Action: Mouse pressed left at (327, 416)
Screenshot: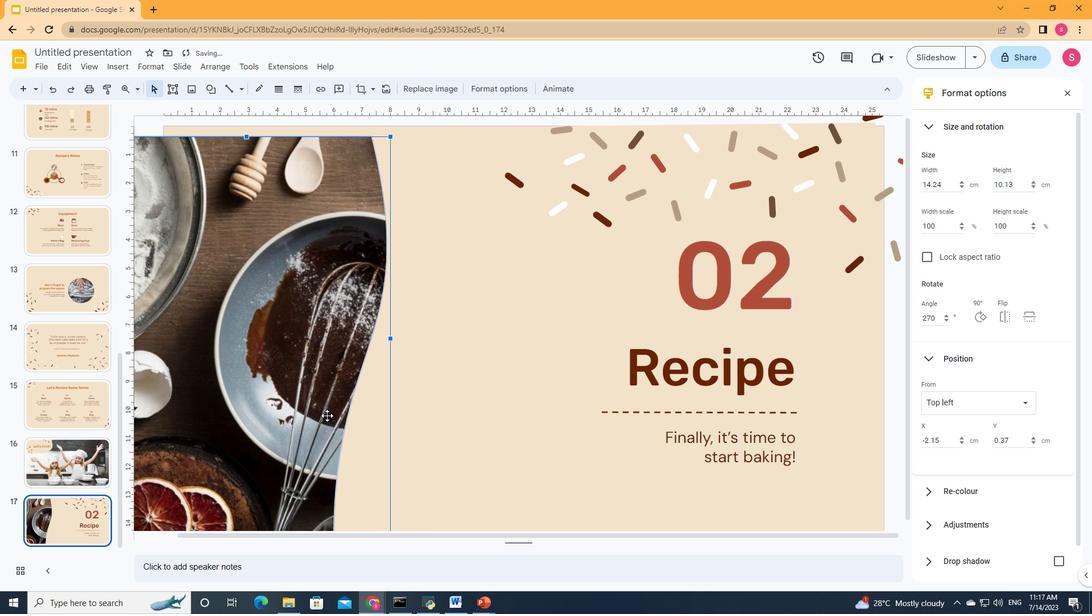 
Action: Mouse moved to (493, 403)
Screenshot: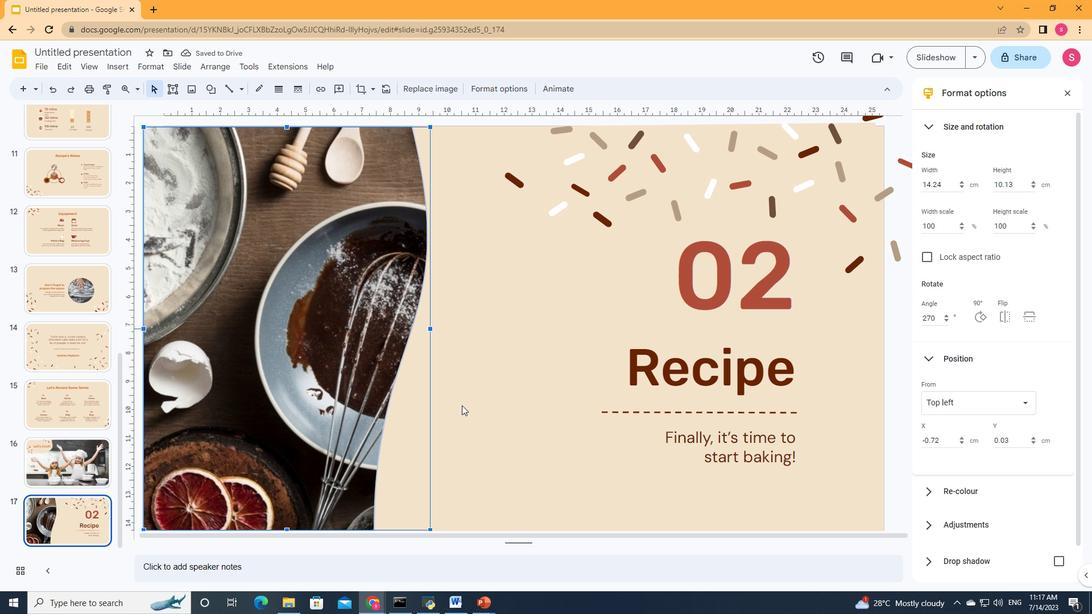 
Action: Mouse pressed left at (493, 403)
Screenshot: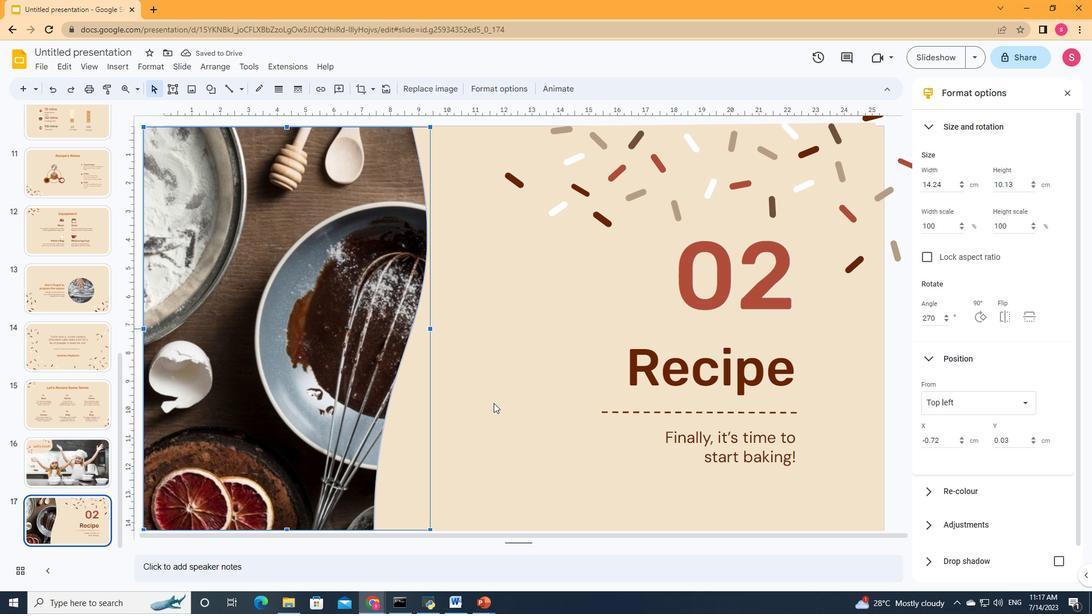
Action: Mouse moved to (327, 375)
Screenshot: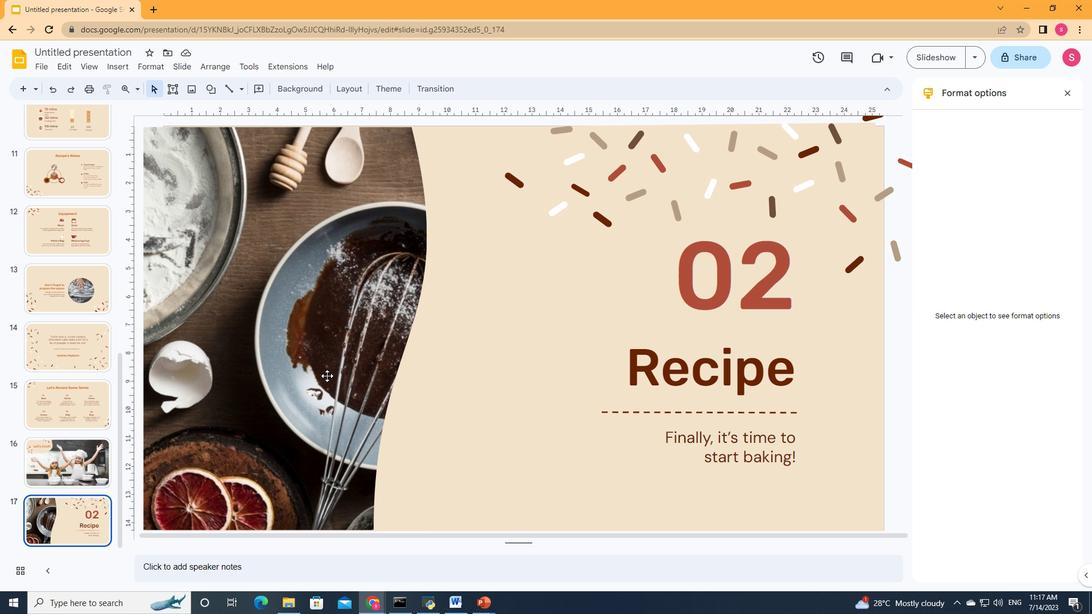 
Action: Mouse pressed left at (327, 375)
Screenshot: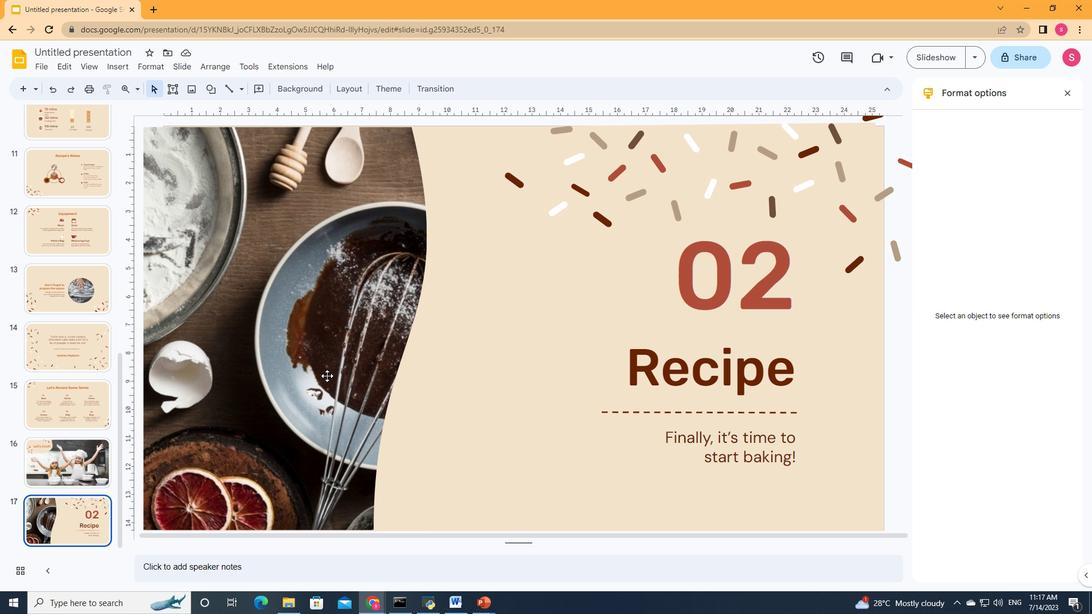 
Action: Mouse moved to (315, 357)
Screenshot: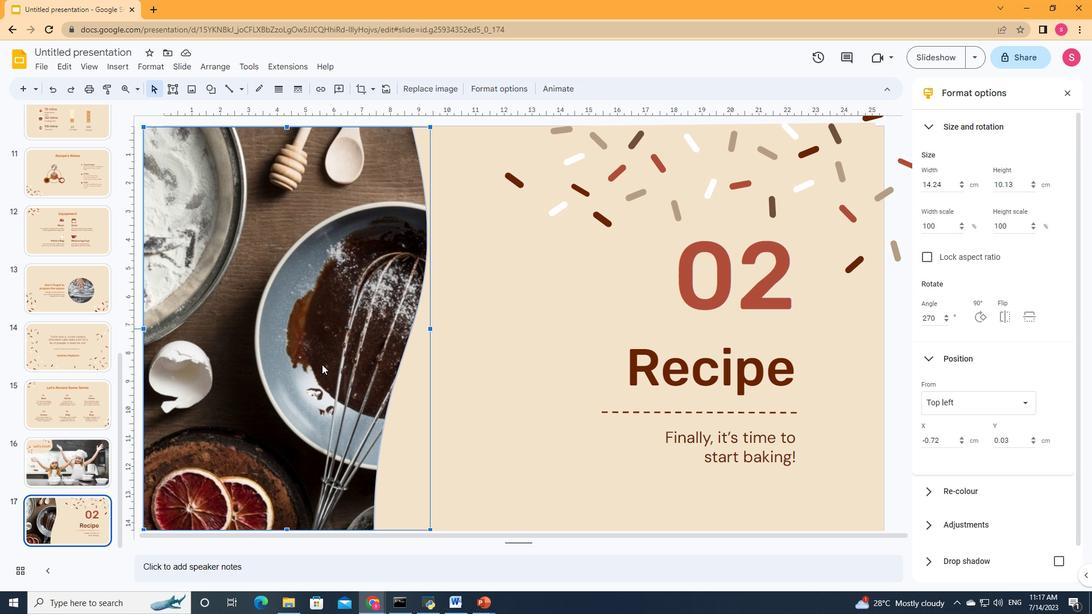 
Action: Mouse pressed left at (315, 357)
Screenshot: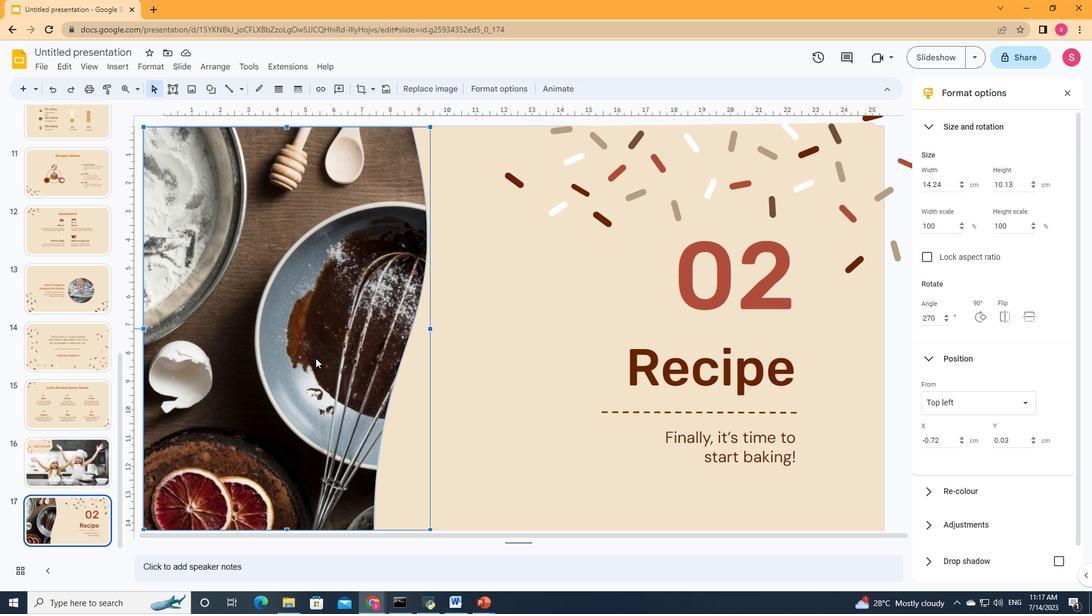 
Action: Mouse moved to (338, 363)
Screenshot: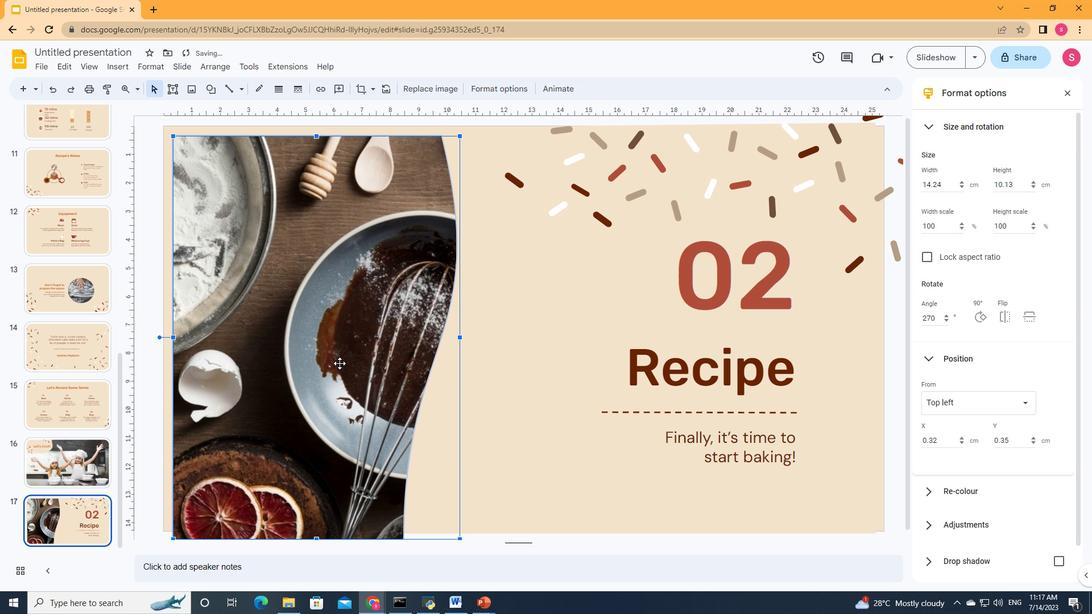 
Action: Mouse pressed left at (338, 363)
Screenshot: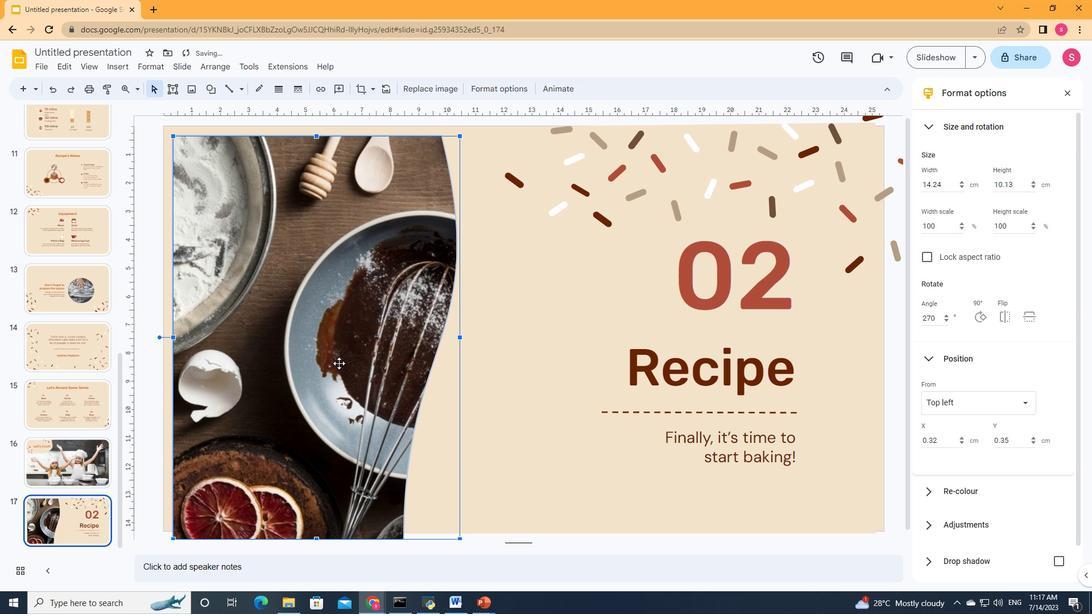 
Action: Mouse moved to (450, 530)
Screenshot: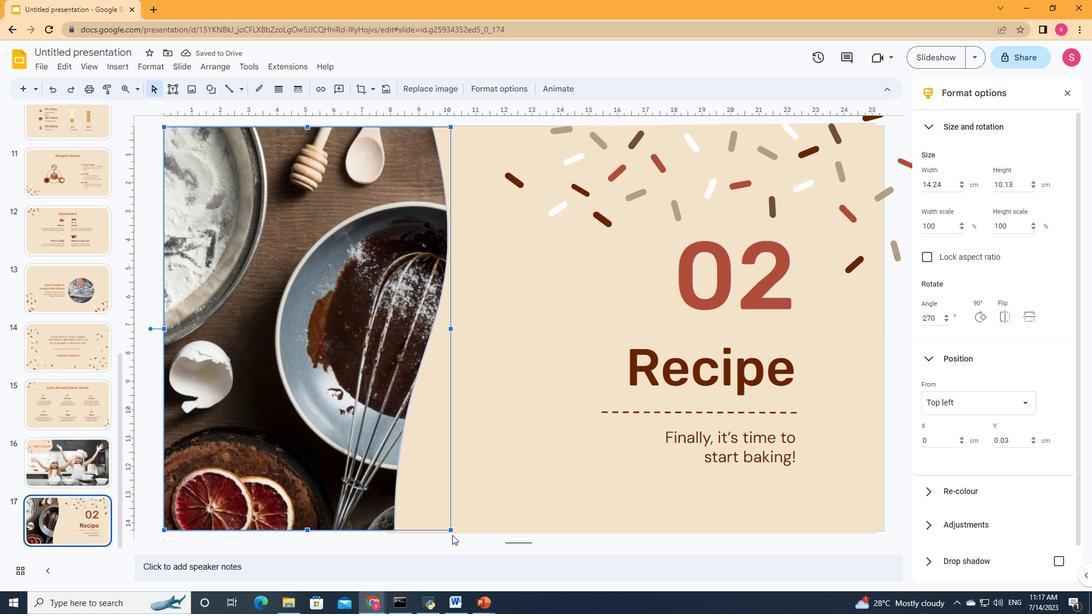 
Action: Mouse pressed left at (450, 530)
Screenshot: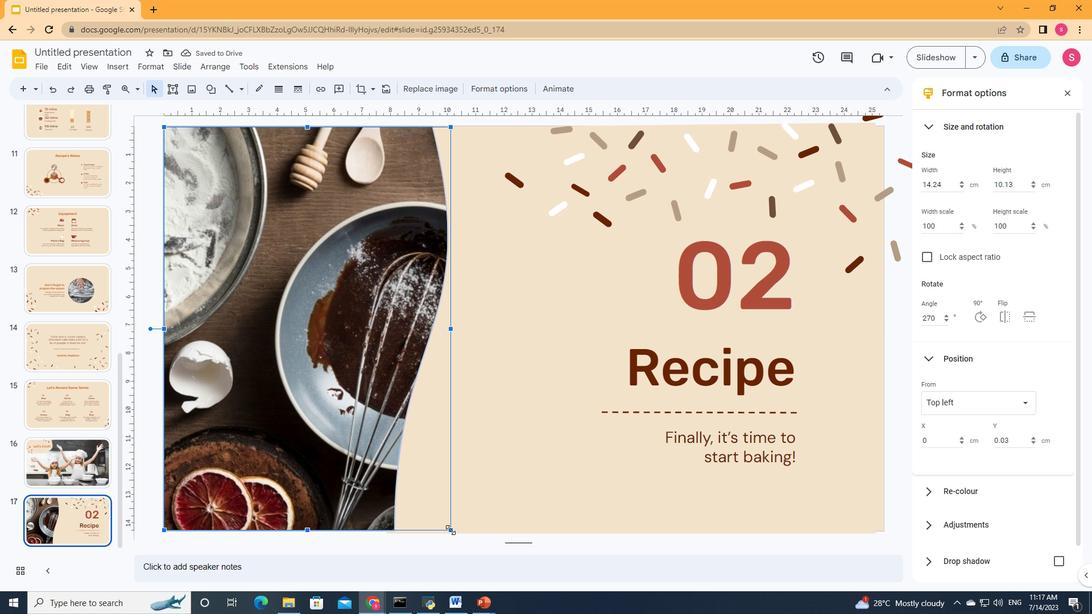 
Action: Mouse moved to (523, 494)
Screenshot: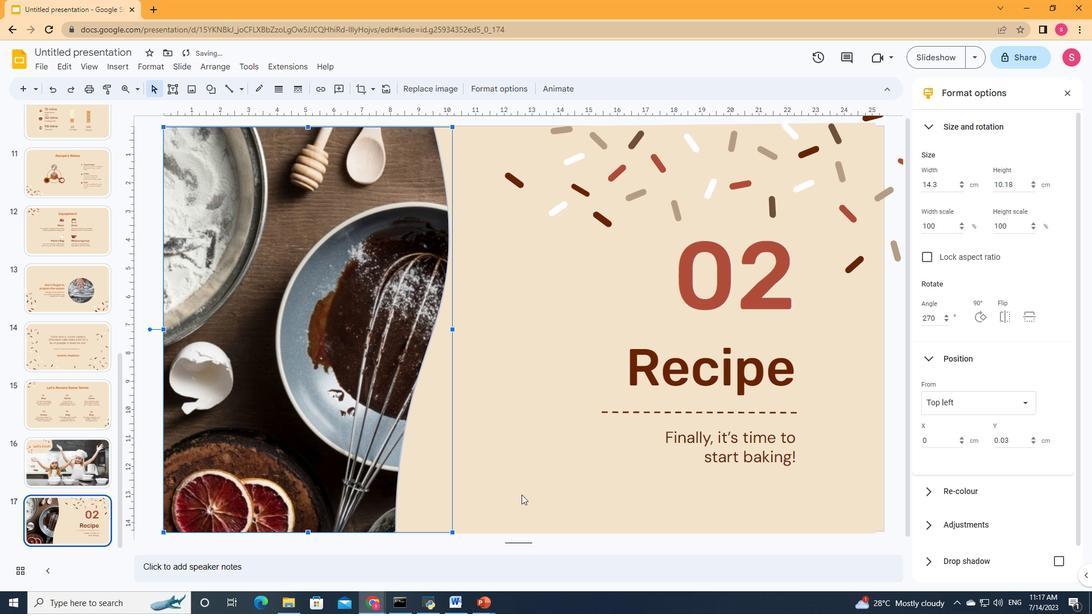 
Action: Mouse pressed left at (523, 494)
Screenshot: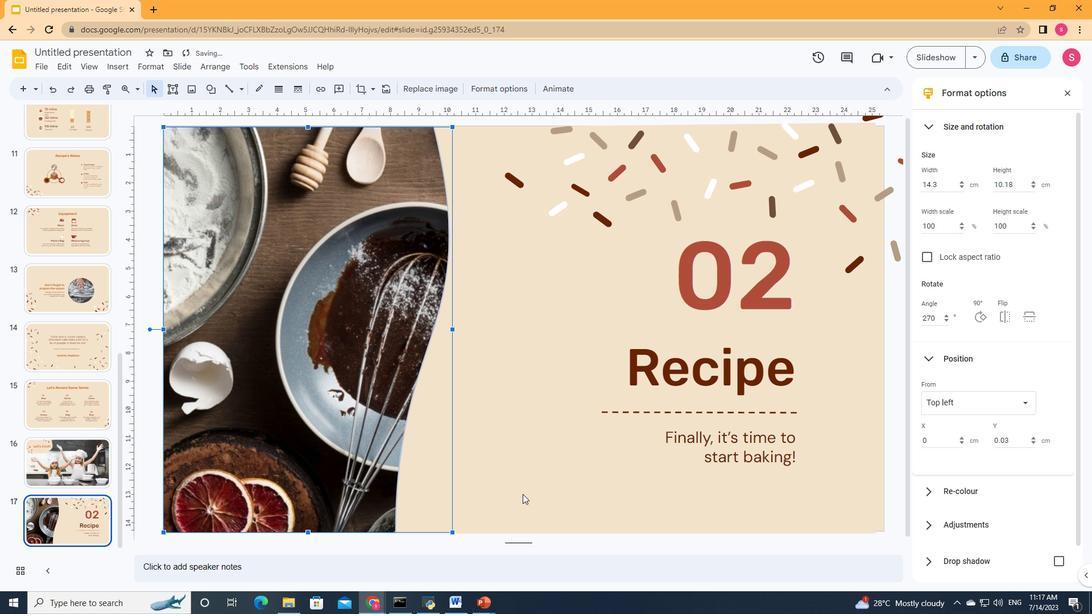 
Action: Mouse moved to (550, 488)
Screenshot: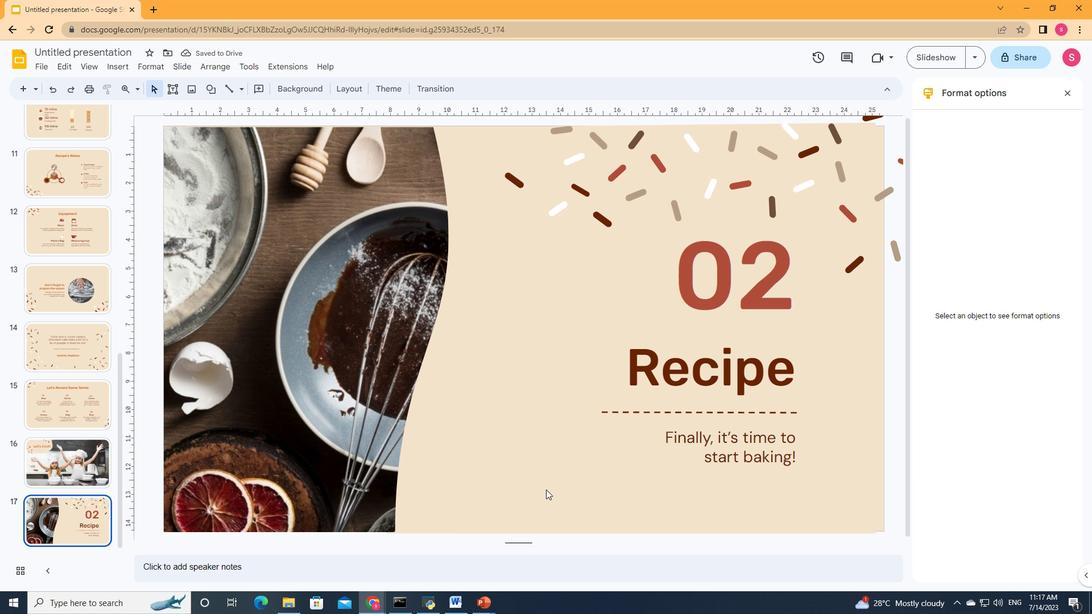 
Action: Mouse scrolled (550, 488) with delta (0, 0)
Screenshot: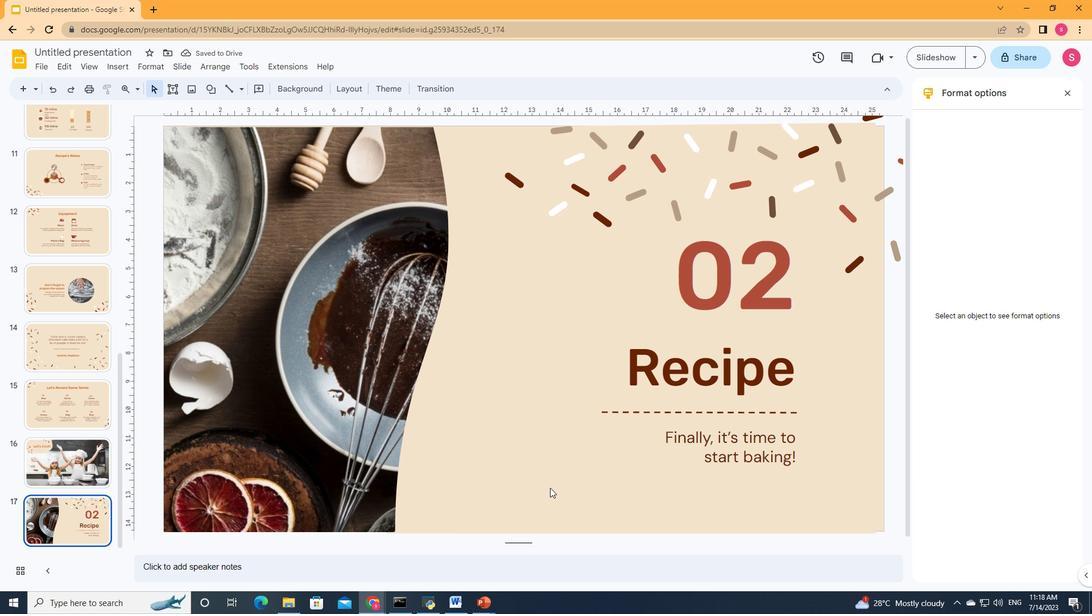 
Action: Mouse scrolled (550, 488) with delta (0, 0)
Screenshot: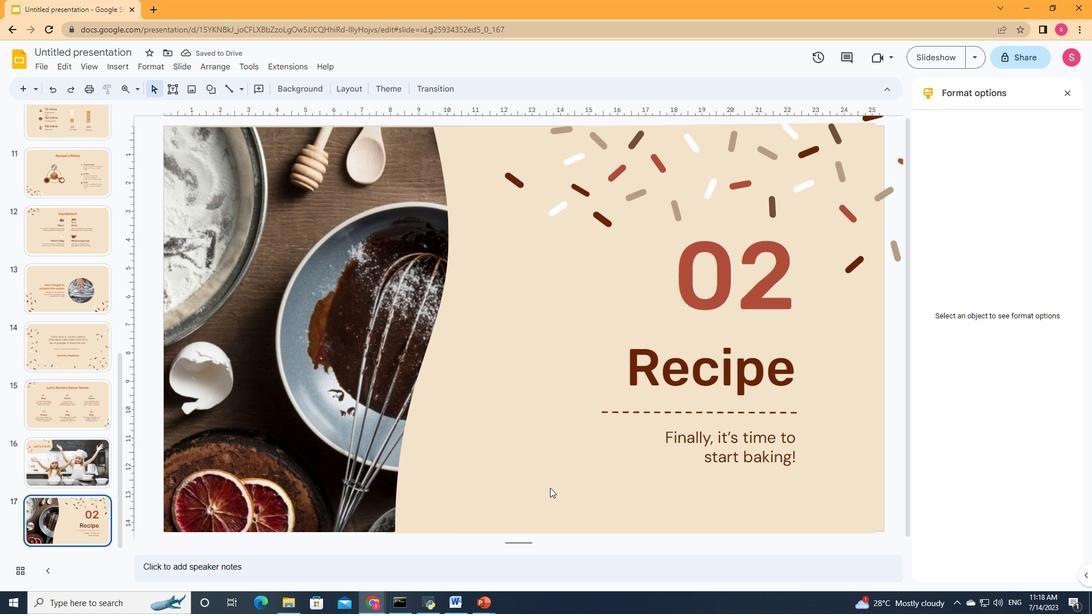 
Action: Mouse scrolled (550, 487) with delta (0, 0)
Screenshot: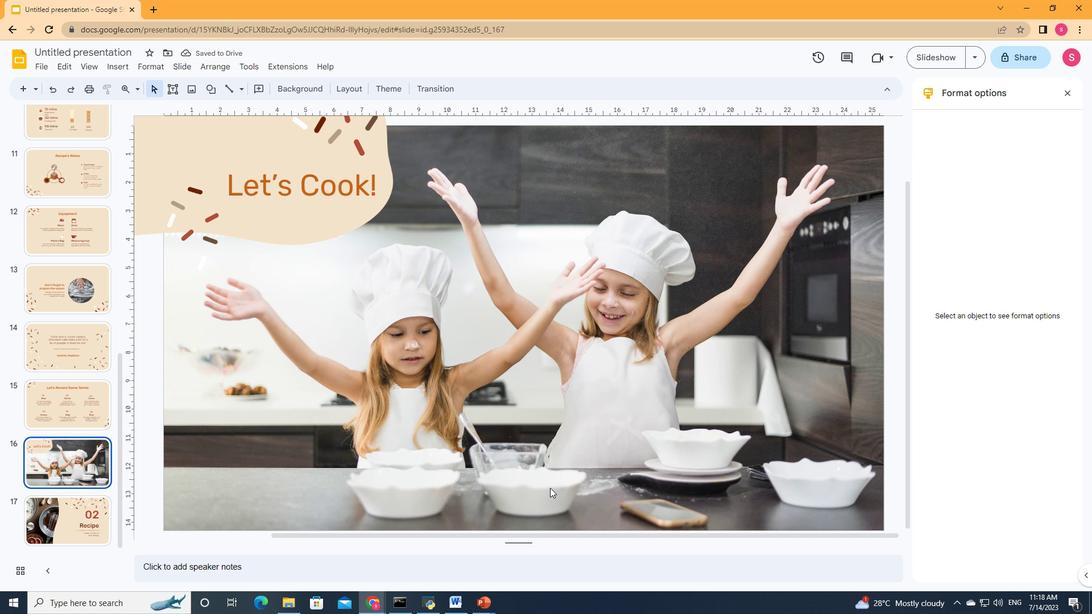 
Action: Mouse scrolled (550, 487) with delta (0, 0)
Screenshot: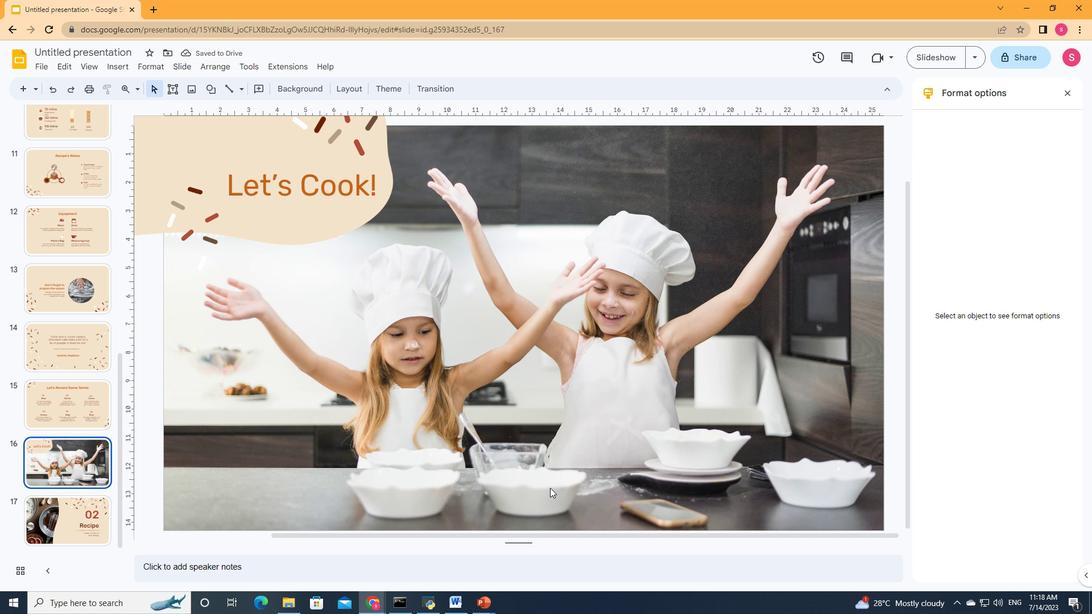 
Action: Mouse scrolled (550, 487) with delta (0, 0)
Screenshot: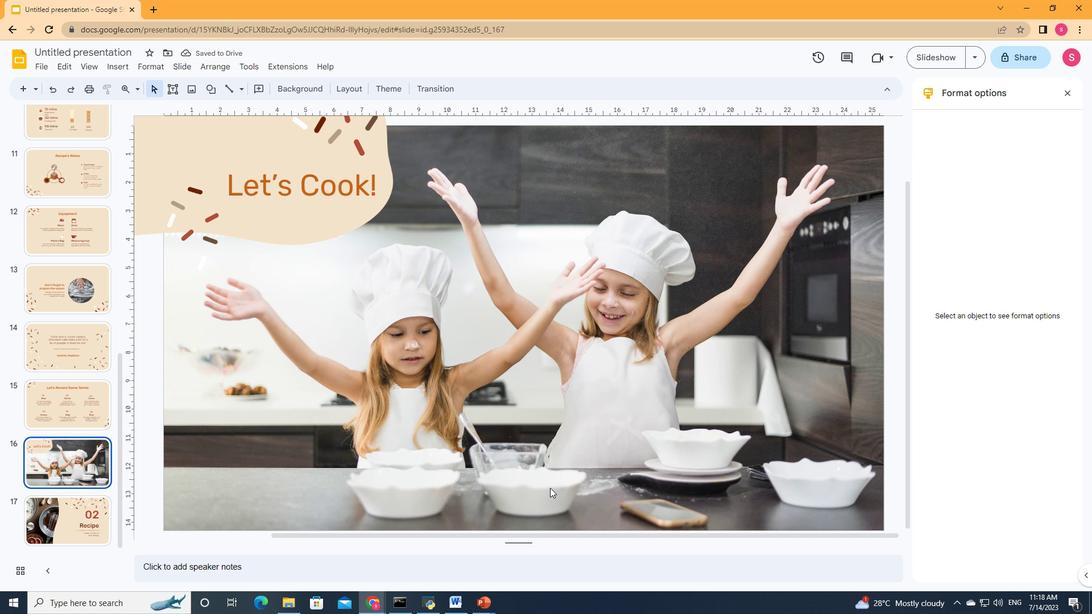 
Action: Mouse scrolled (550, 487) with delta (0, 0)
Screenshot: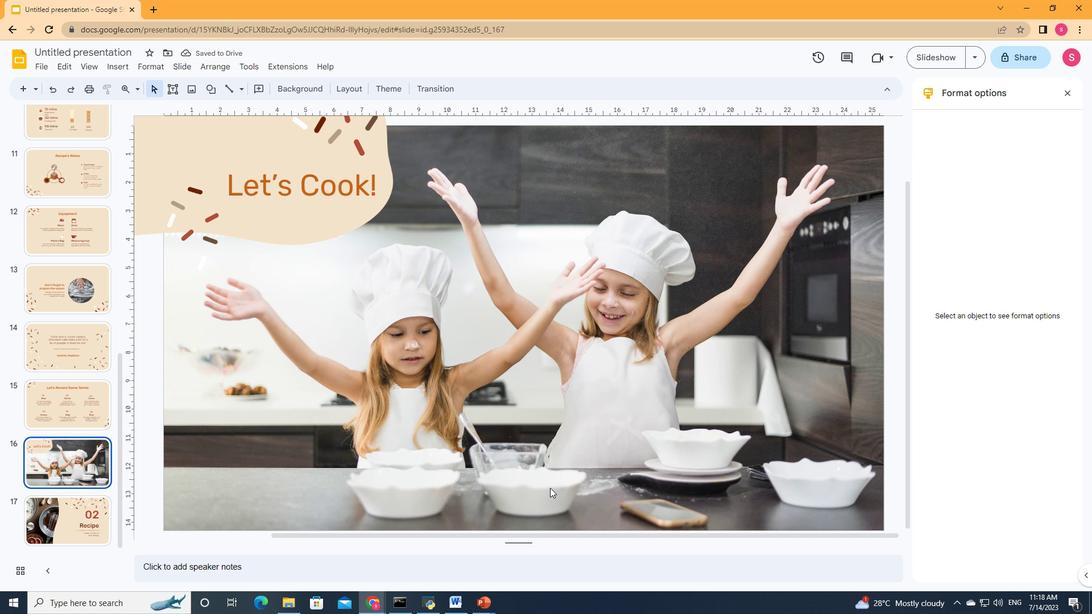 
Action: Mouse moved to (513, 484)
Screenshot: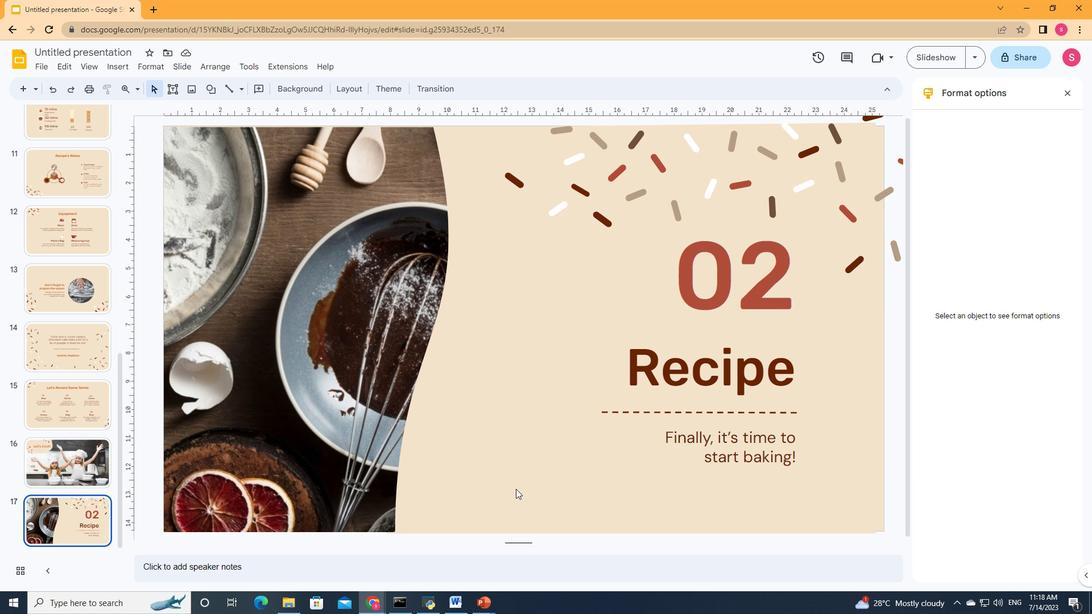 
Action: Mouse pressed left at (513, 484)
Screenshot: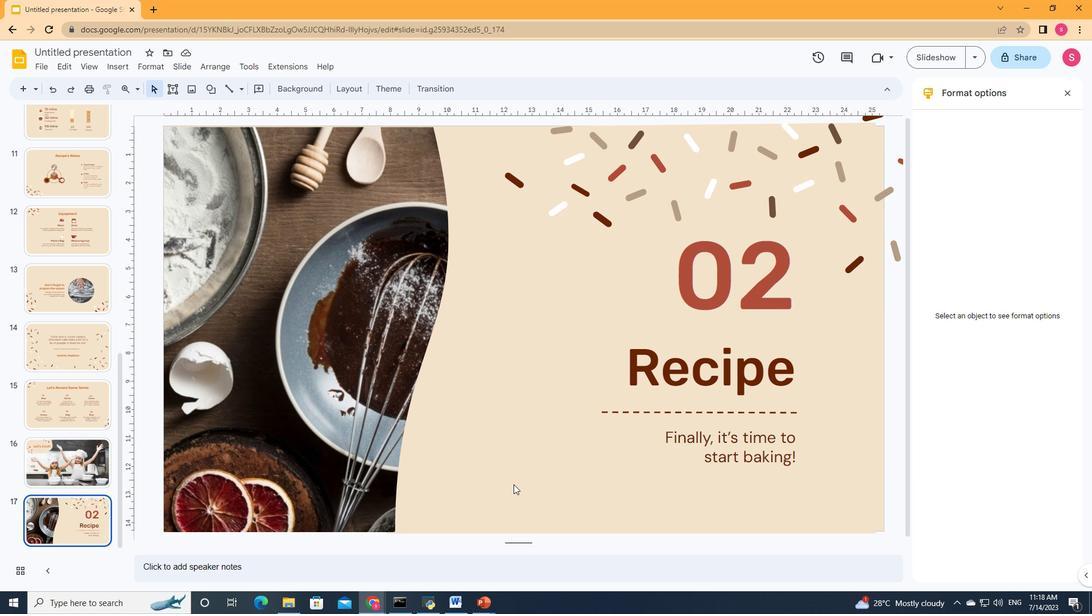 
